 Task: Add a signature Isabella Collins containing With gratitude and sincere wishes, Isabella Collins to email address softage.8@softage.net and add a label Games
Action: Mouse moved to (1170, 75)
Screenshot: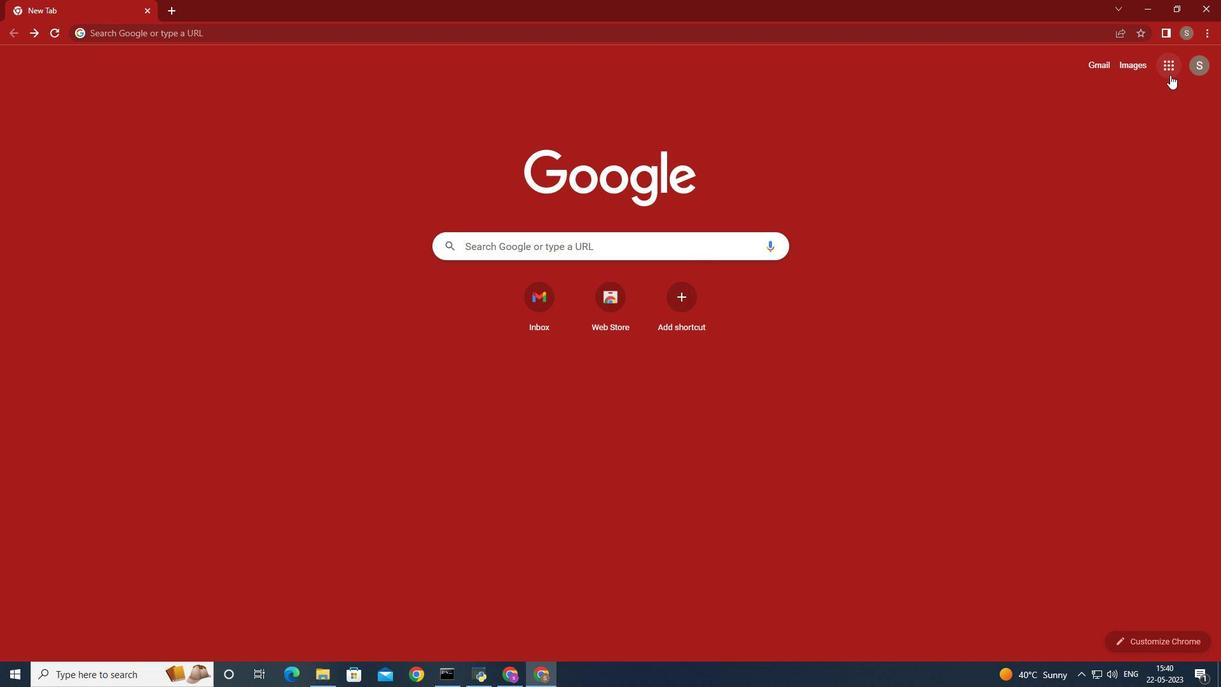 
Action: Mouse pressed left at (1170, 75)
Screenshot: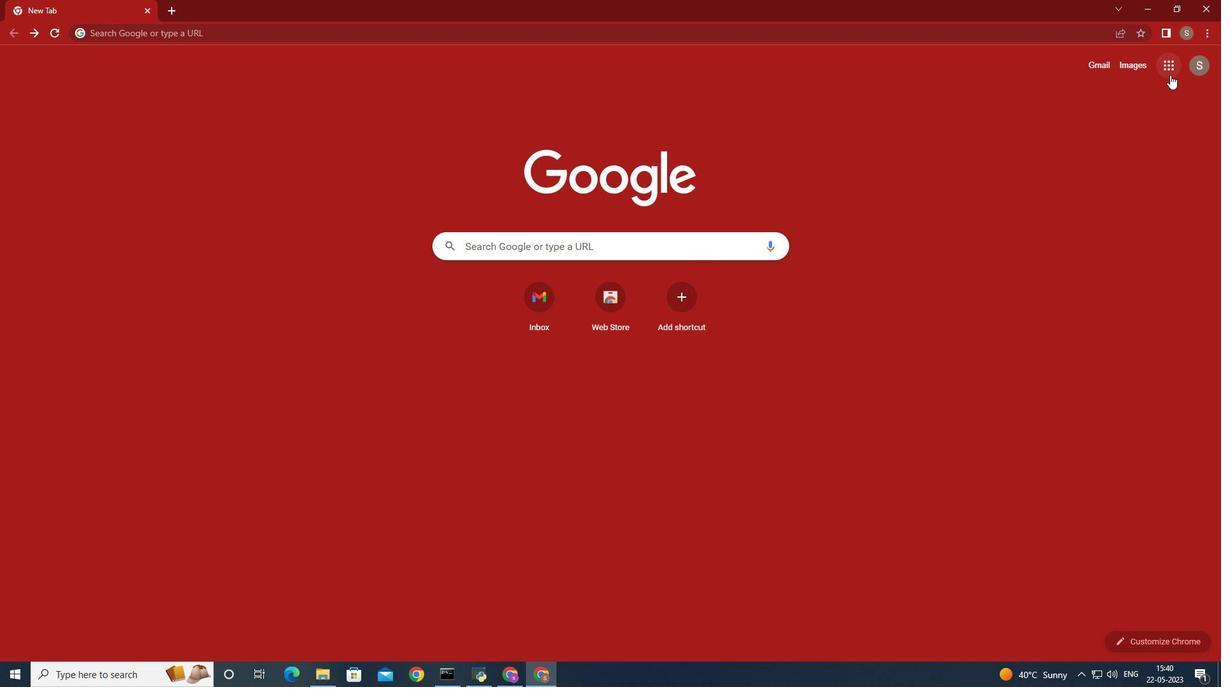 
Action: Mouse moved to (1109, 106)
Screenshot: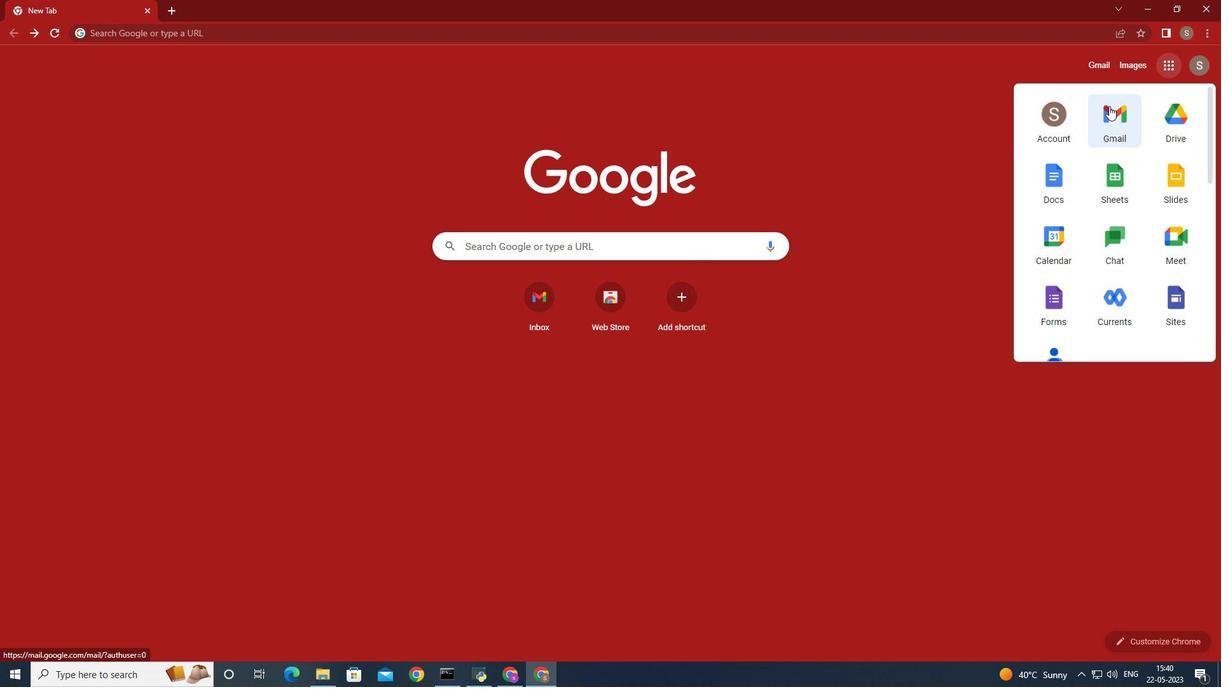 
Action: Mouse pressed left at (1109, 106)
Screenshot: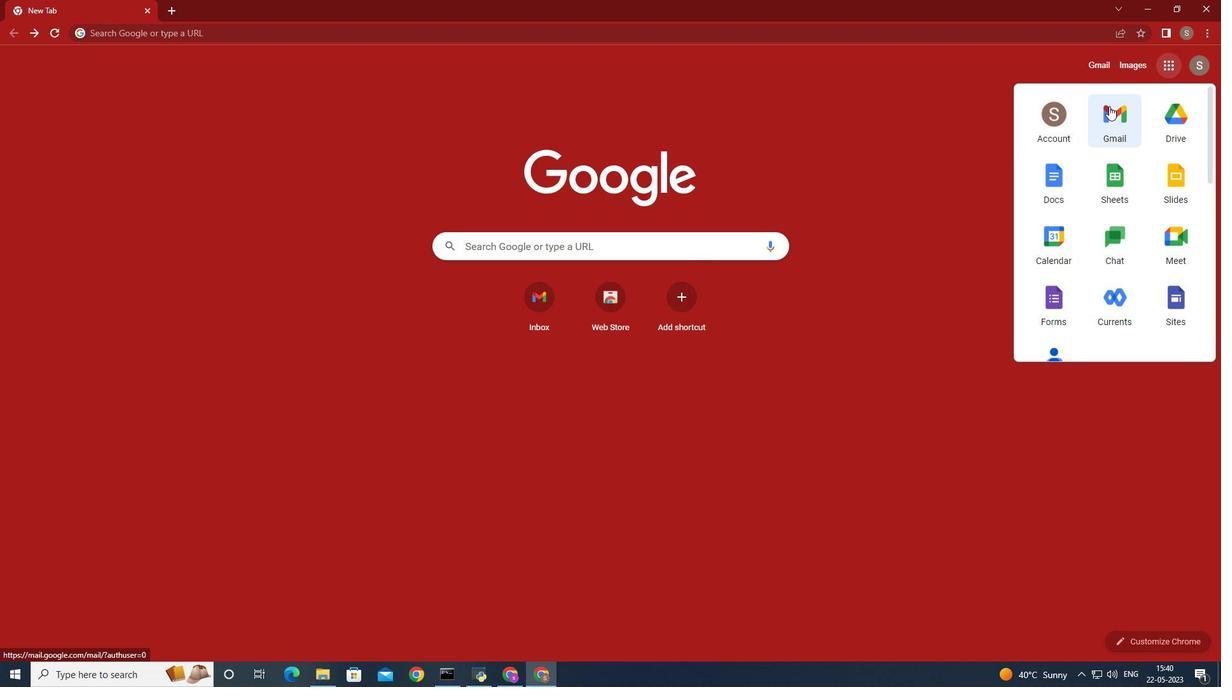 
Action: Mouse moved to (1076, 96)
Screenshot: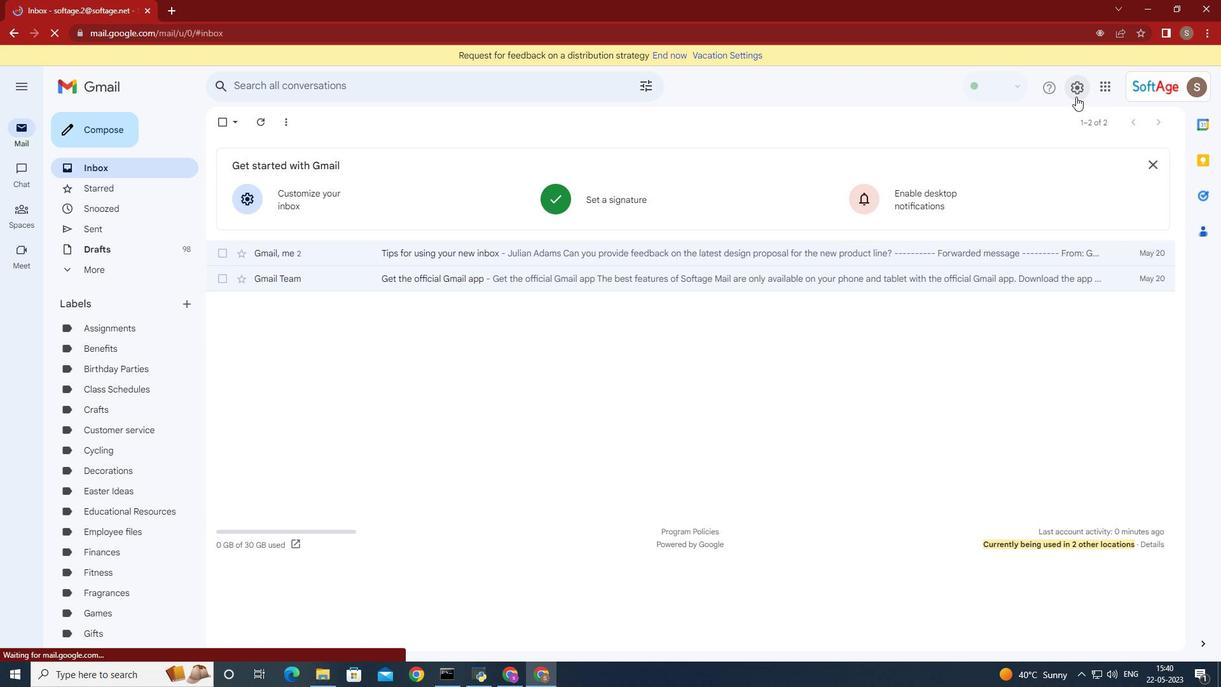 
Action: Mouse pressed left at (1076, 96)
Screenshot: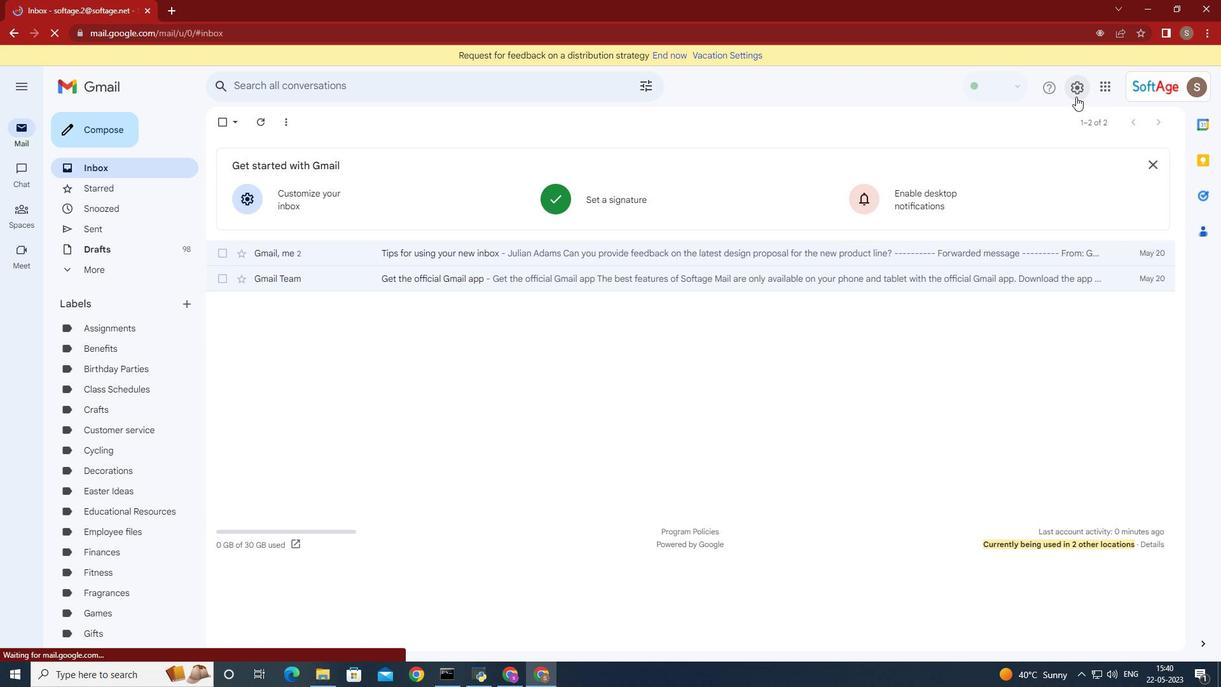
Action: Mouse moved to (1070, 154)
Screenshot: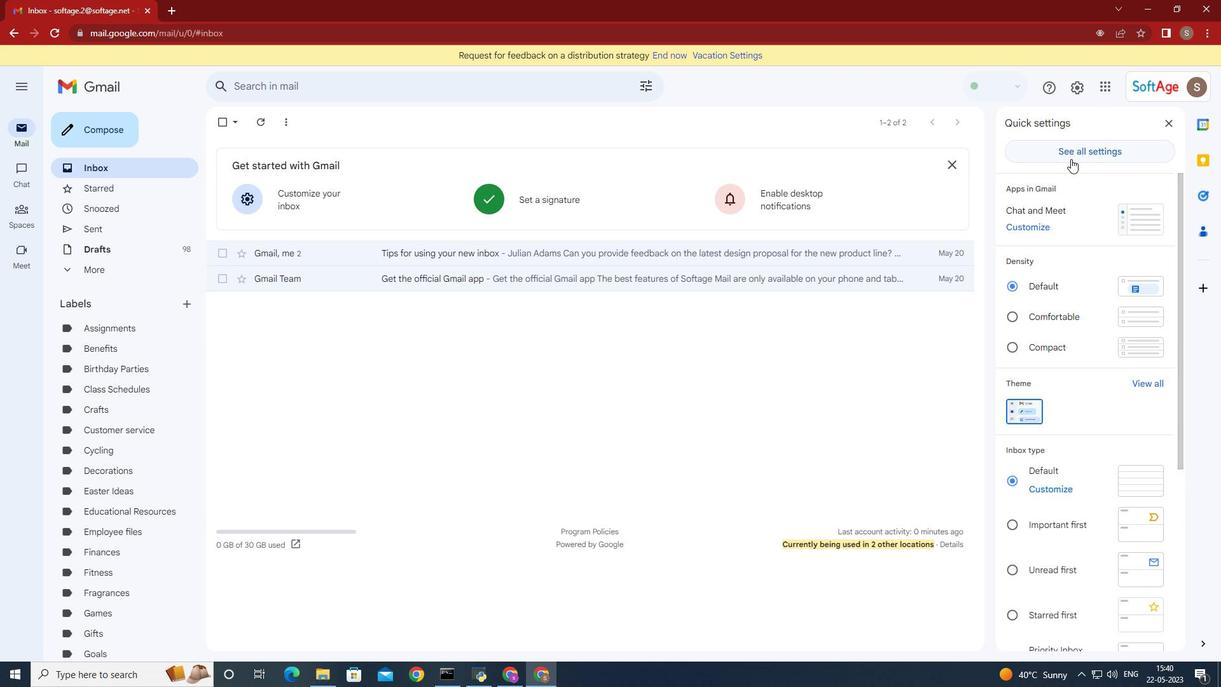 
Action: Mouse pressed left at (1070, 154)
Screenshot: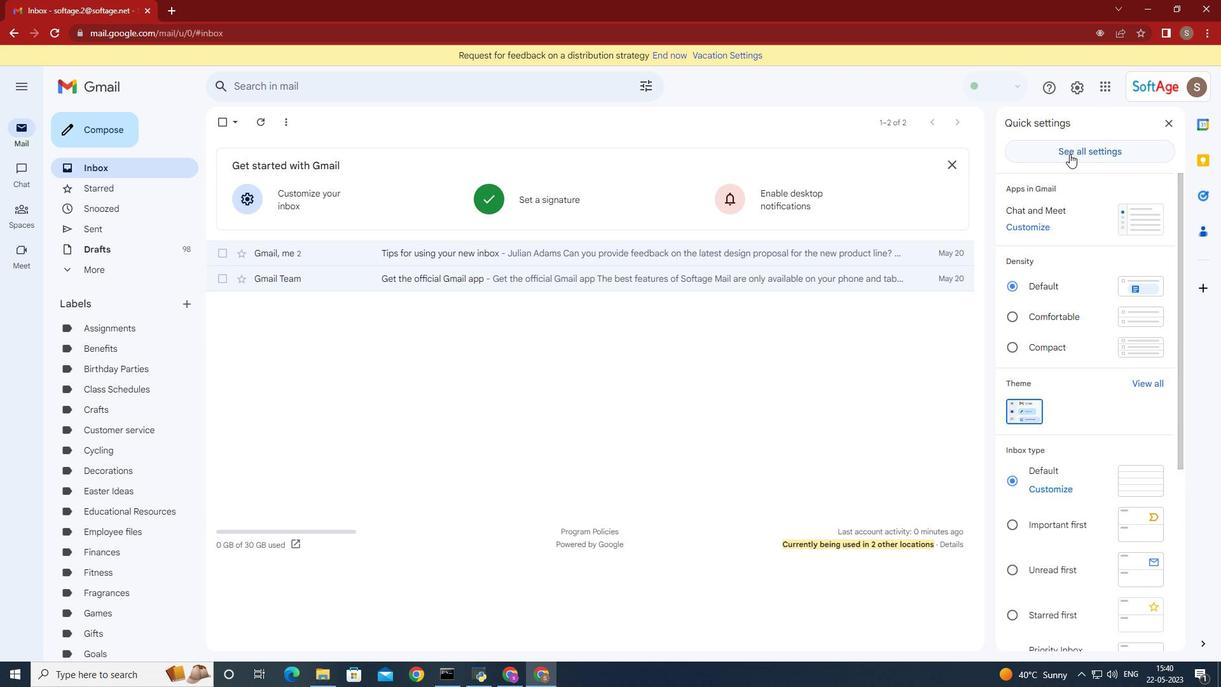 
Action: Mouse moved to (819, 366)
Screenshot: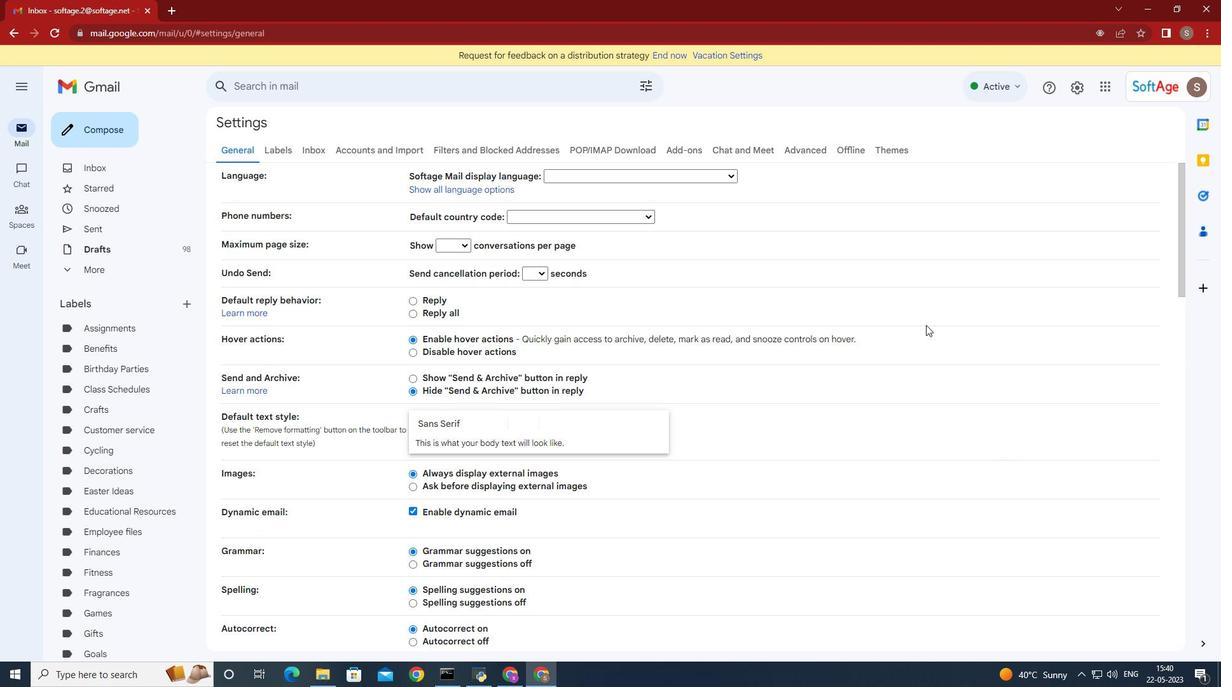 
Action: Mouse scrolled (819, 365) with delta (0, 0)
Screenshot: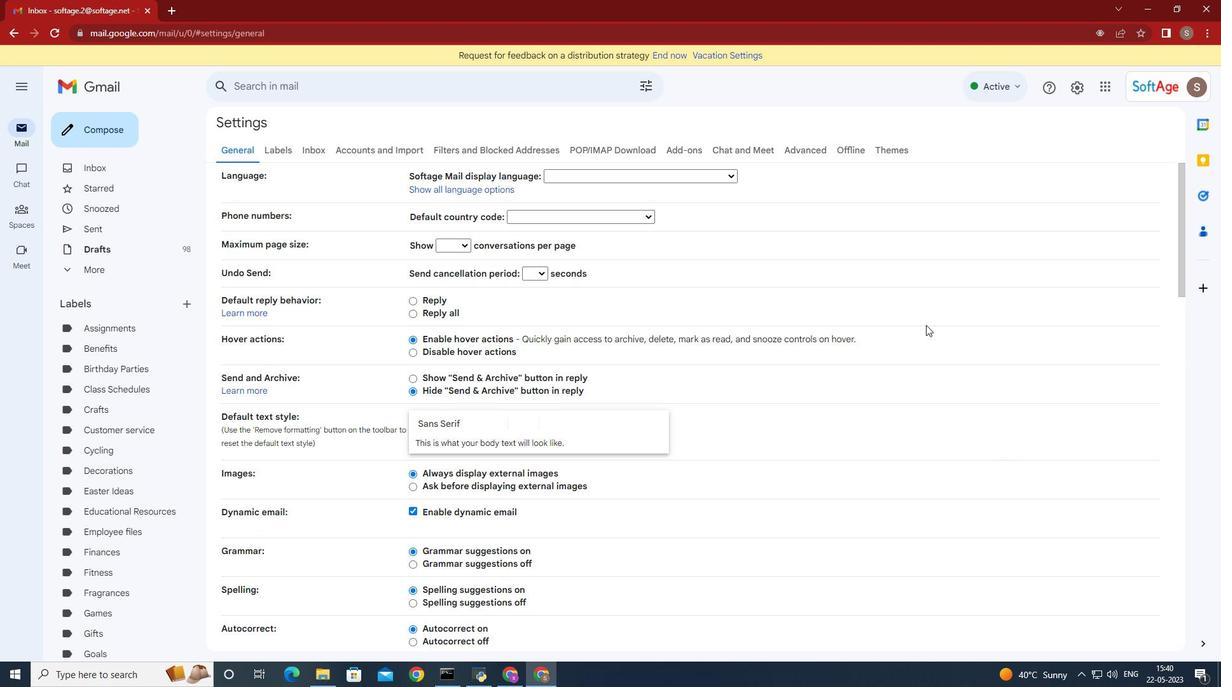 
Action: Mouse moved to (819, 366)
Screenshot: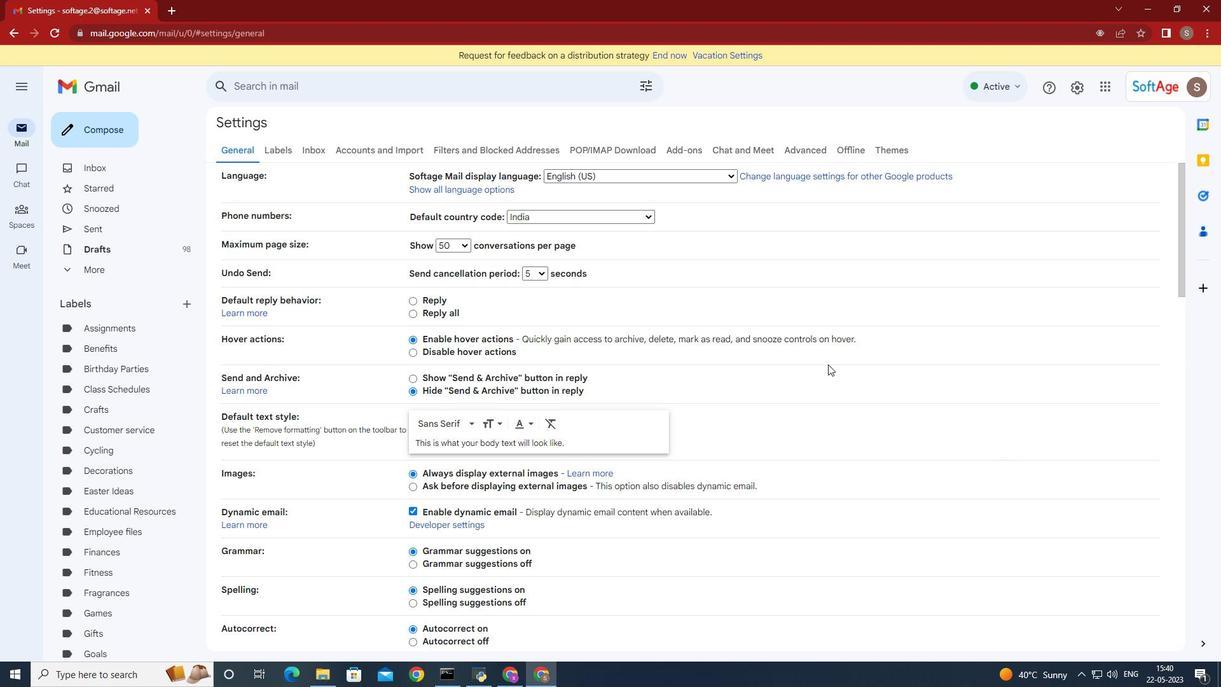 
Action: Mouse scrolled (819, 365) with delta (0, 0)
Screenshot: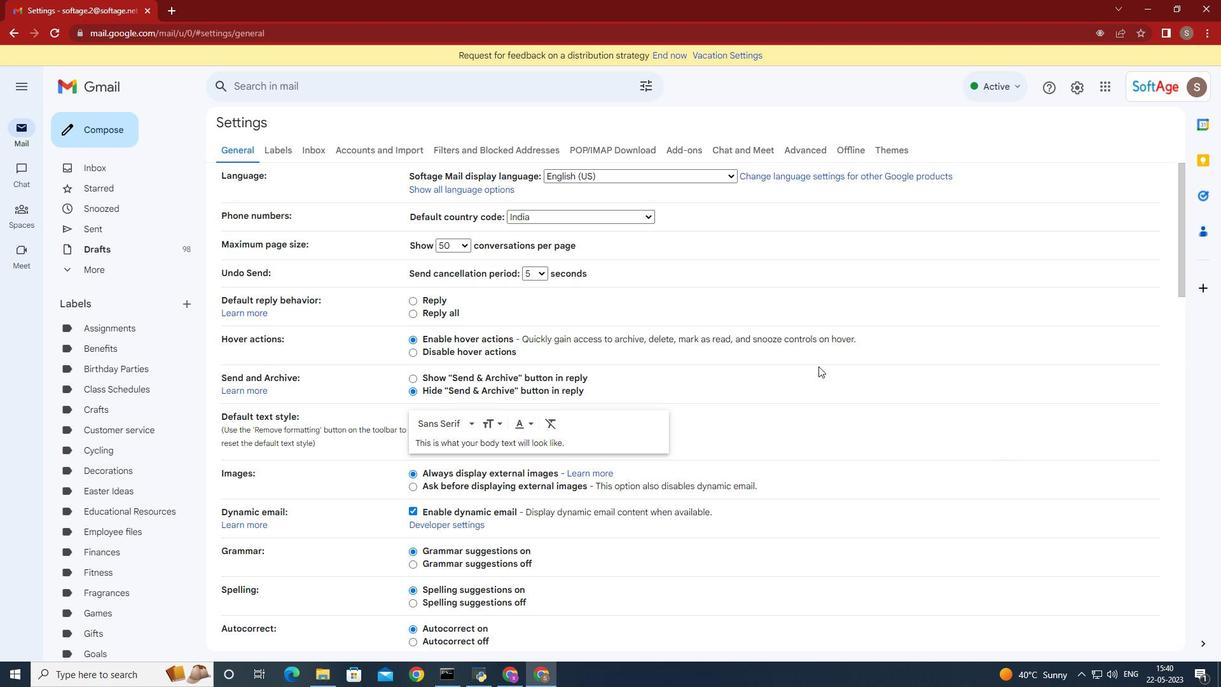 
Action: Mouse scrolled (819, 365) with delta (0, 0)
Screenshot: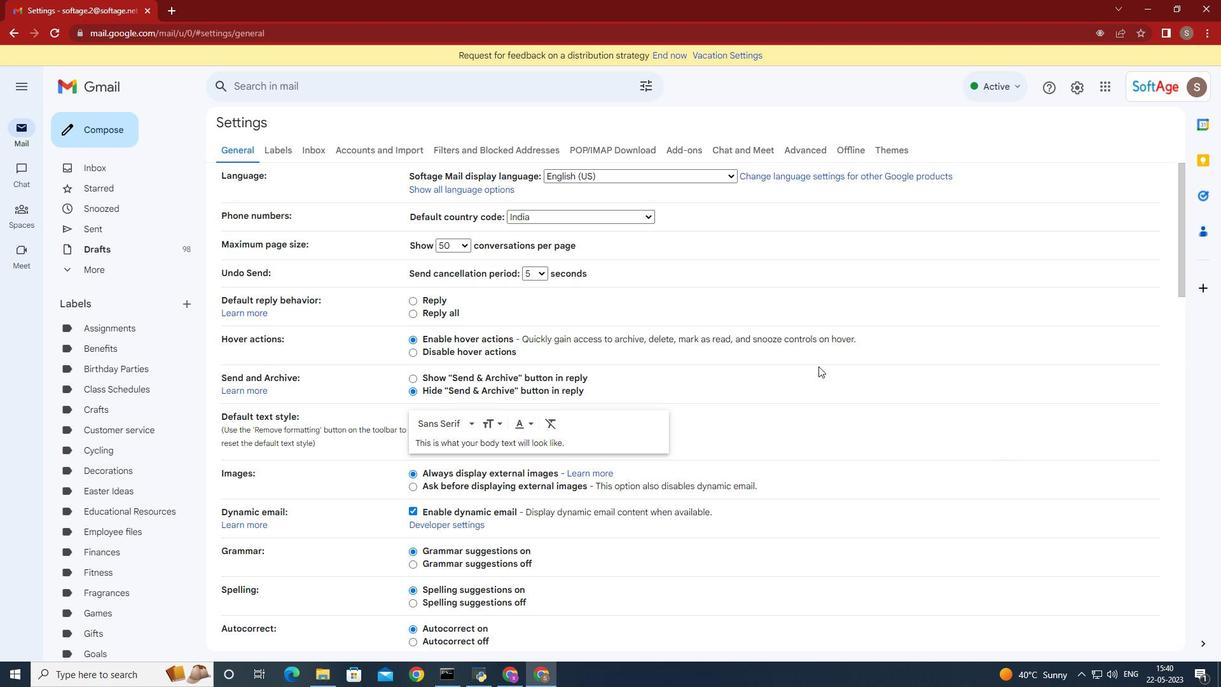 
Action: Mouse scrolled (819, 365) with delta (0, 0)
Screenshot: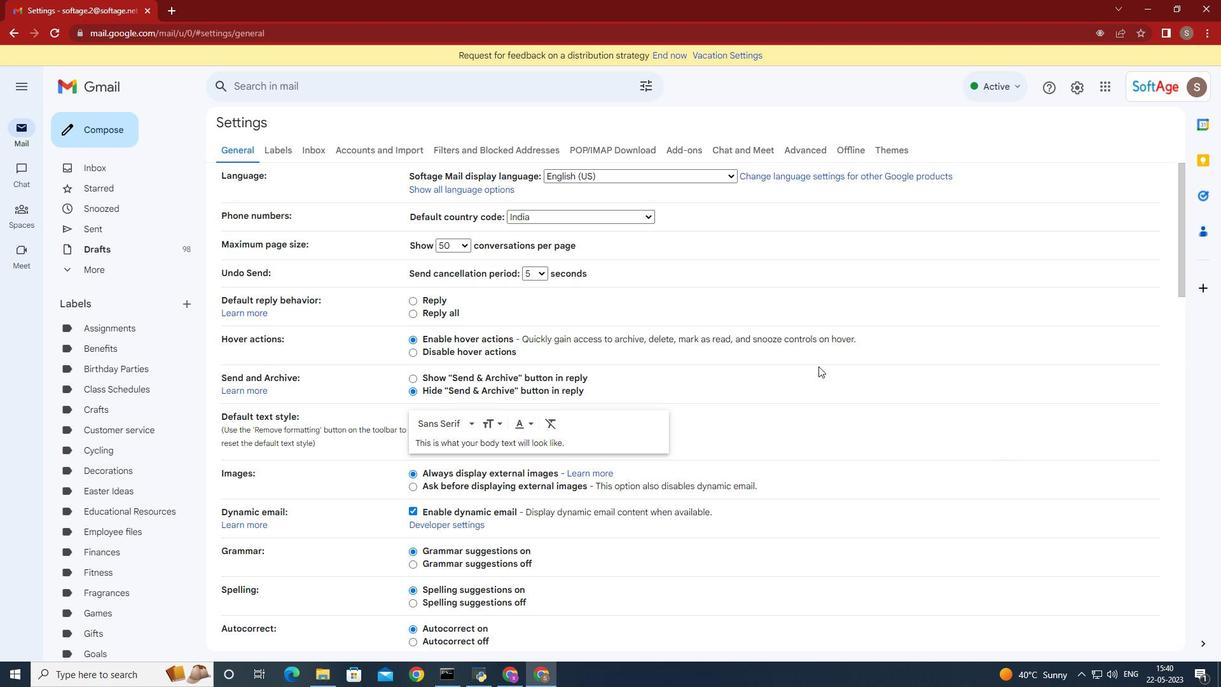 
Action: Mouse moved to (817, 366)
Screenshot: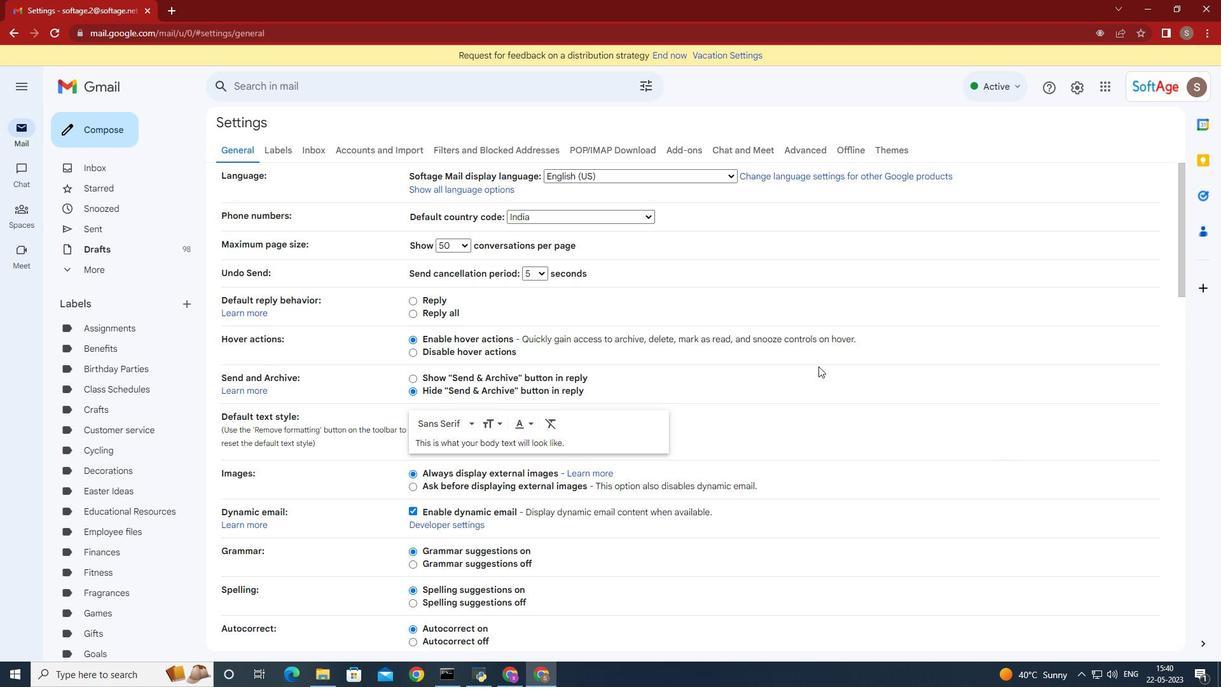 
Action: Mouse scrolled (817, 365) with delta (0, 0)
Screenshot: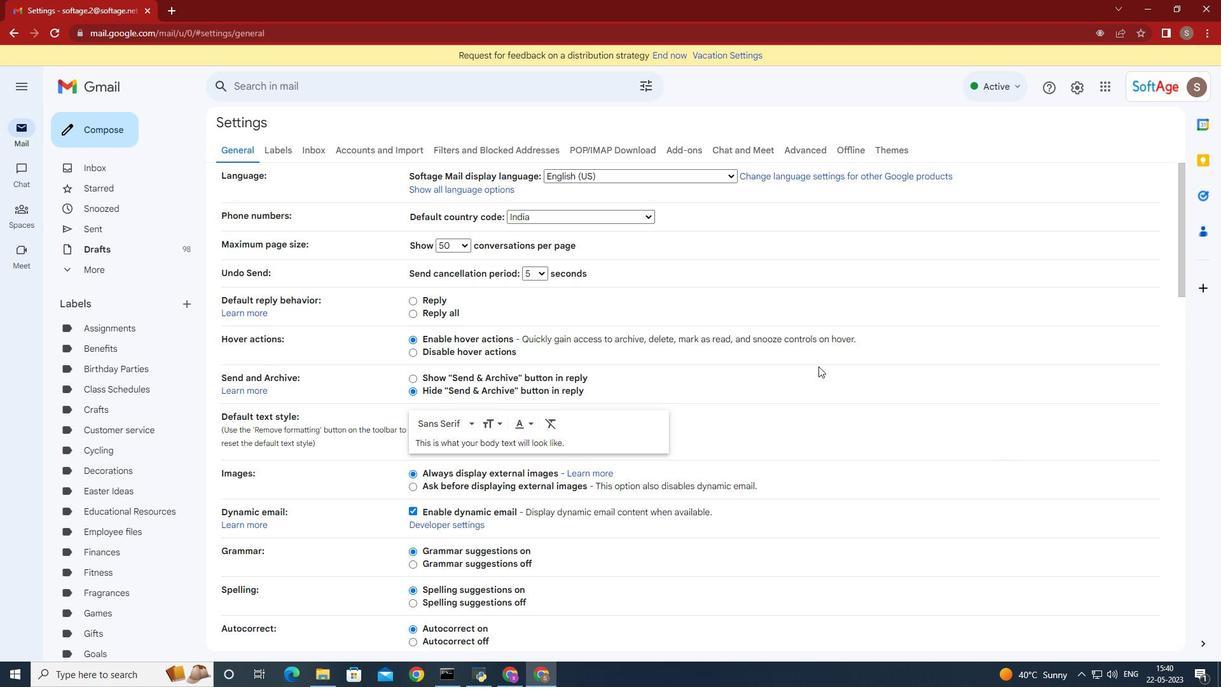 
Action: Mouse moved to (816, 366)
Screenshot: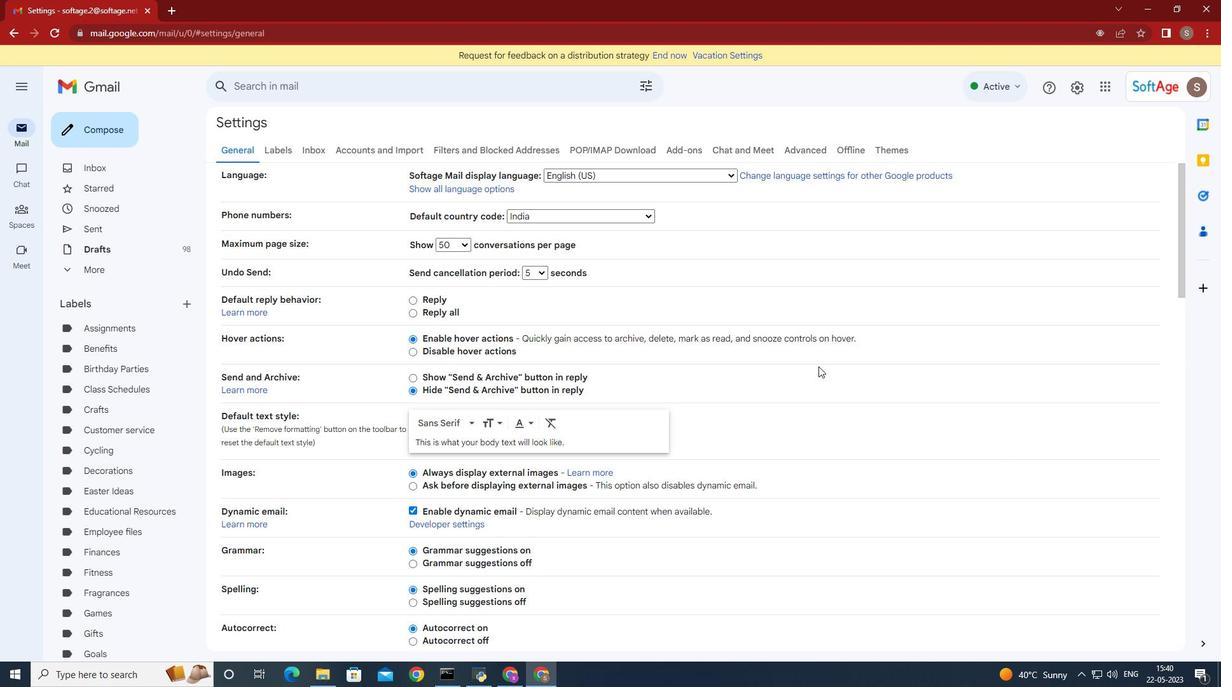 
Action: Mouse scrolled (816, 365) with delta (0, 0)
Screenshot: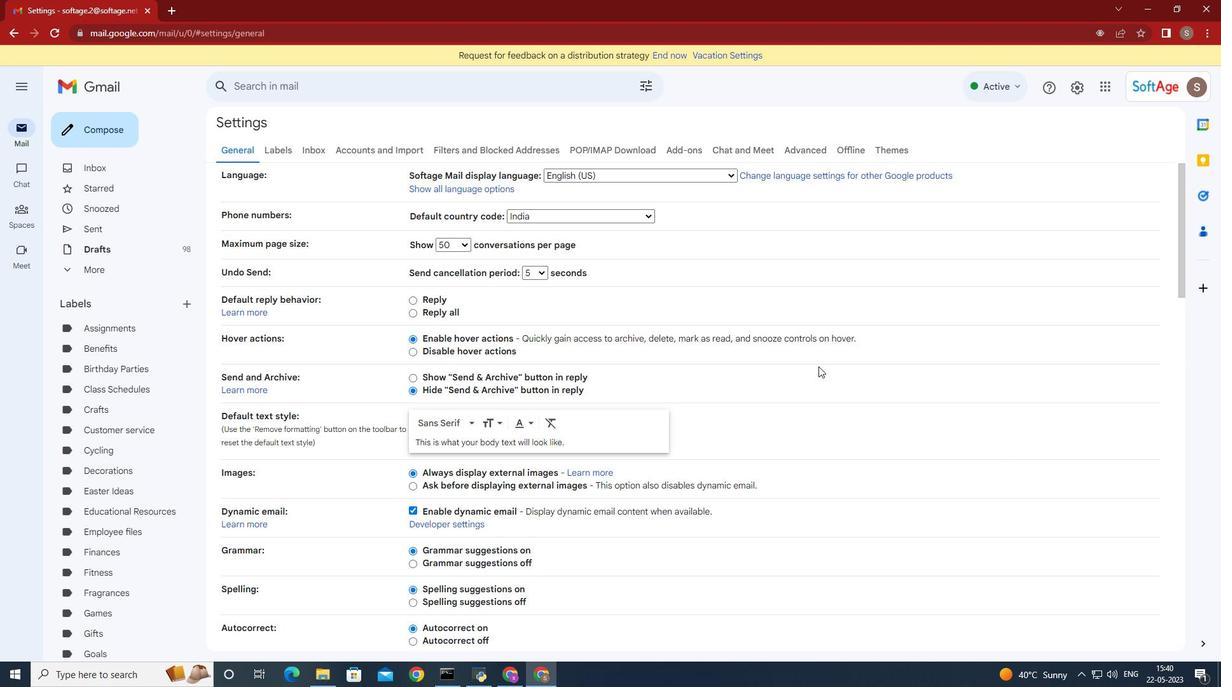 
Action: Mouse moved to (816, 365)
Screenshot: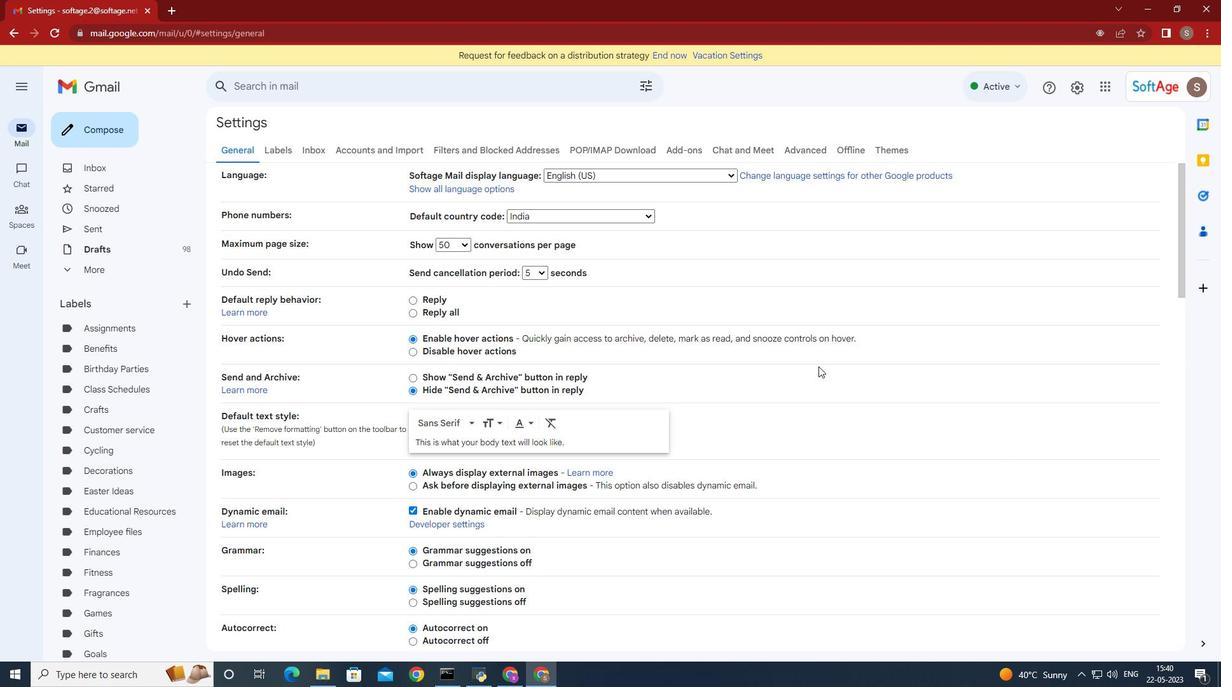 
Action: Mouse scrolled (816, 365) with delta (0, 0)
Screenshot: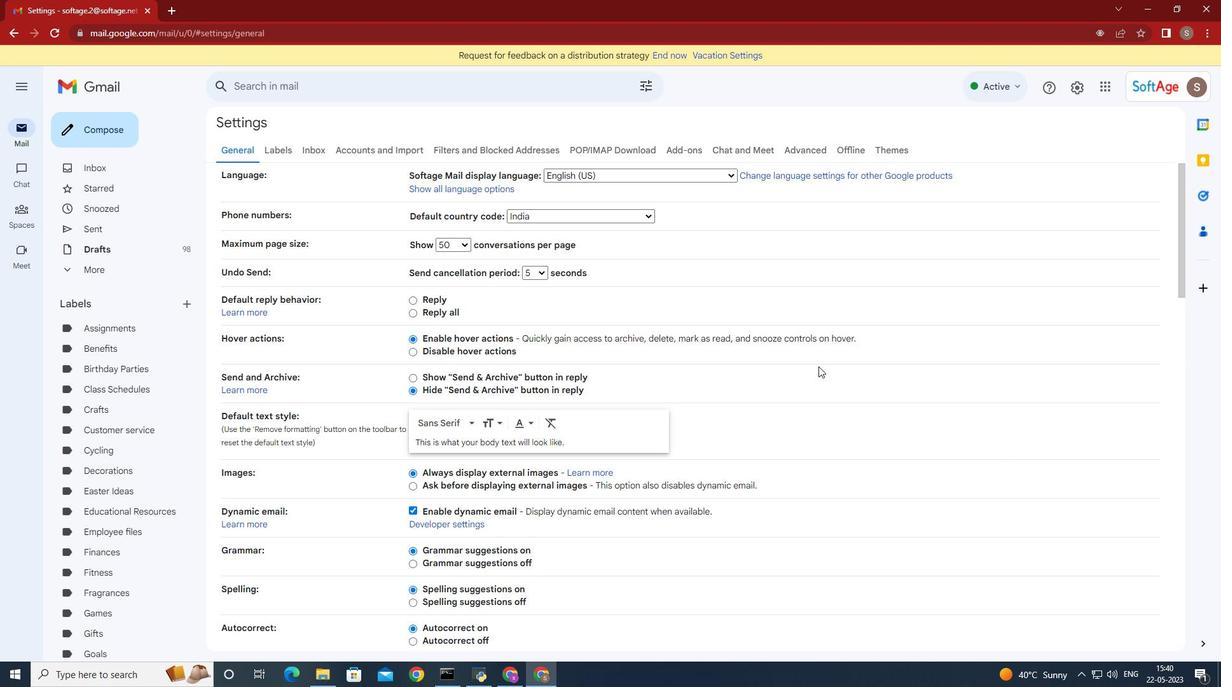 
Action: Mouse moved to (815, 364)
Screenshot: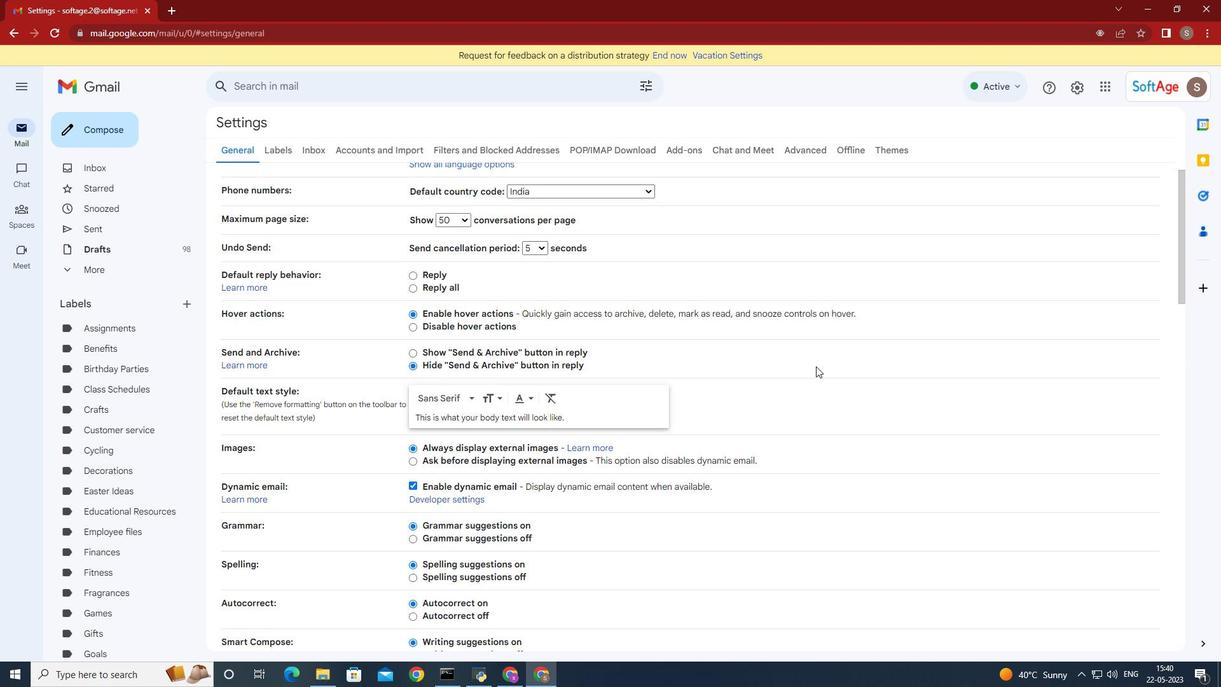 
Action: Mouse scrolled (815, 364) with delta (0, 0)
Screenshot: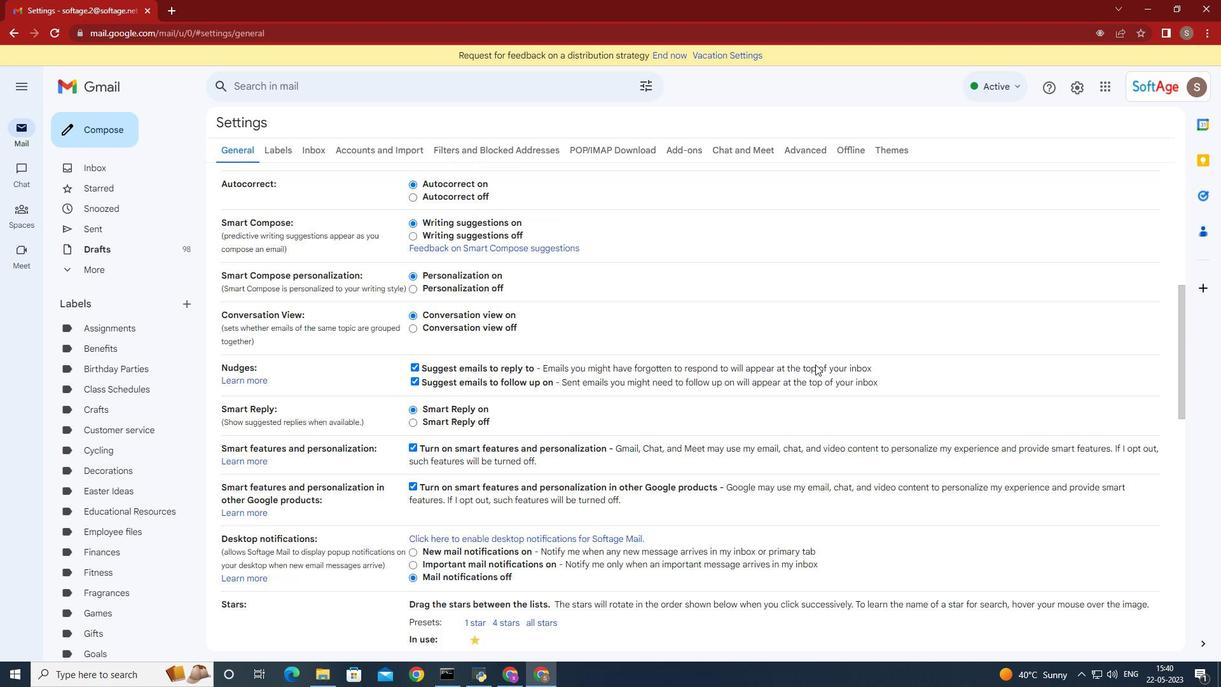 
Action: Mouse scrolled (815, 364) with delta (0, 0)
Screenshot: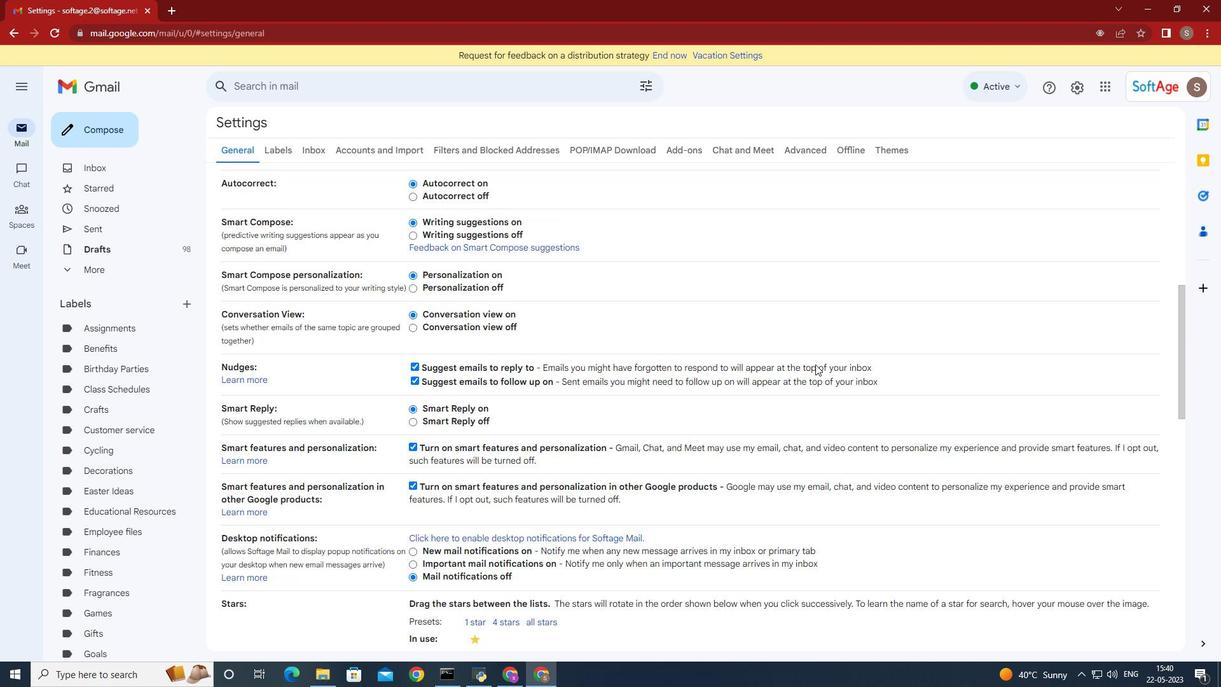 
Action: Mouse scrolled (815, 364) with delta (0, 0)
Screenshot: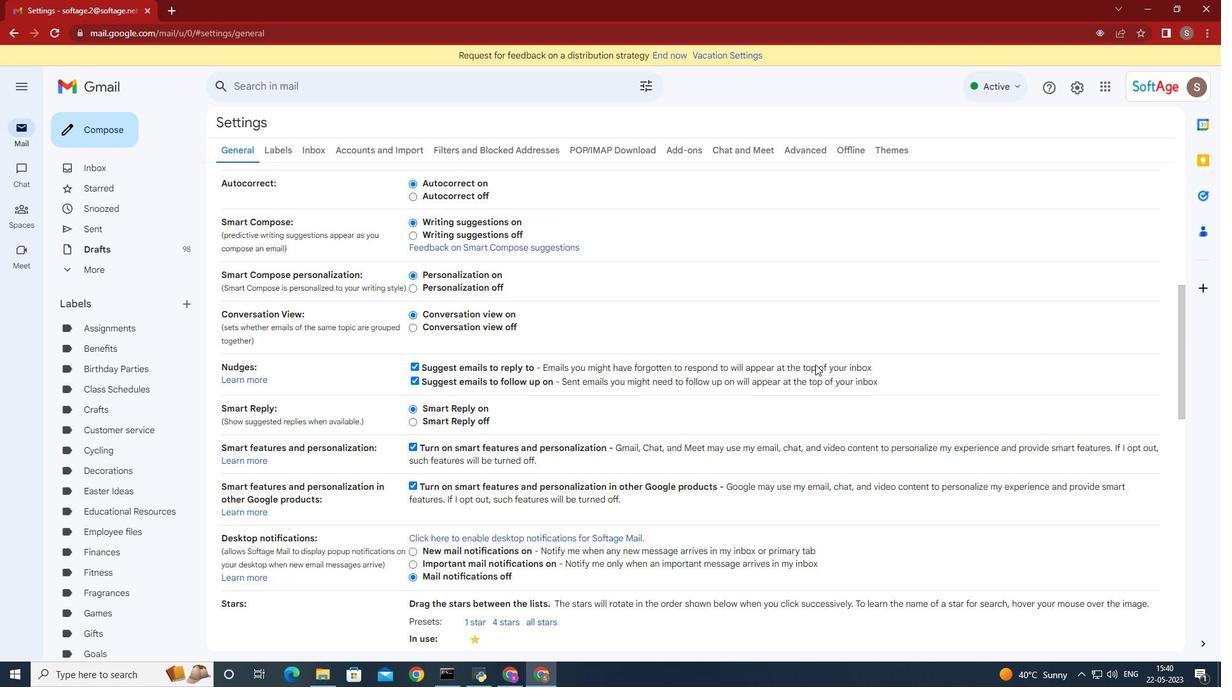 
Action: Mouse scrolled (815, 364) with delta (0, 0)
Screenshot: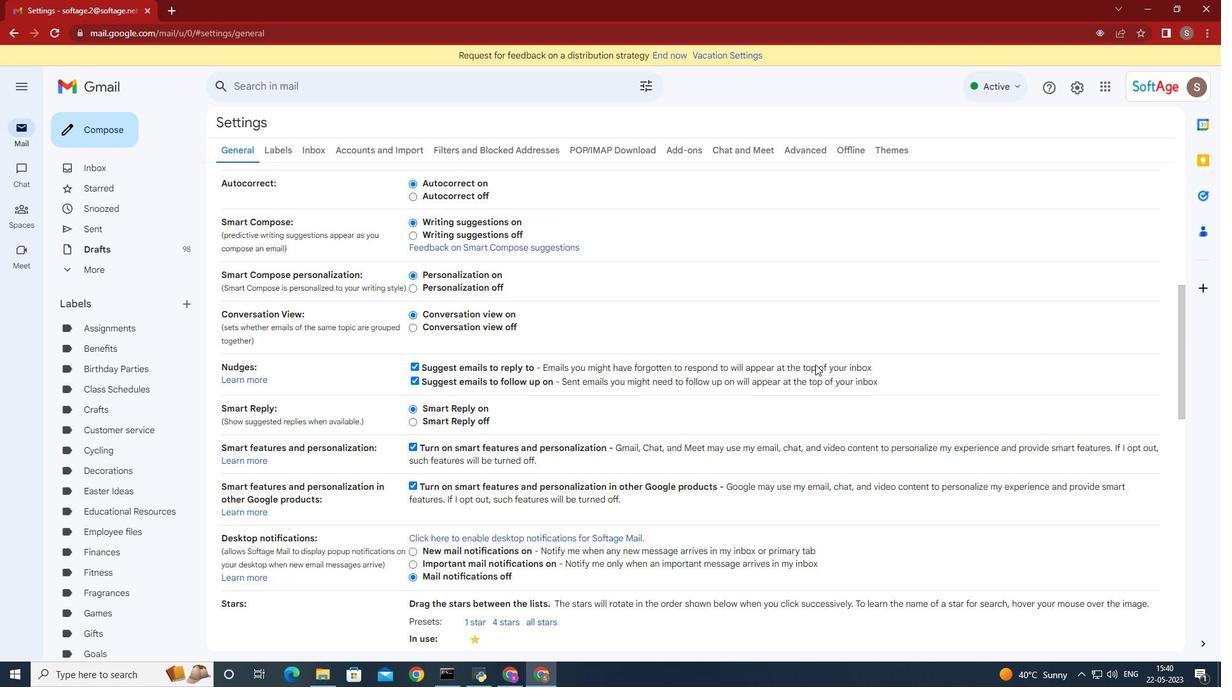 
Action: Mouse scrolled (815, 364) with delta (0, 0)
Screenshot: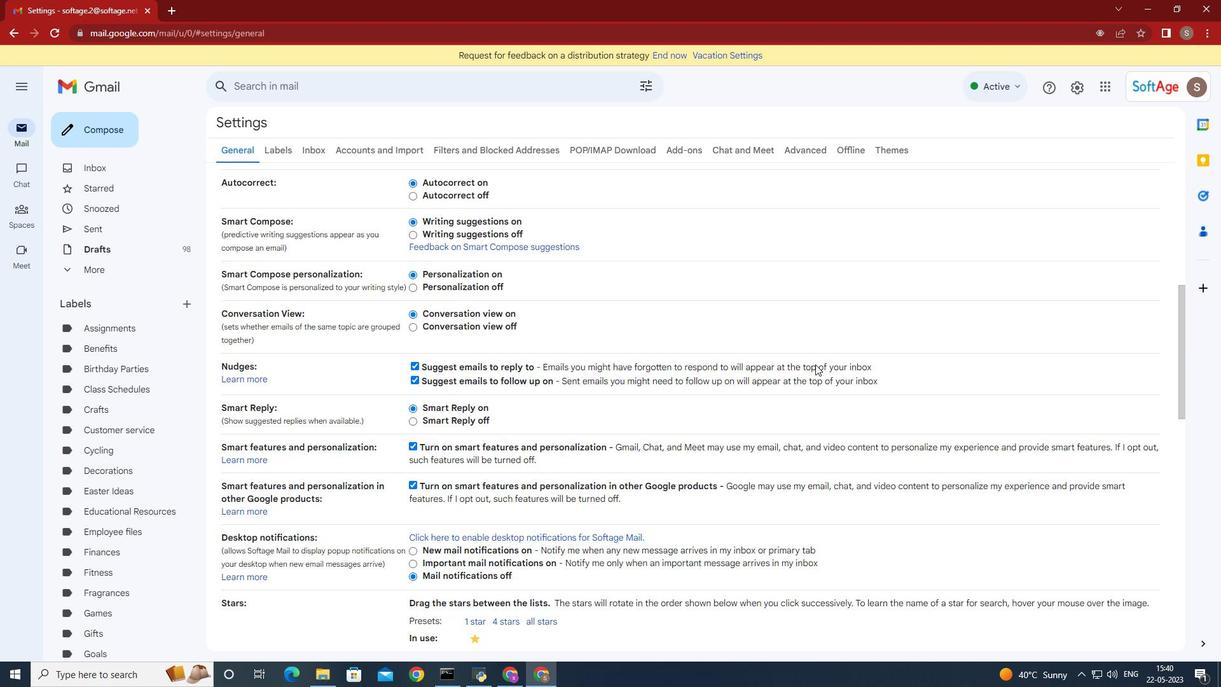 
Action: Mouse moved to (524, 574)
Screenshot: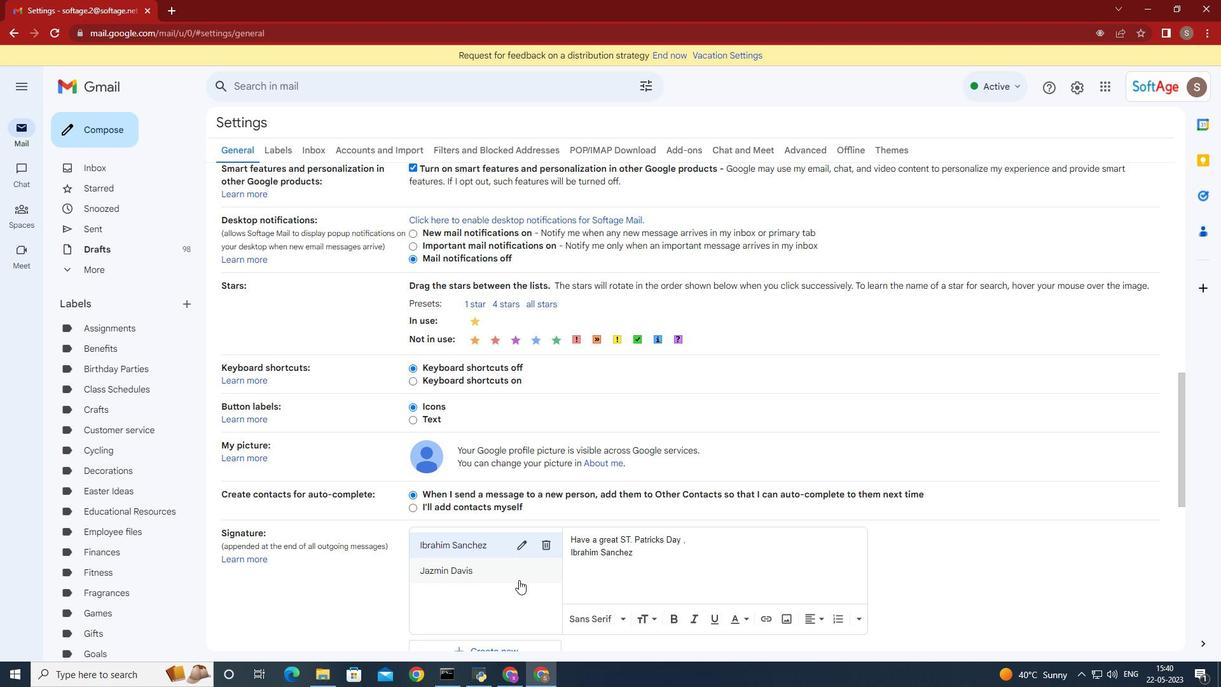 
Action: Mouse scrolled (524, 574) with delta (0, 0)
Screenshot: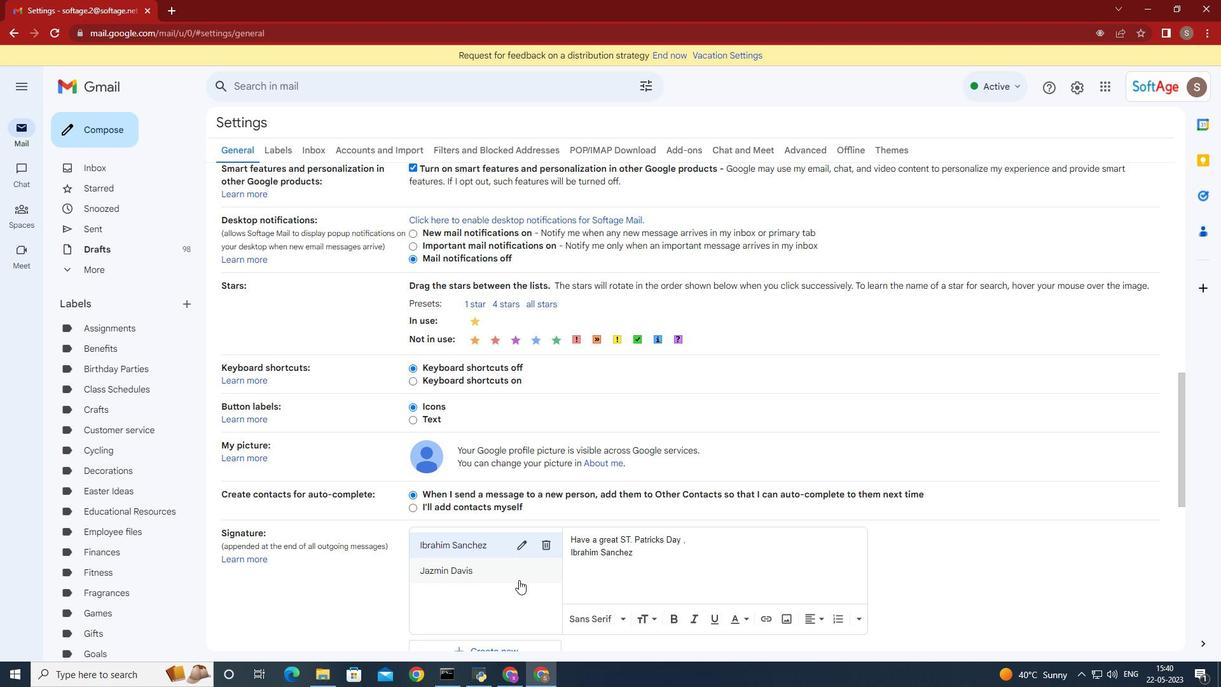 
Action: Mouse moved to (524, 574)
Screenshot: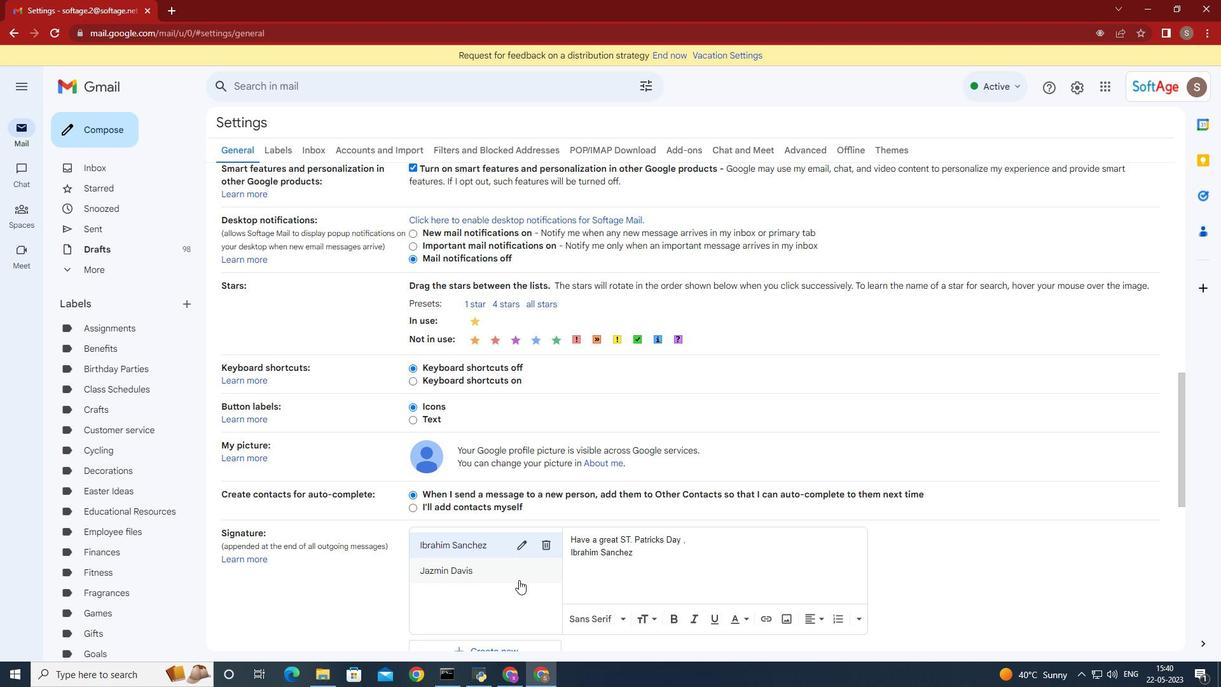 
Action: Mouse scrolled (524, 574) with delta (0, 0)
Screenshot: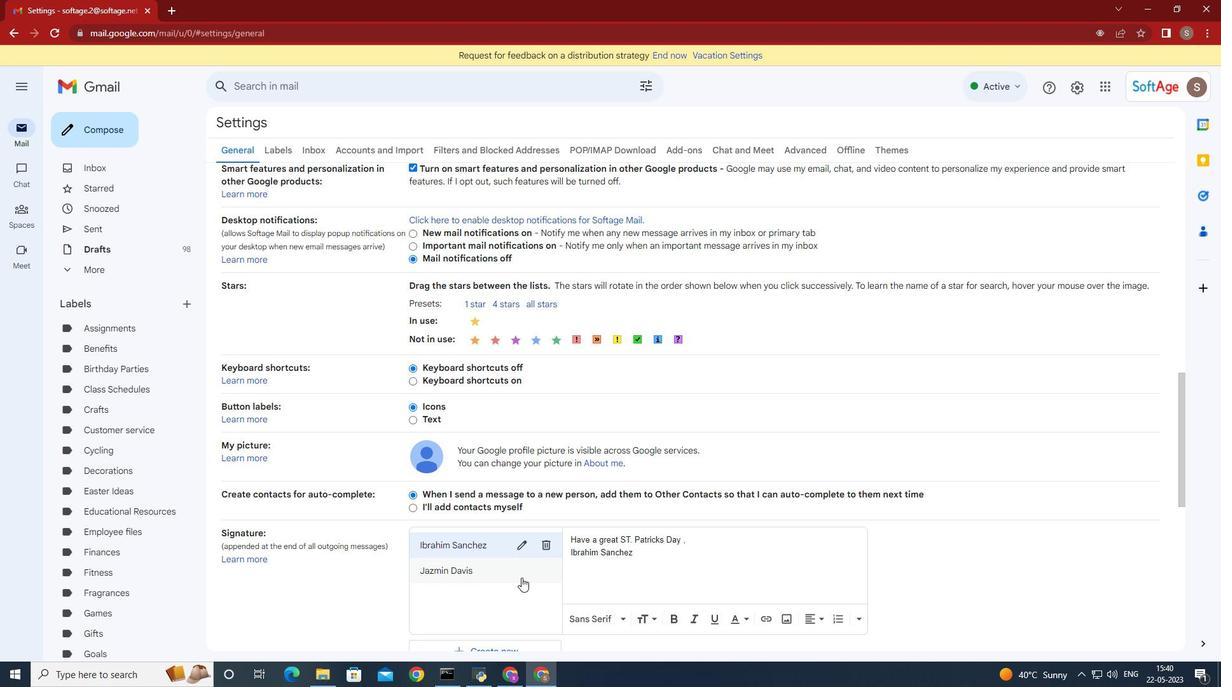 
Action: Mouse moved to (524, 574)
Screenshot: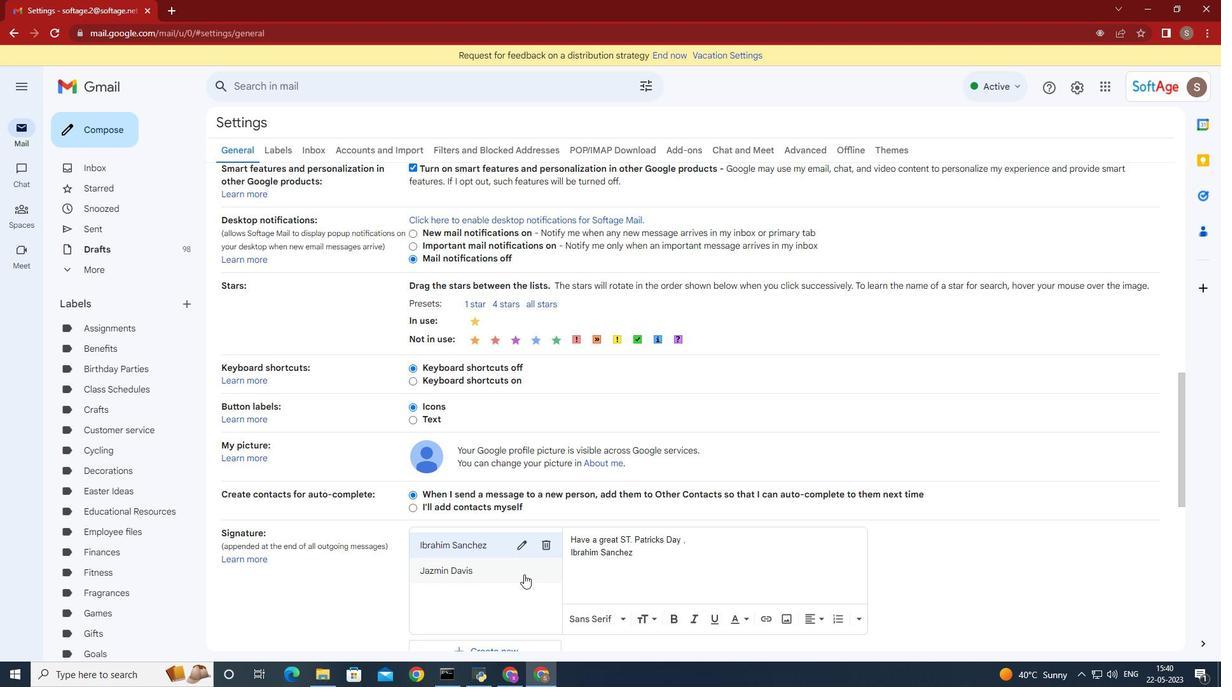 
Action: Mouse scrolled (524, 573) with delta (0, 0)
Screenshot: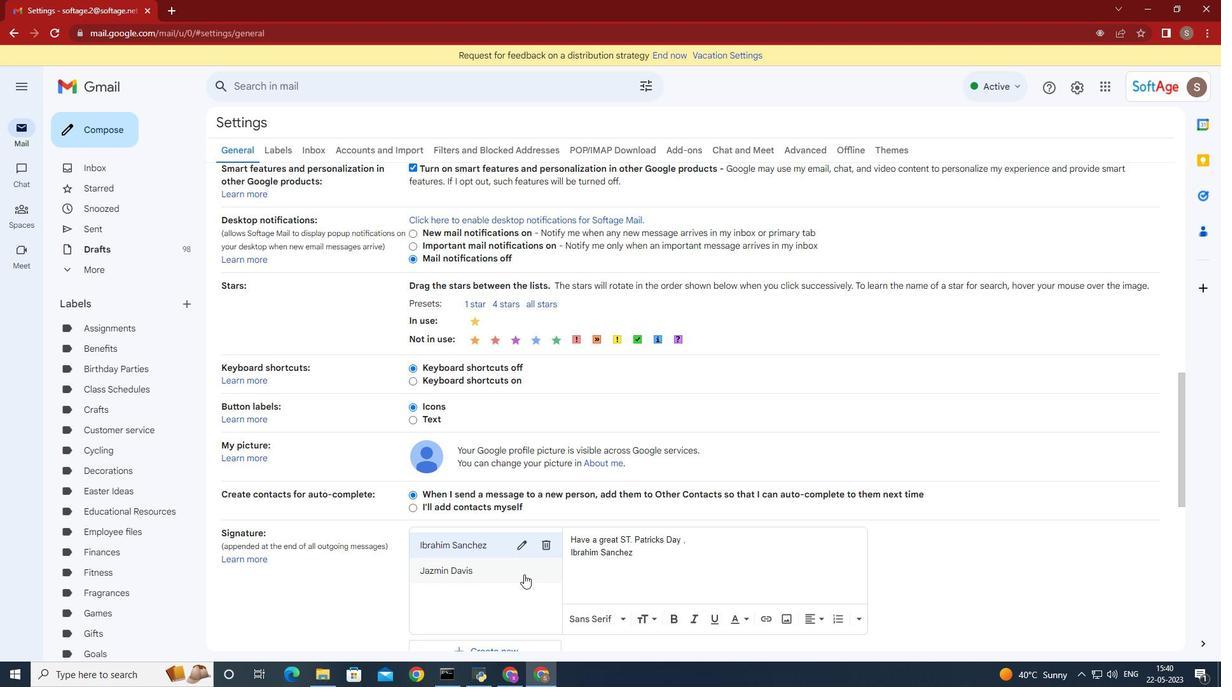 
Action: Mouse moved to (514, 455)
Screenshot: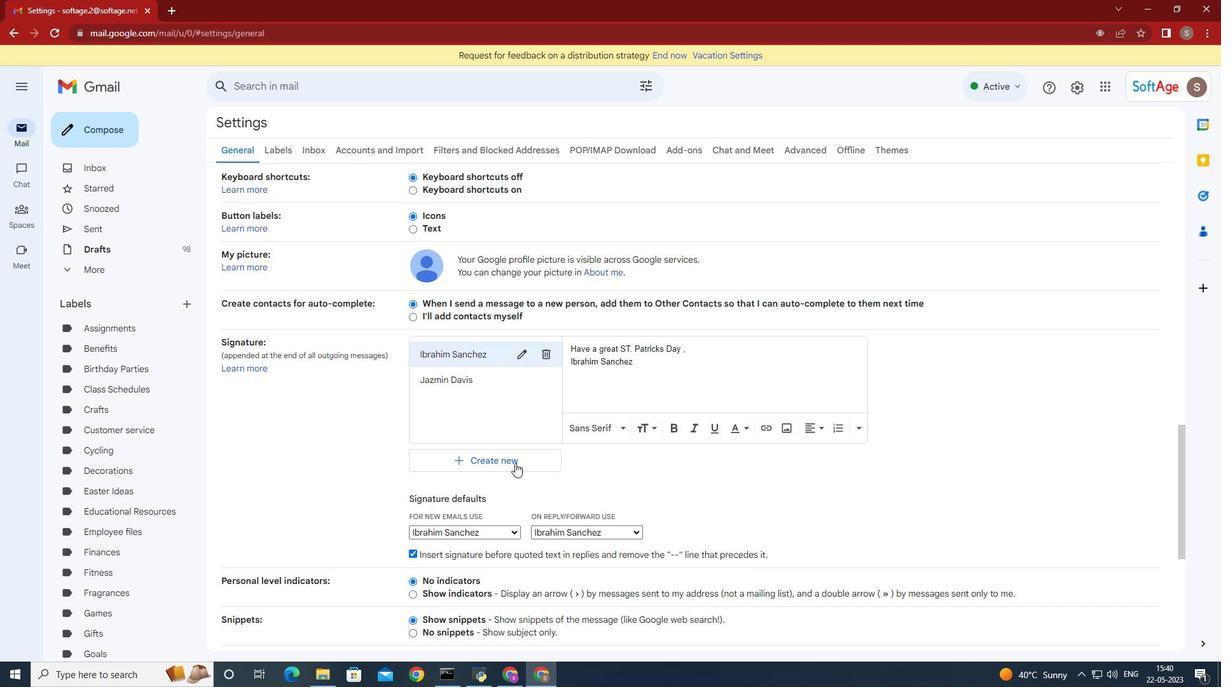 
Action: Mouse pressed left at (514, 455)
Screenshot: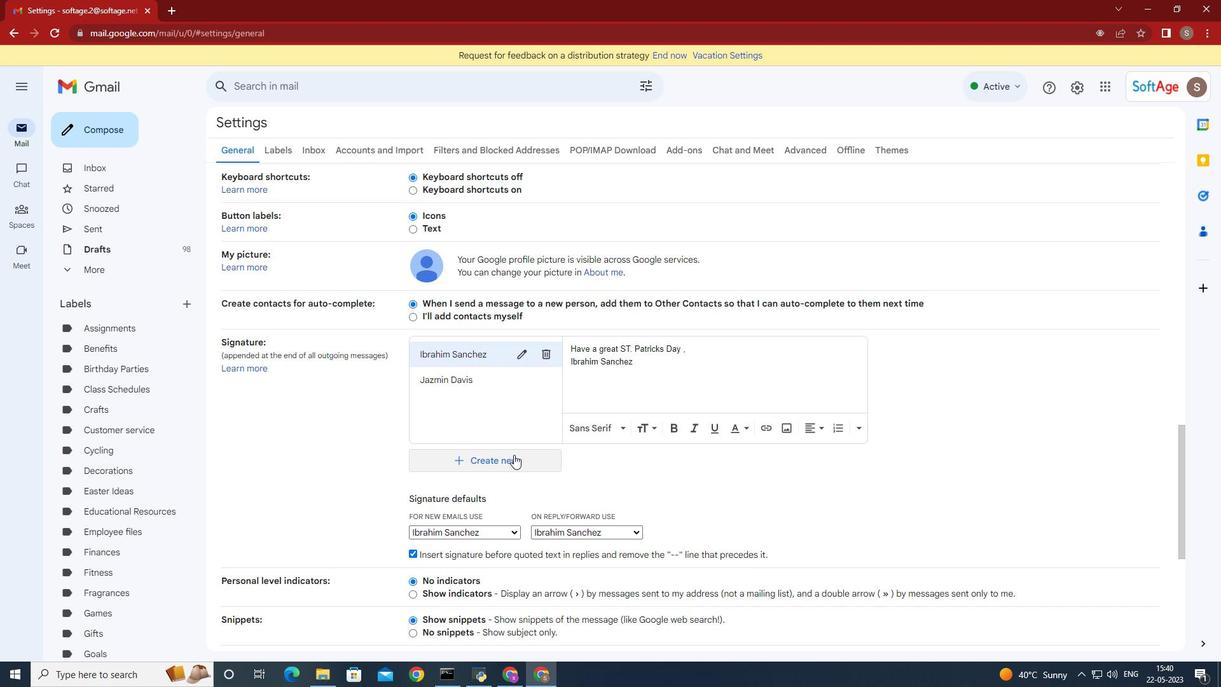 
Action: Mouse moved to (607, 366)
Screenshot: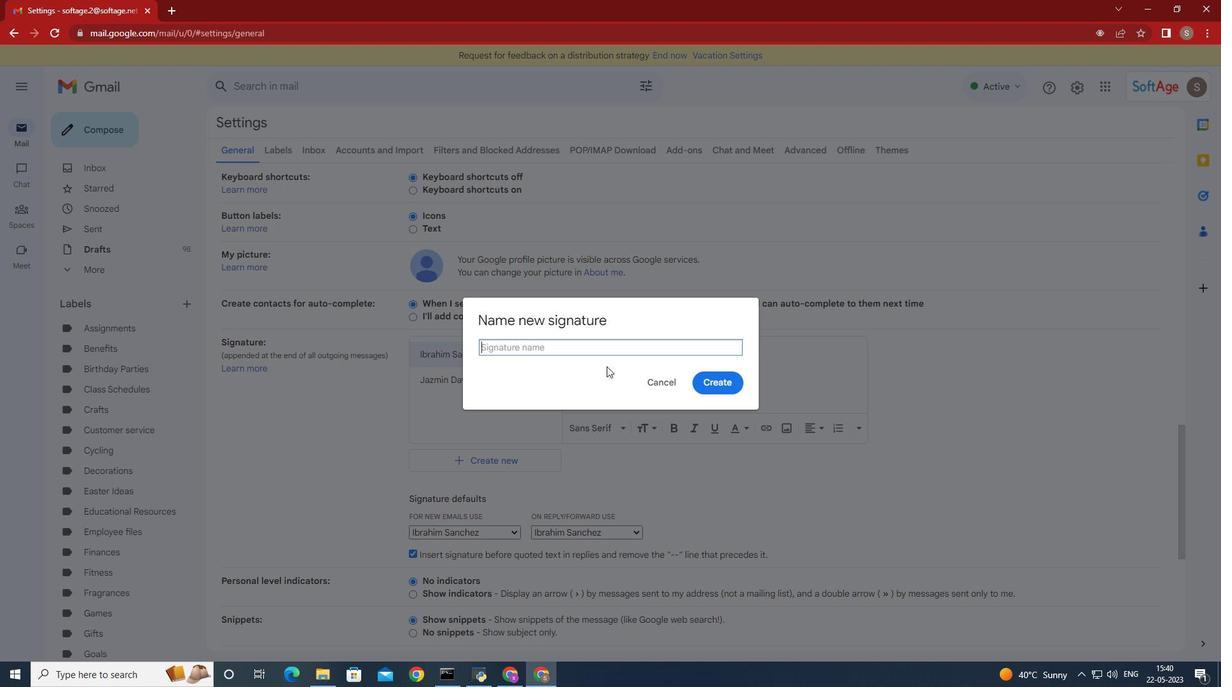 
Action: Key pressed <Key.shift>Isabella<Key.space><Key.shift>Collins<Key.space>
Screenshot: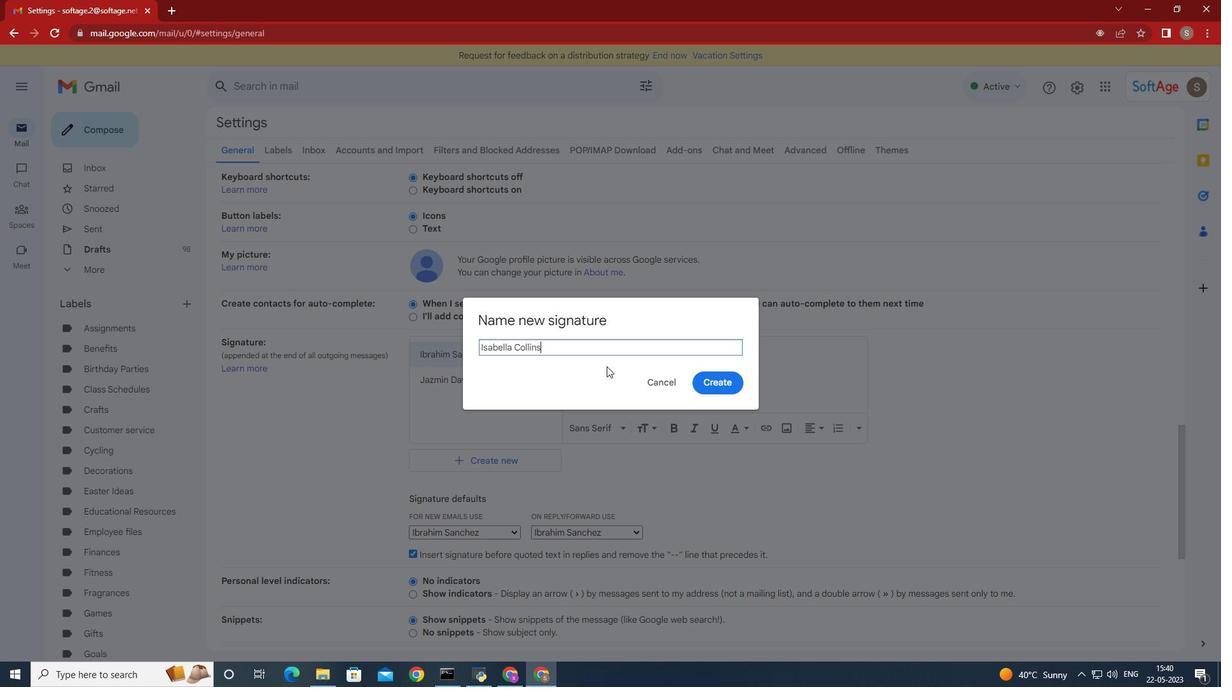 
Action: Mouse moved to (727, 385)
Screenshot: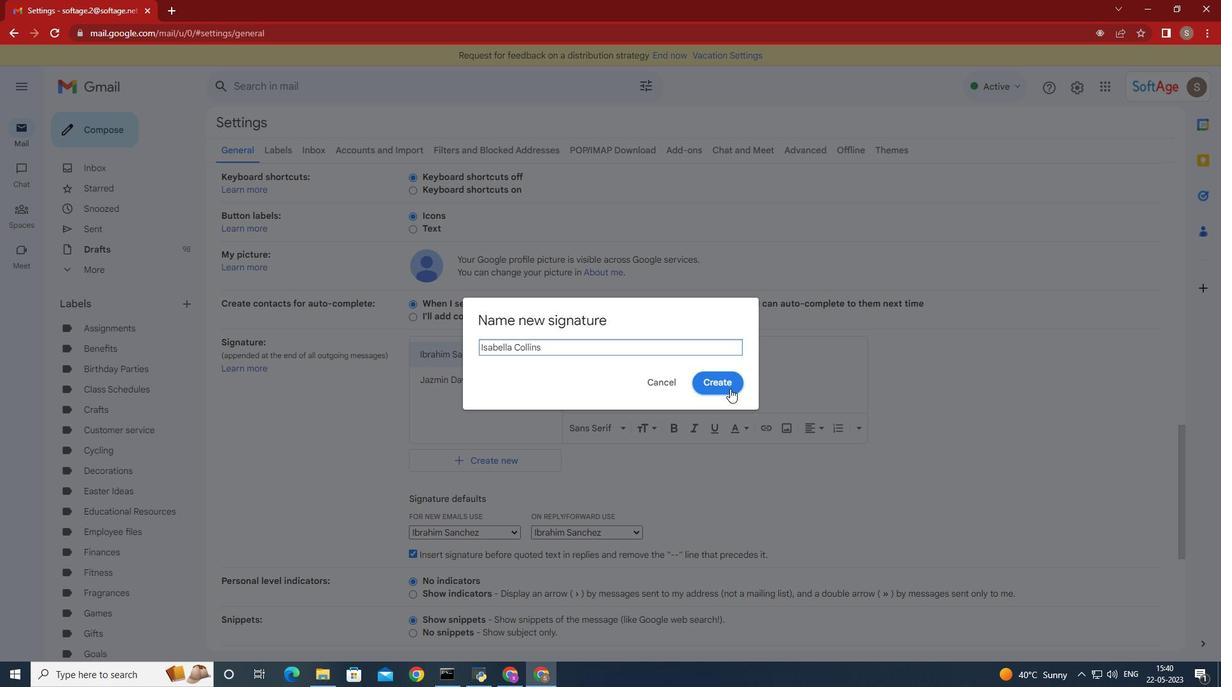 
Action: Mouse pressed left at (727, 385)
Screenshot: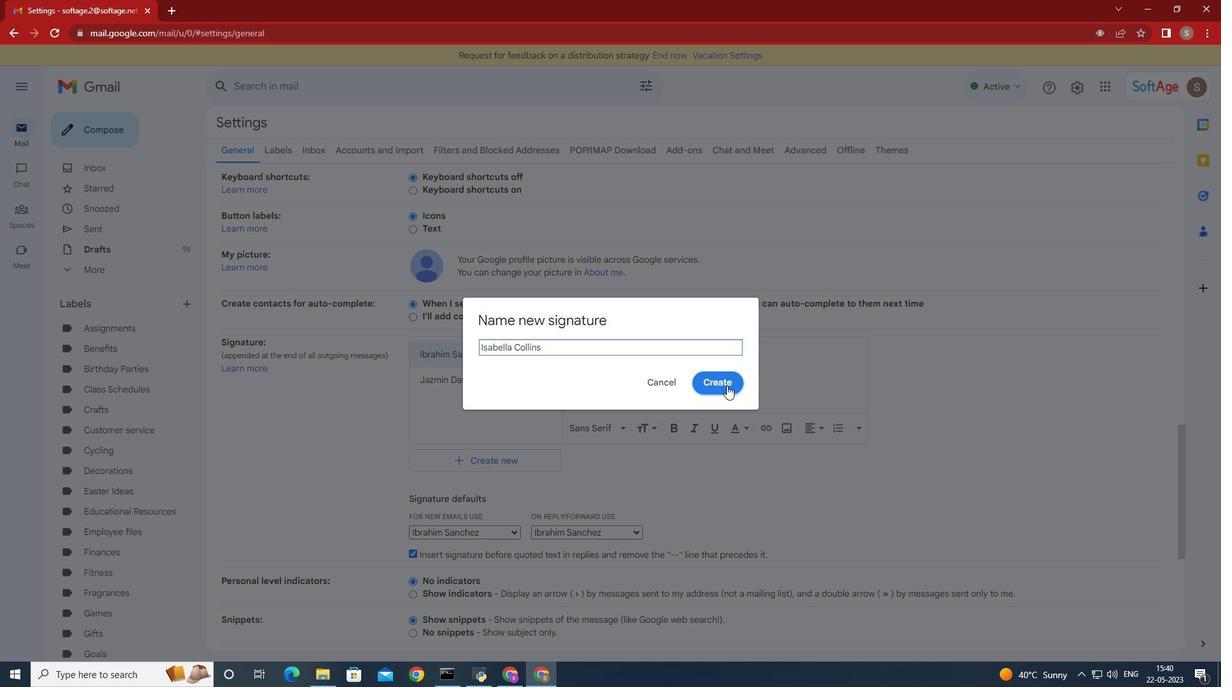 
Action: Mouse moved to (727, 385)
Screenshot: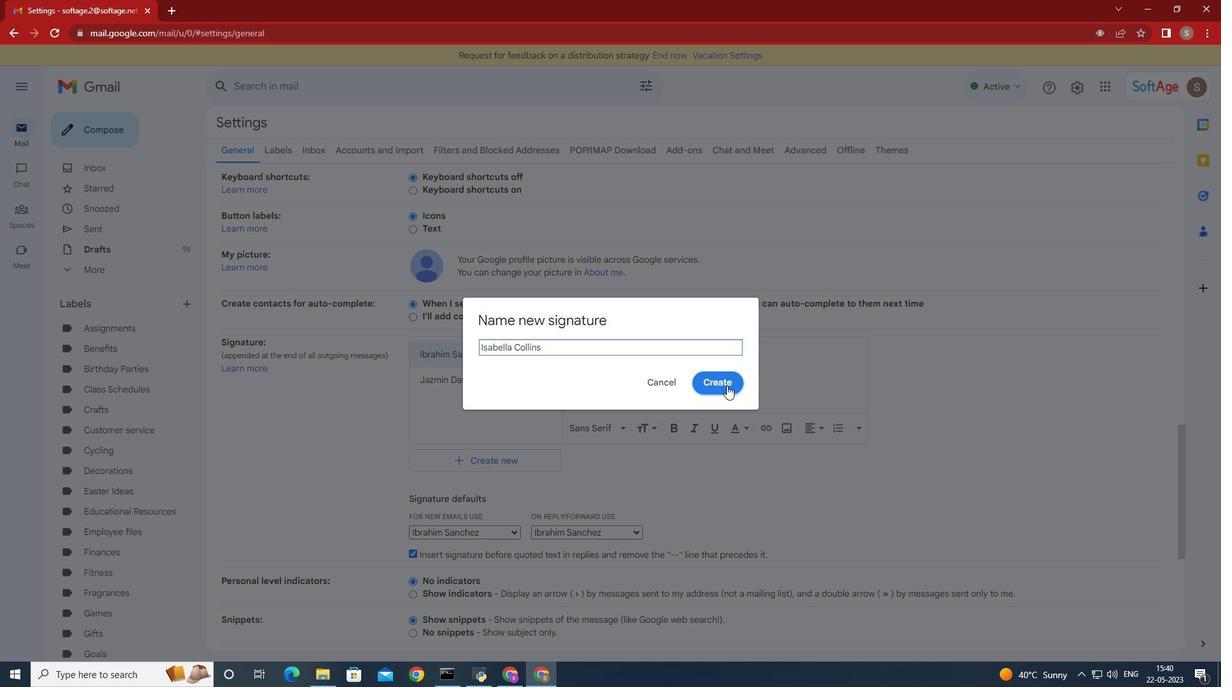 
Action: Key pressed <Key.shift>Gratitude<Key.space>and<Key.space>sincere<Key.space>wishes,<Key.enter><Key.shift>Isabella<Key.space><Key.shift>Collins
Screenshot: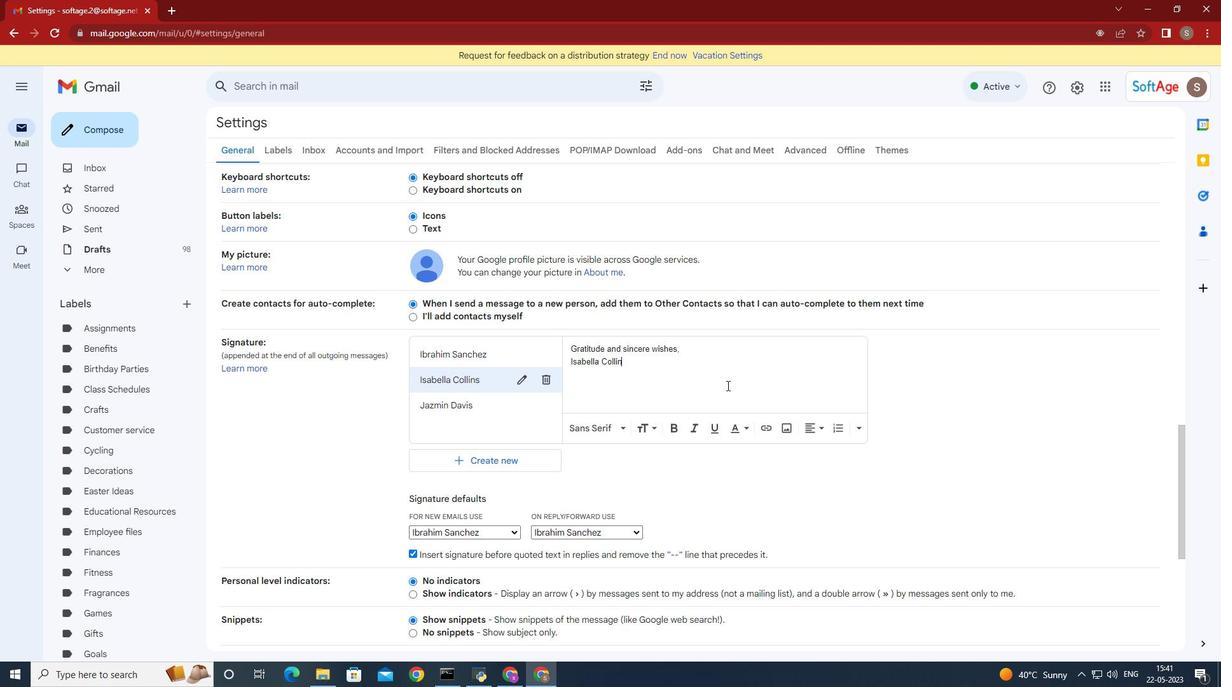 
Action: Mouse moved to (511, 530)
Screenshot: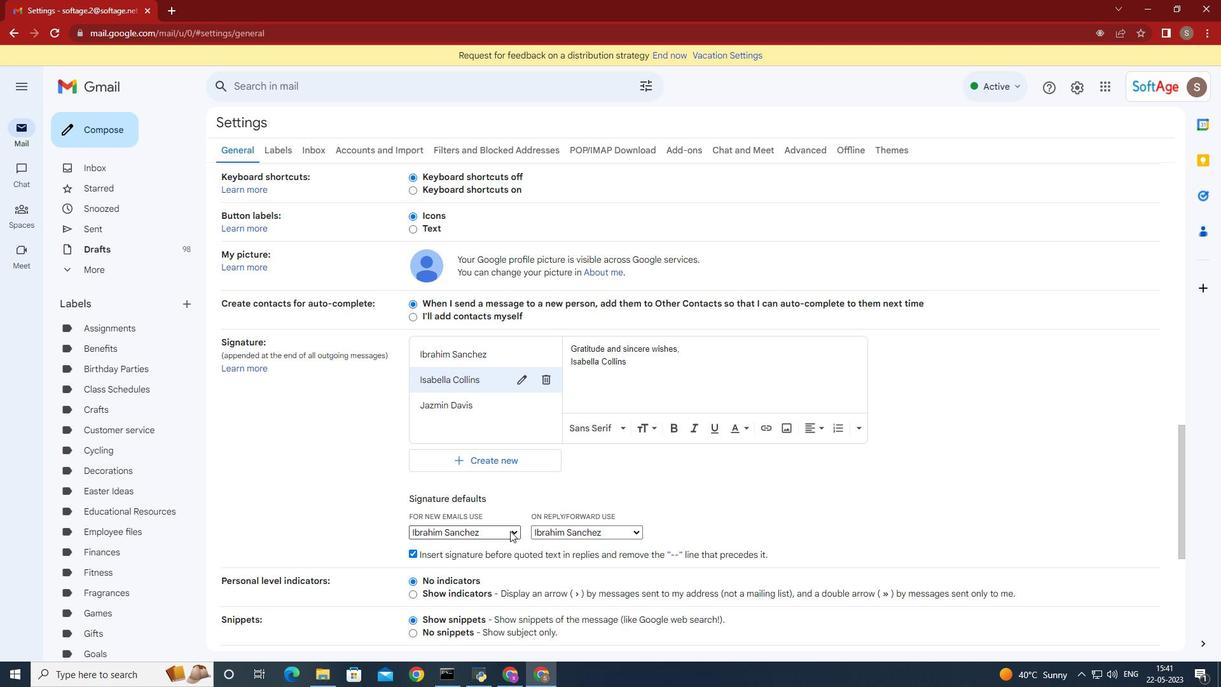 
Action: Mouse pressed left at (511, 530)
Screenshot: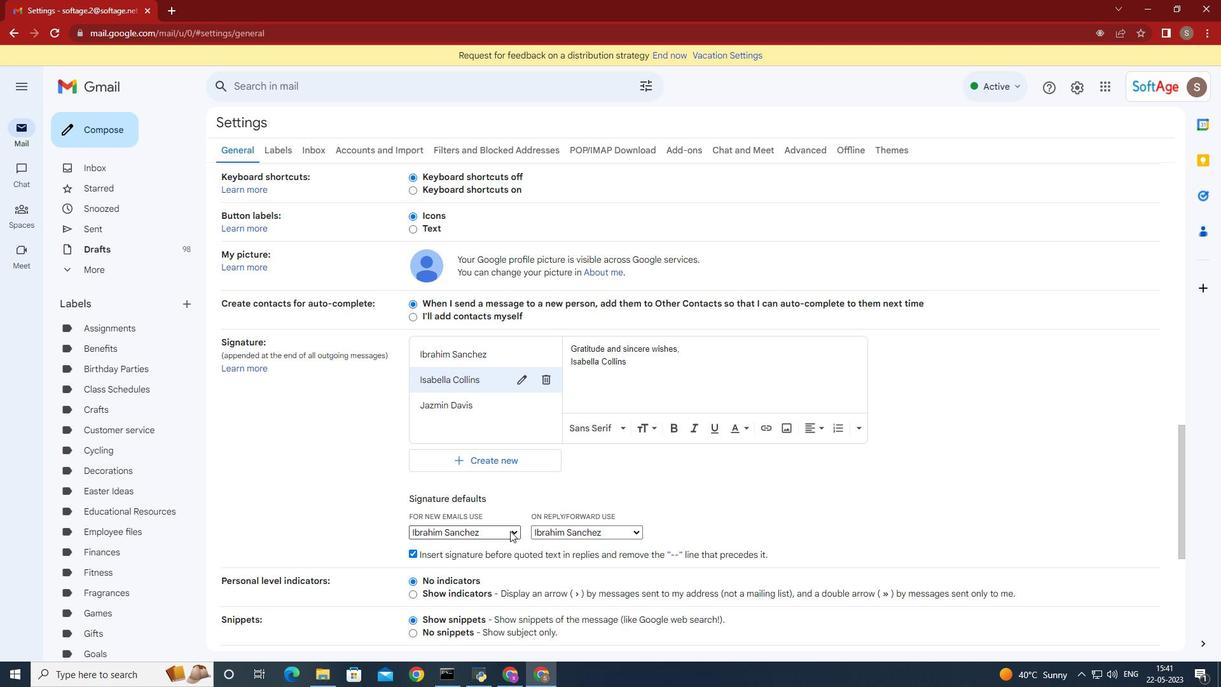 
Action: Mouse moved to (495, 568)
Screenshot: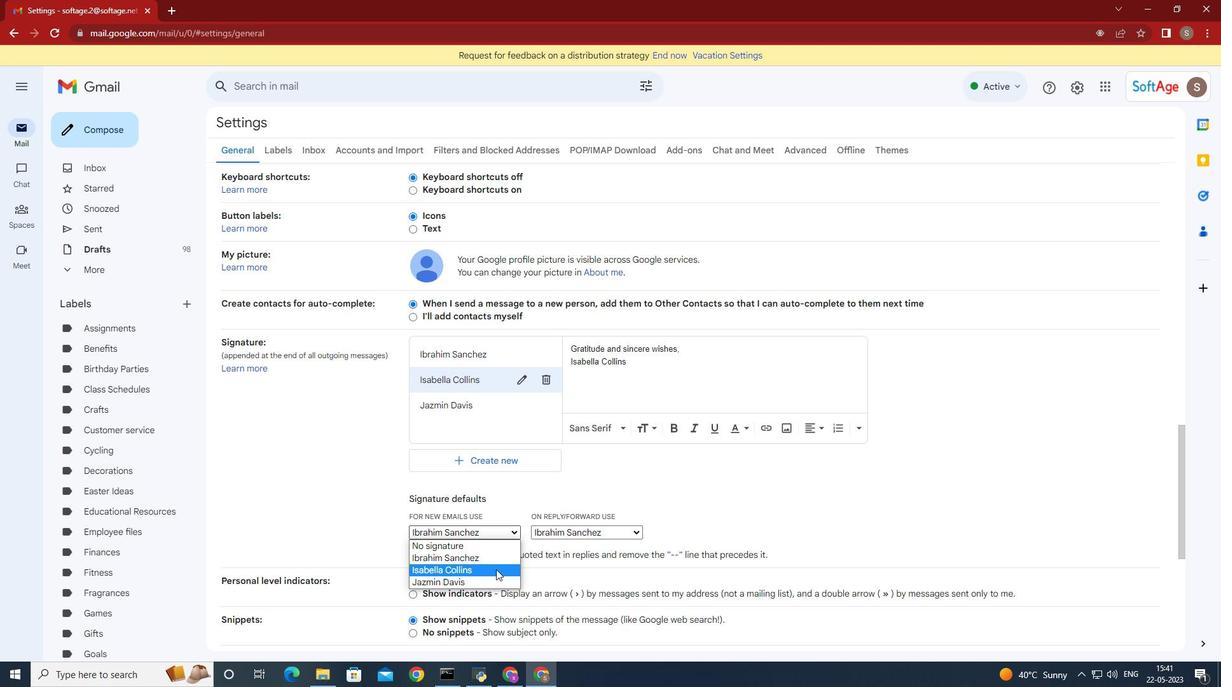 
Action: Mouse pressed left at (495, 568)
Screenshot: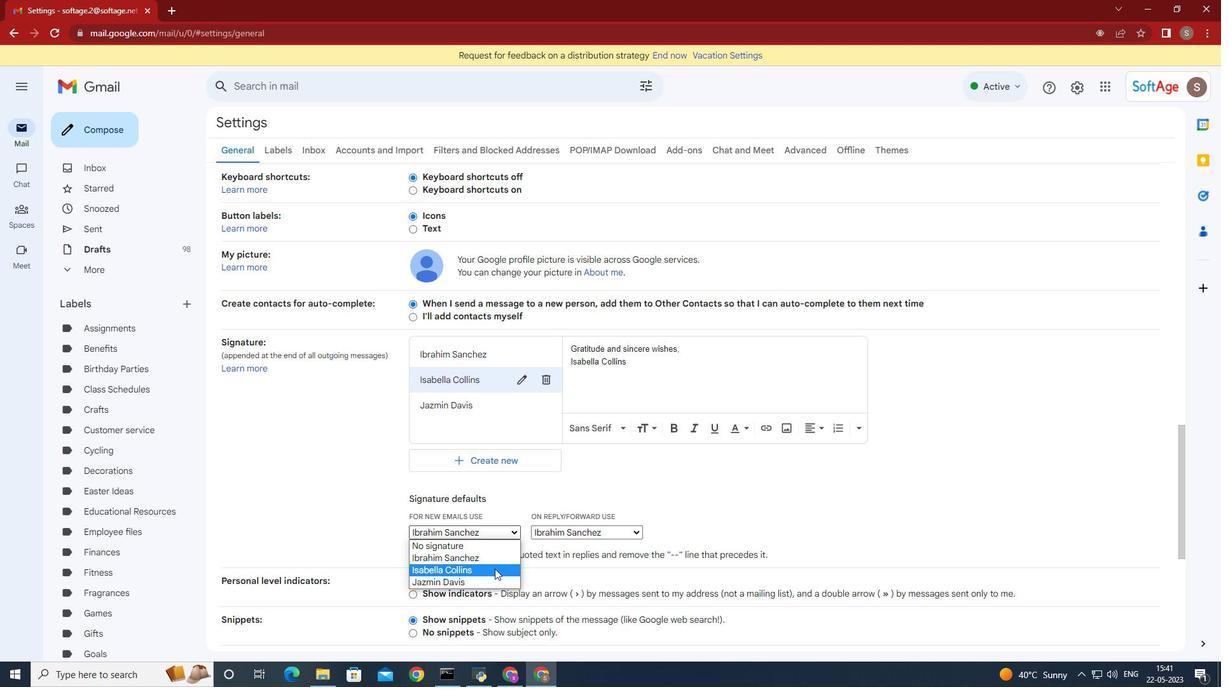 
Action: Mouse moved to (619, 533)
Screenshot: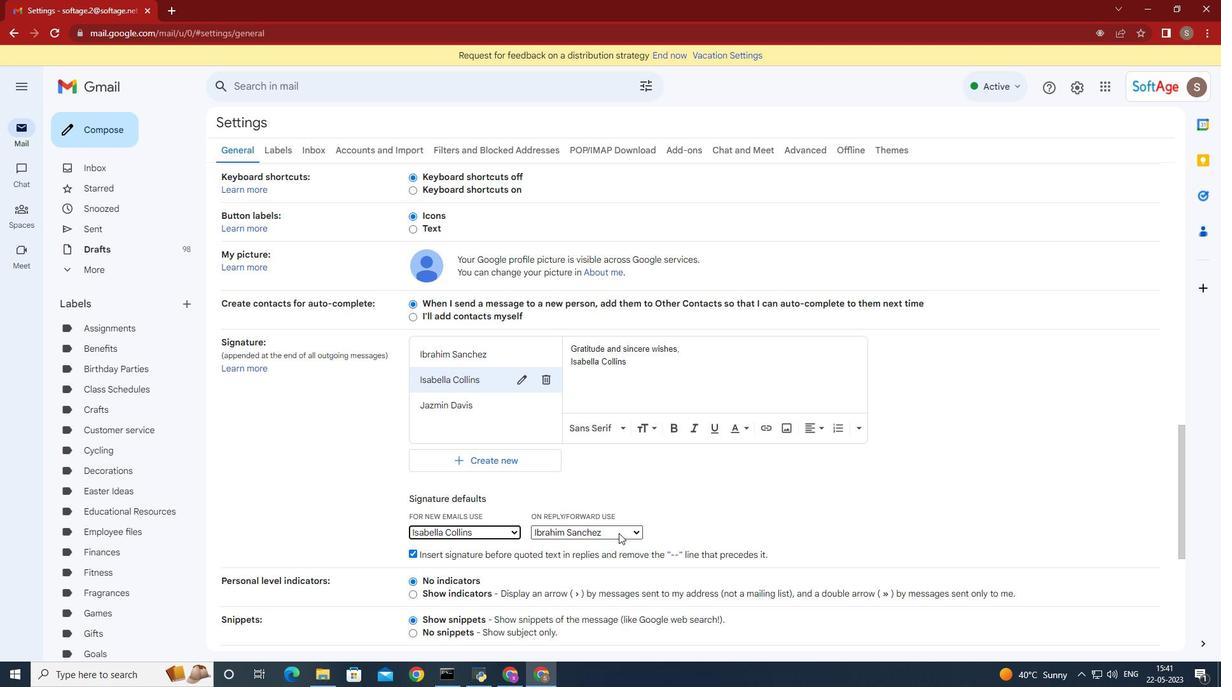 
Action: Mouse pressed left at (619, 533)
Screenshot: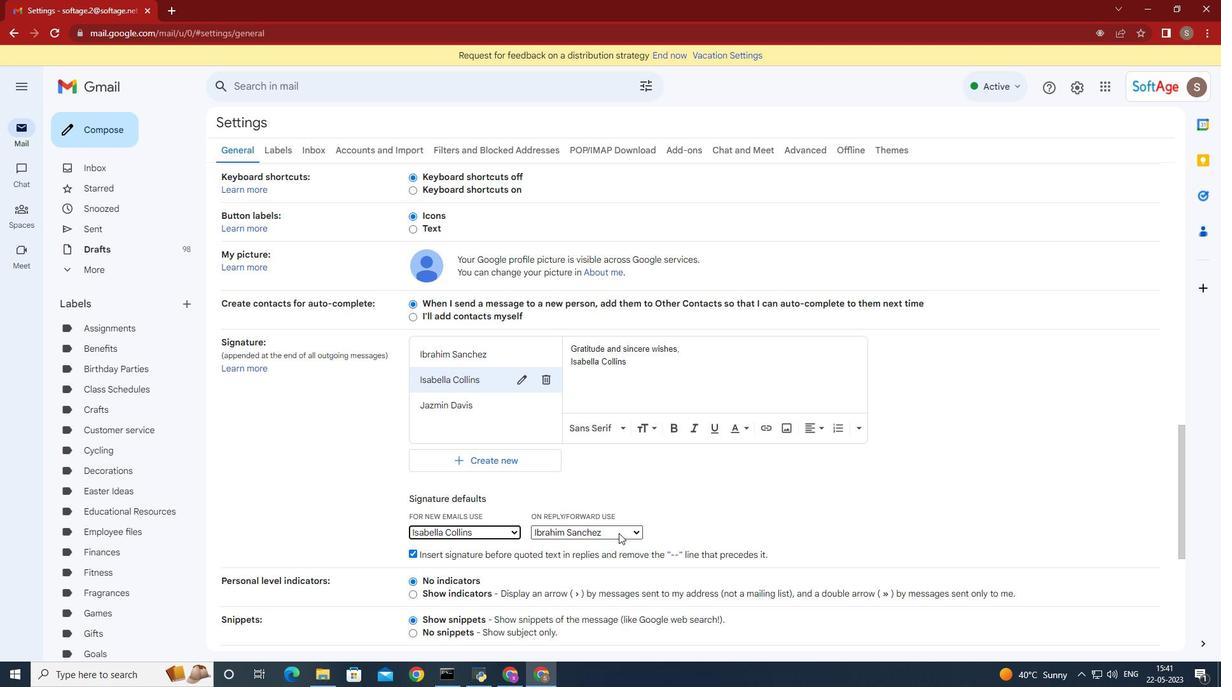 
Action: Mouse moved to (626, 574)
Screenshot: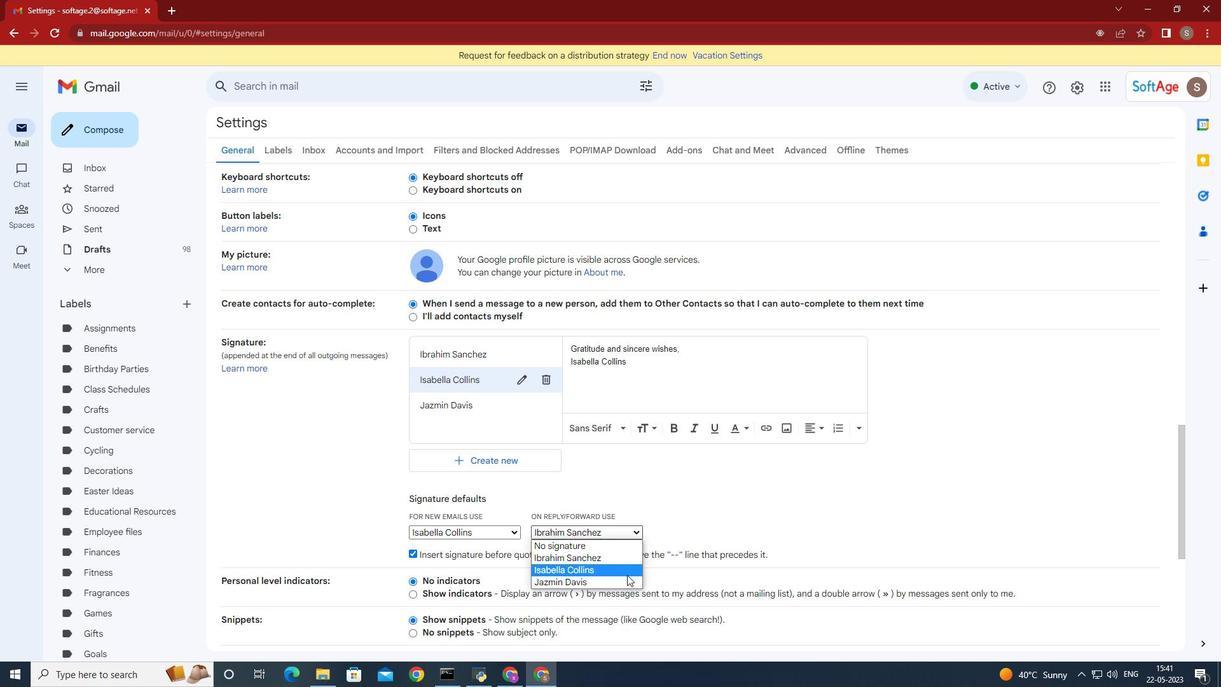 
Action: Mouse pressed left at (626, 574)
Screenshot: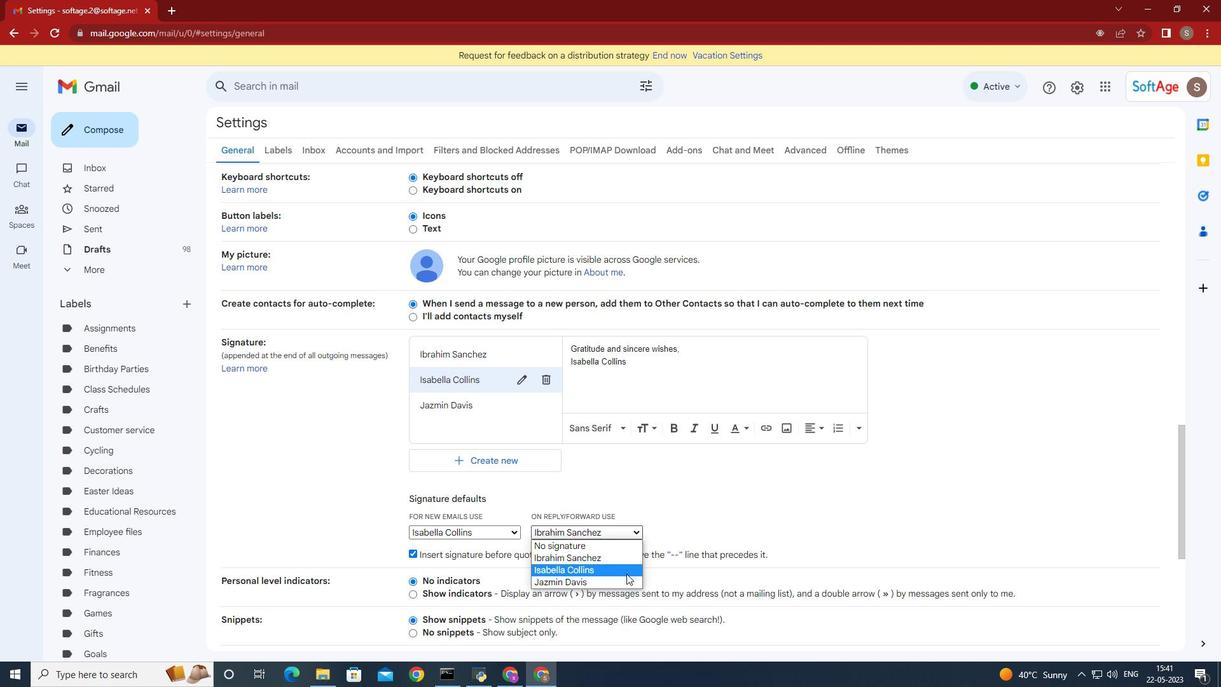 
Action: Mouse moved to (847, 530)
Screenshot: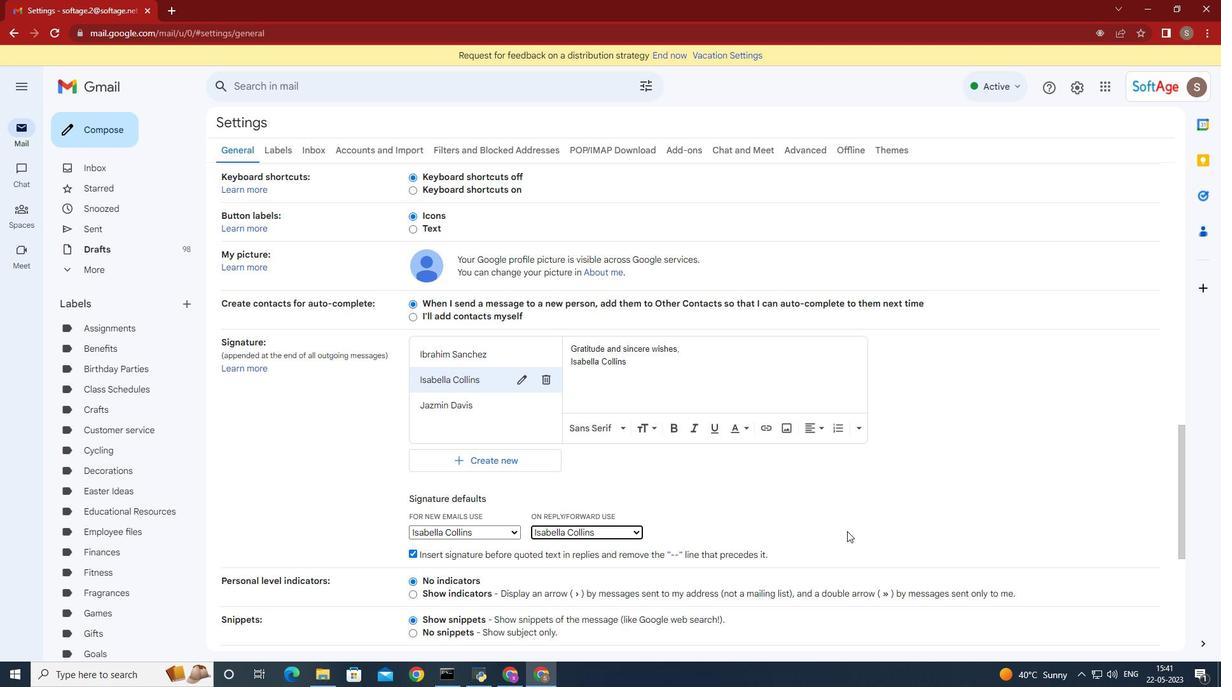 
Action: Mouse scrolled (847, 530) with delta (0, 0)
Screenshot: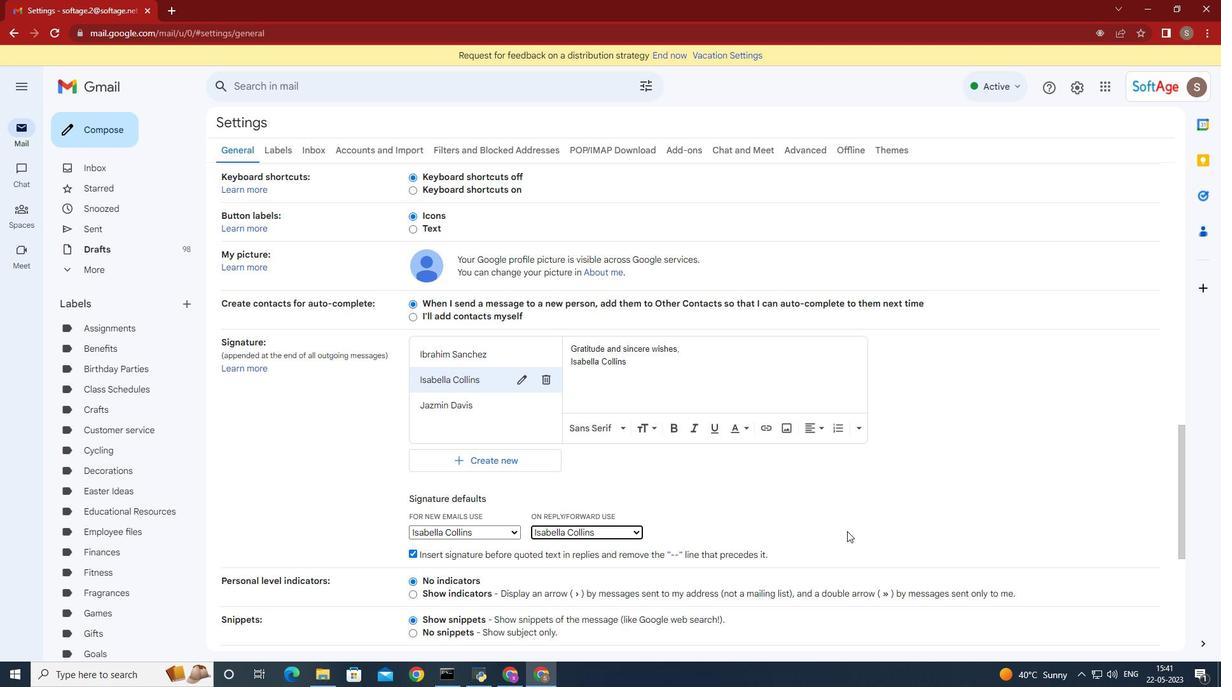 
Action: Mouse moved to (846, 531)
Screenshot: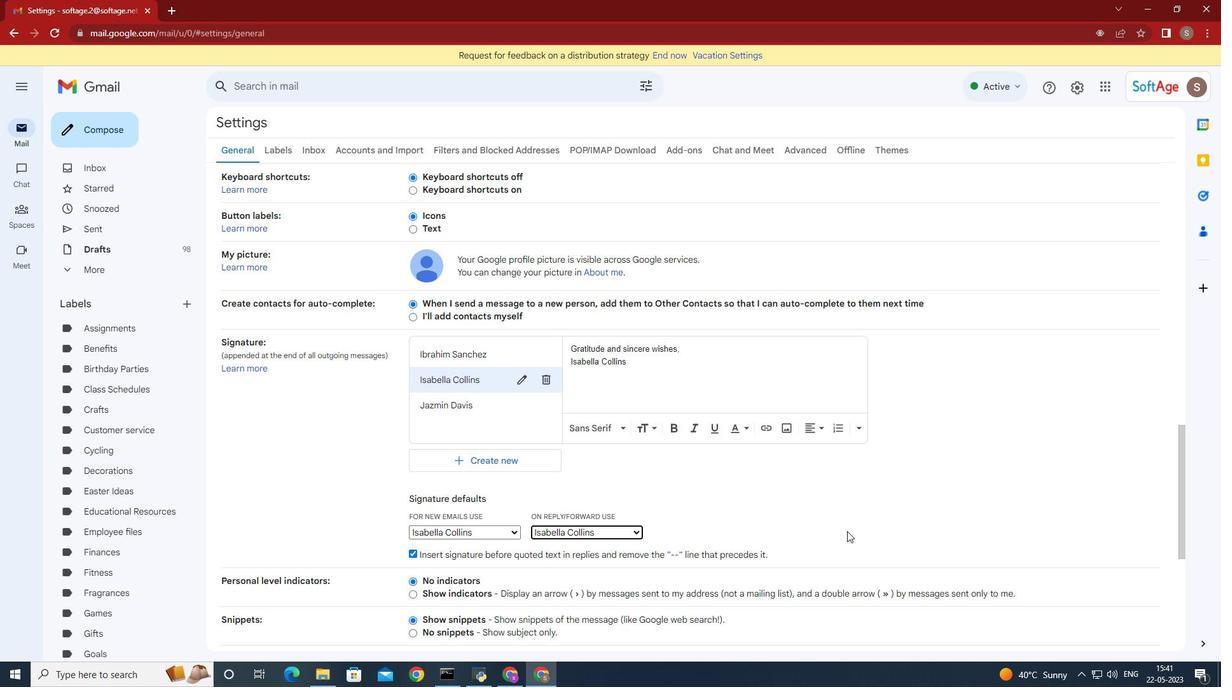 
Action: Mouse scrolled (846, 530) with delta (0, 0)
Screenshot: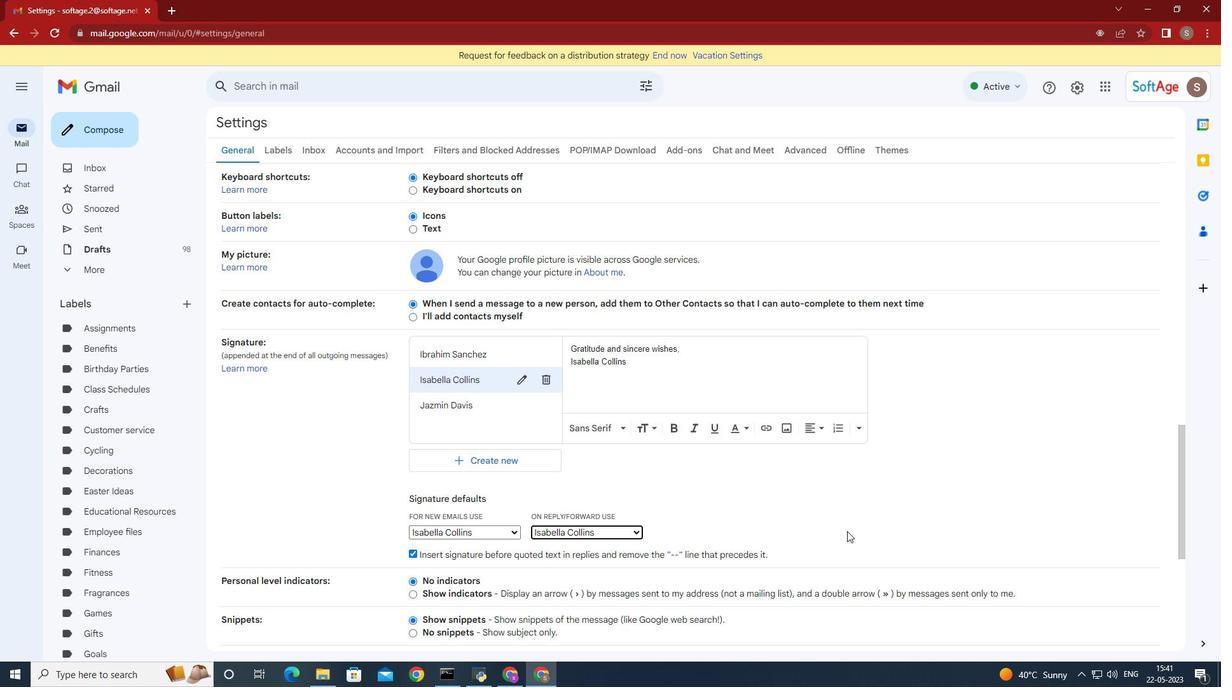 
Action: Mouse moved to (845, 531)
Screenshot: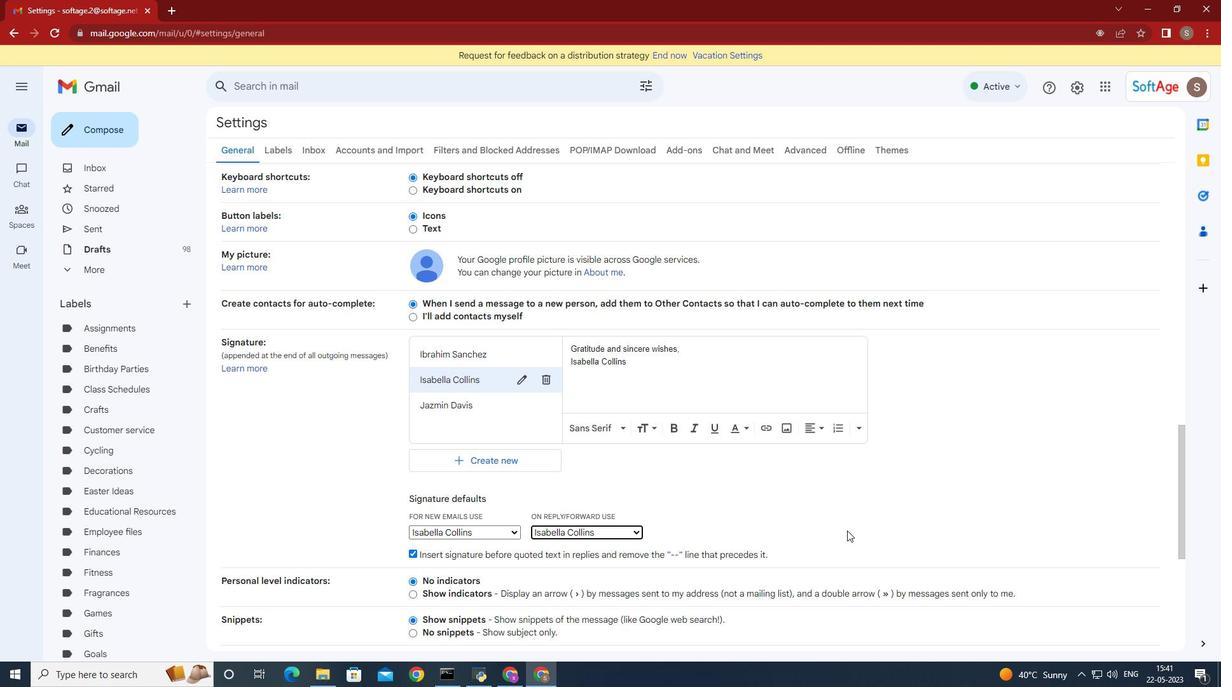 
Action: Mouse scrolled (845, 530) with delta (0, 0)
Screenshot: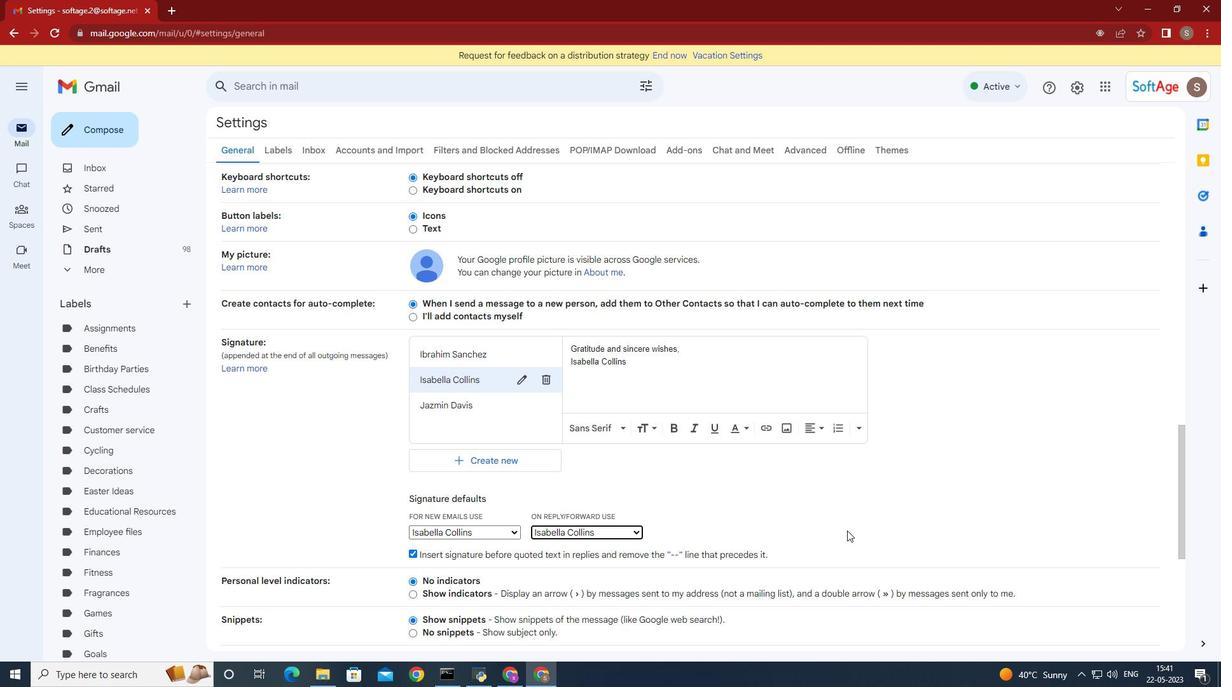 
Action: Mouse moved to (845, 531)
Screenshot: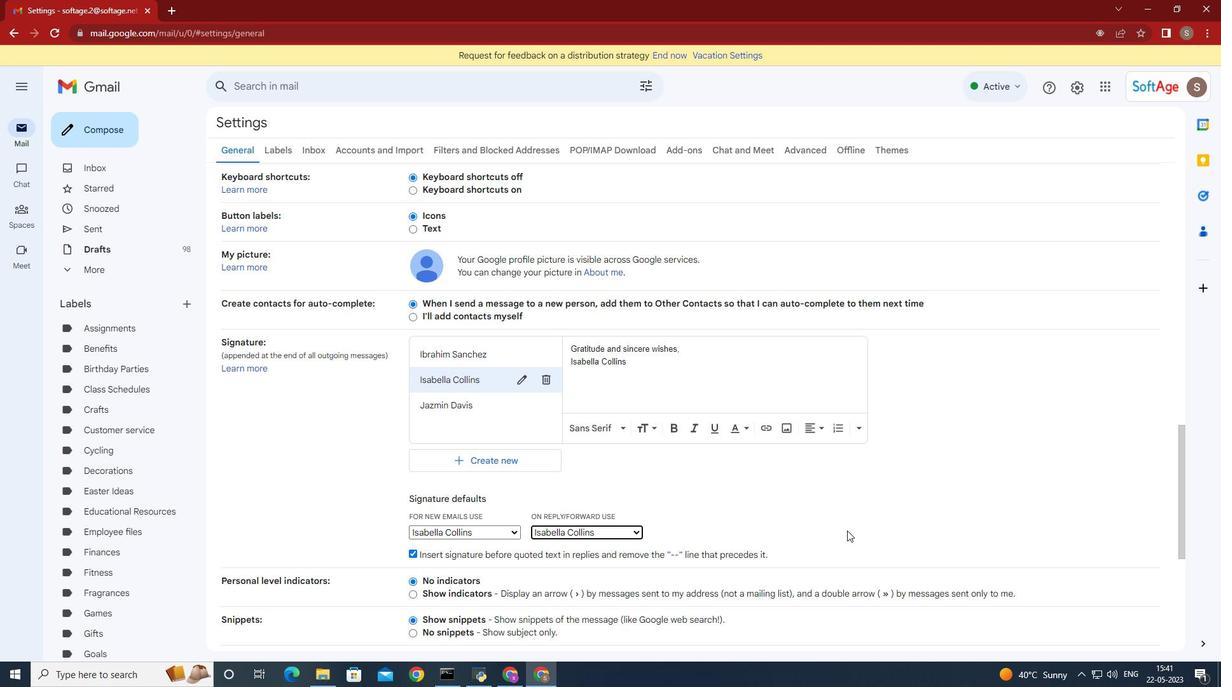 
Action: Mouse scrolled (845, 530) with delta (0, 0)
Screenshot: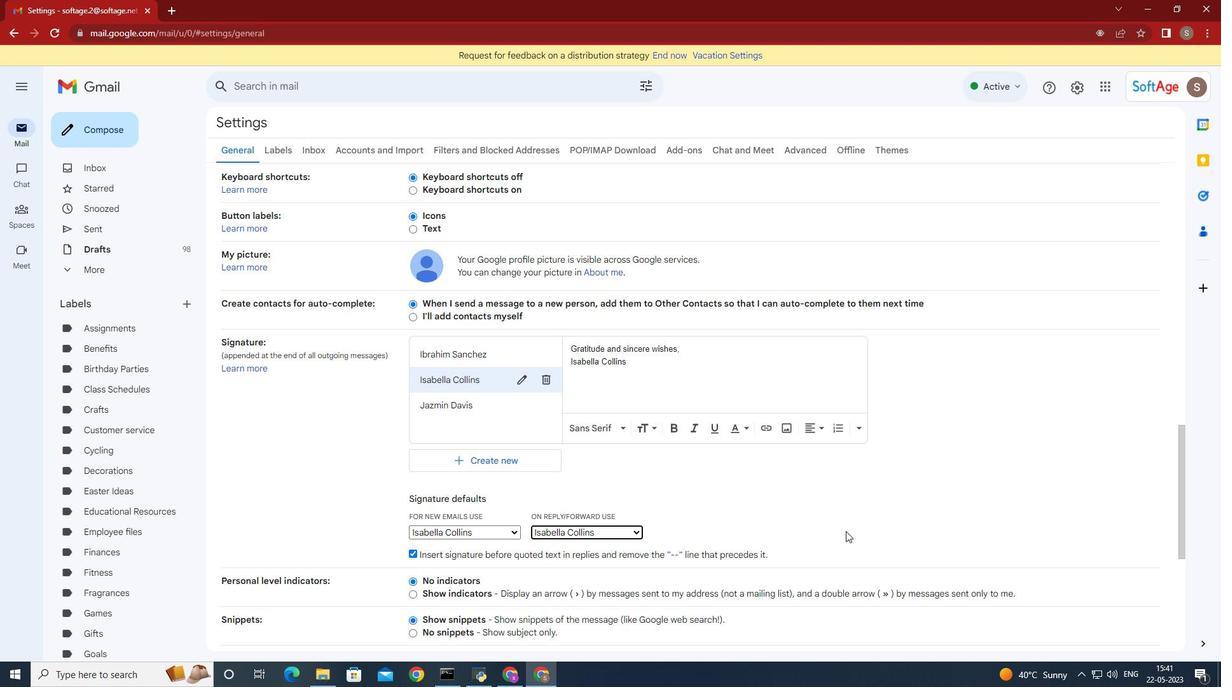 
Action: Mouse moved to (665, 589)
Screenshot: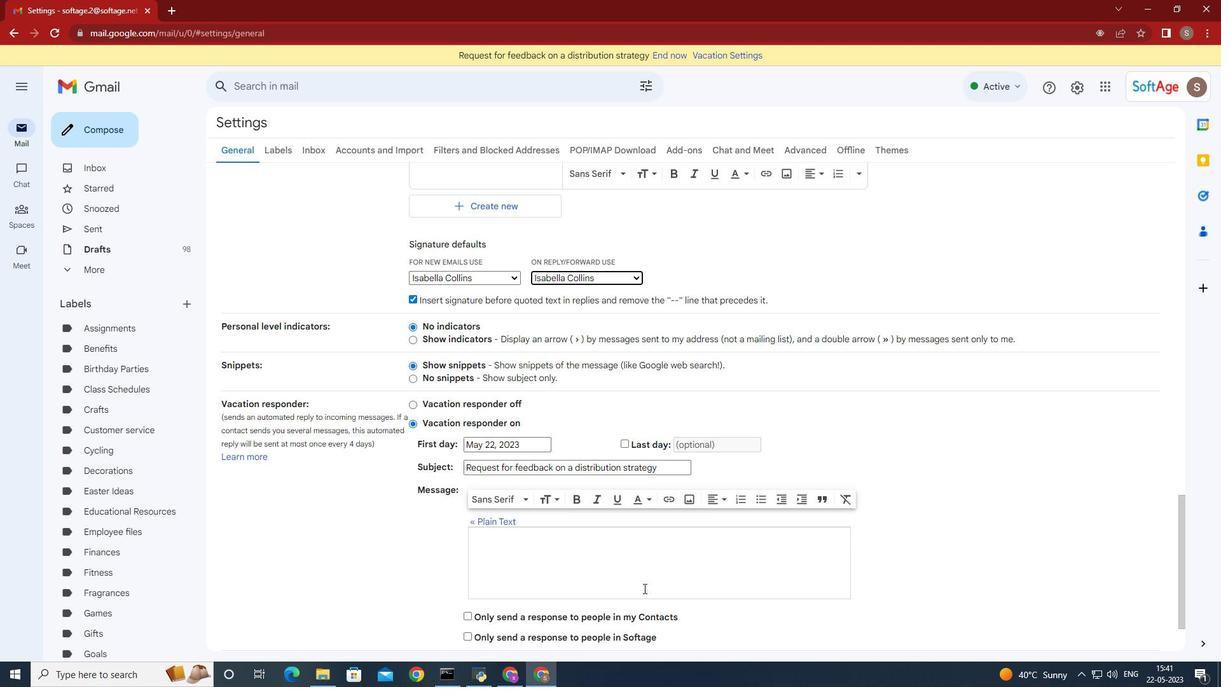 
Action: Mouse scrolled (665, 588) with delta (0, 0)
Screenshot: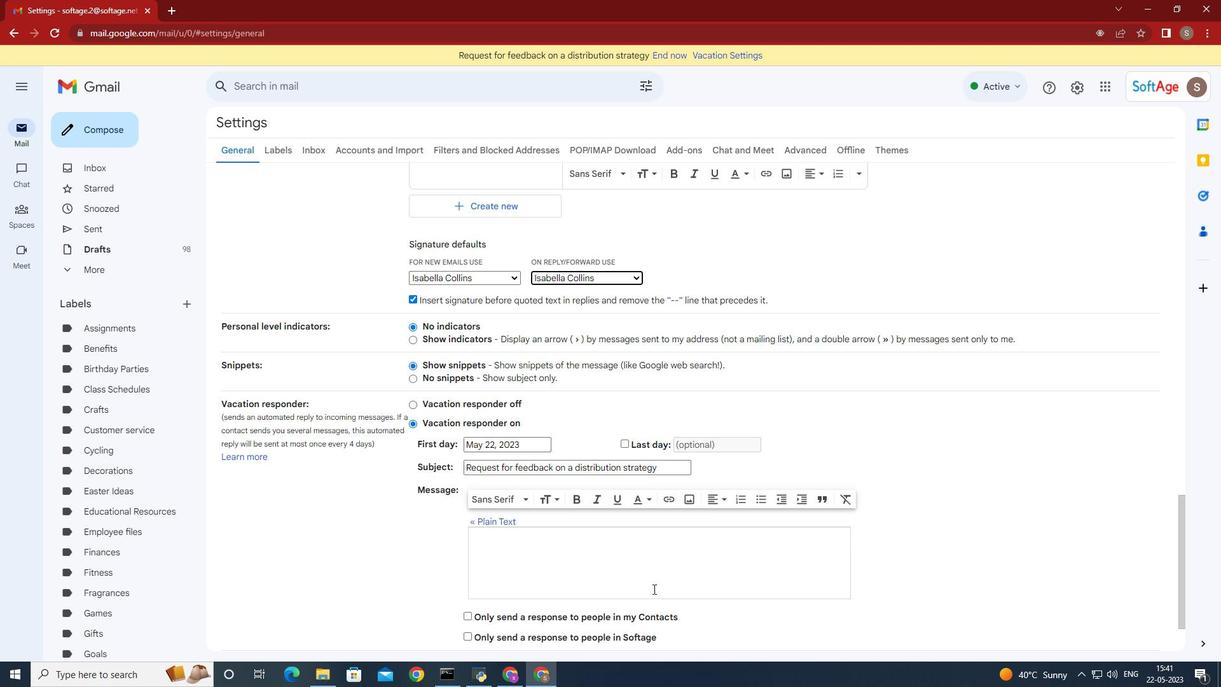 
Action: Mouse moved to (665, 589)
Screenshot: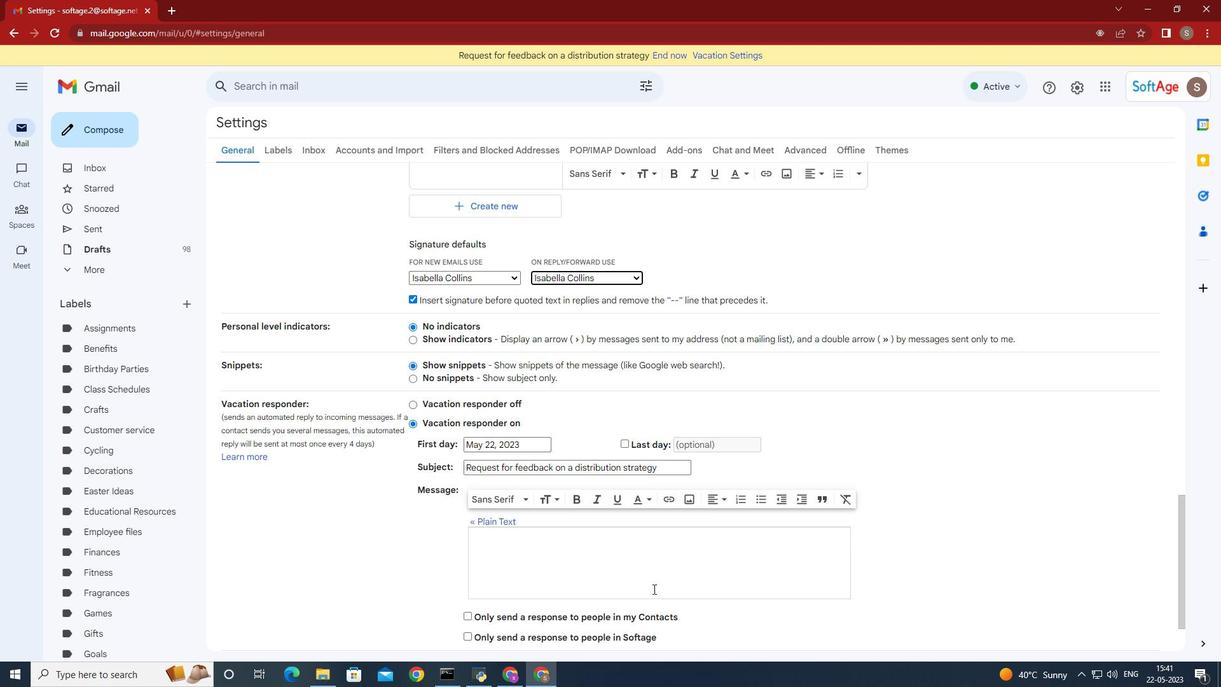 
Action: Mouse scrolled (665, 588) with delta (0, 0)
Screenshot: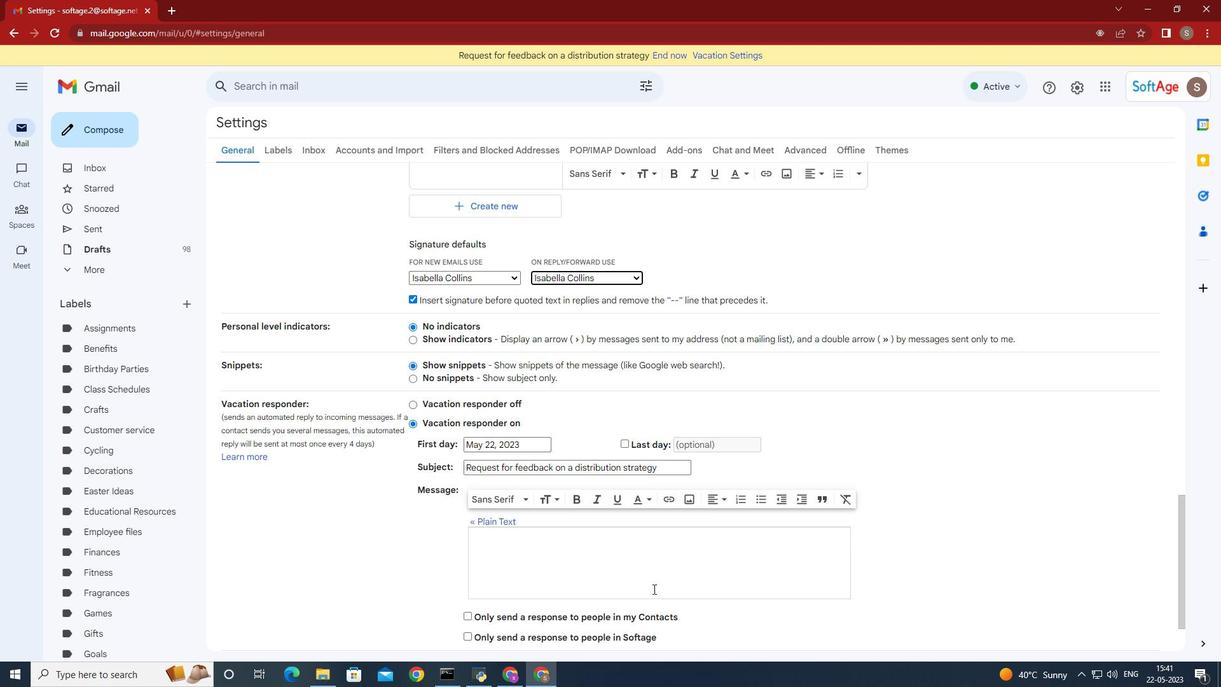 
Action: Mouse moved to (665, 588)
Screenshot: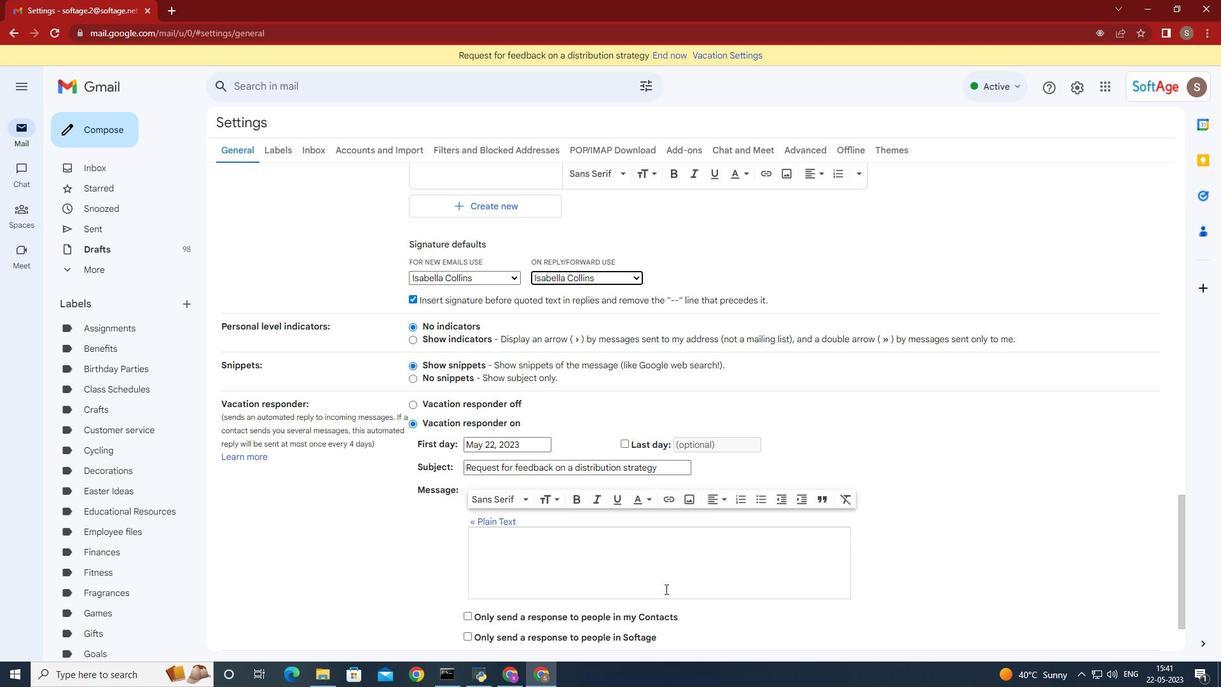 
Action: Mouse scrolled (665, 587) with delta (0, 0)
Screenshot: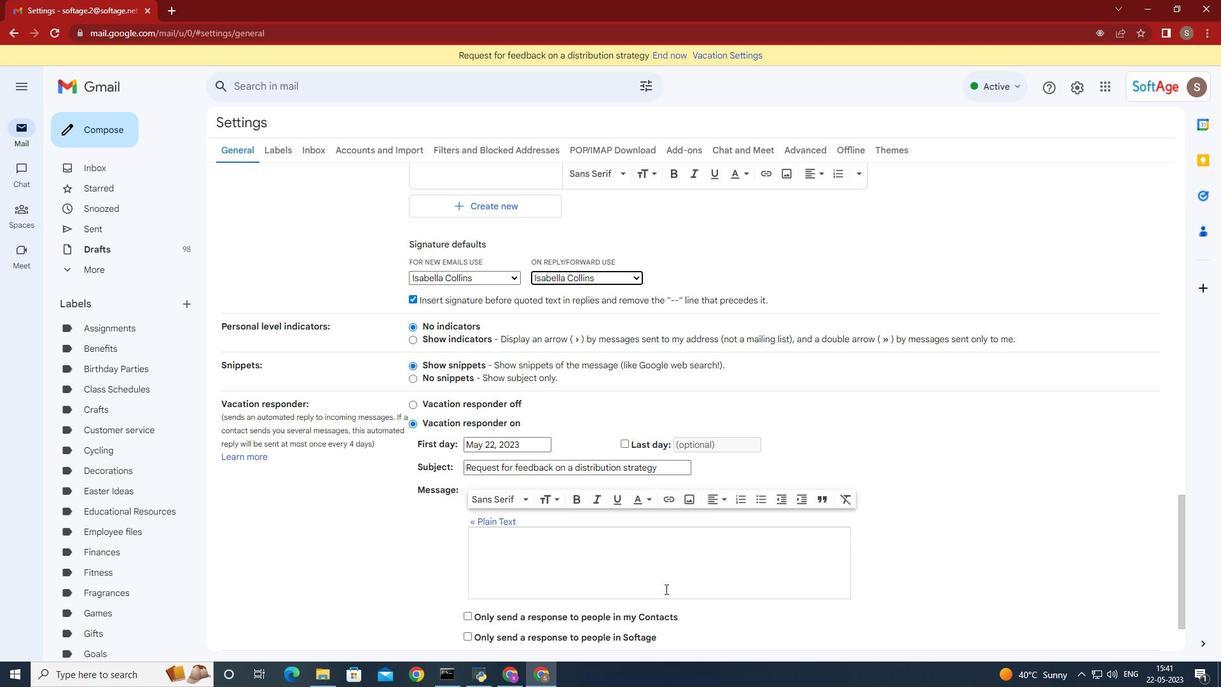 
Action: Mouse moved to (665, 582)
Screenshot: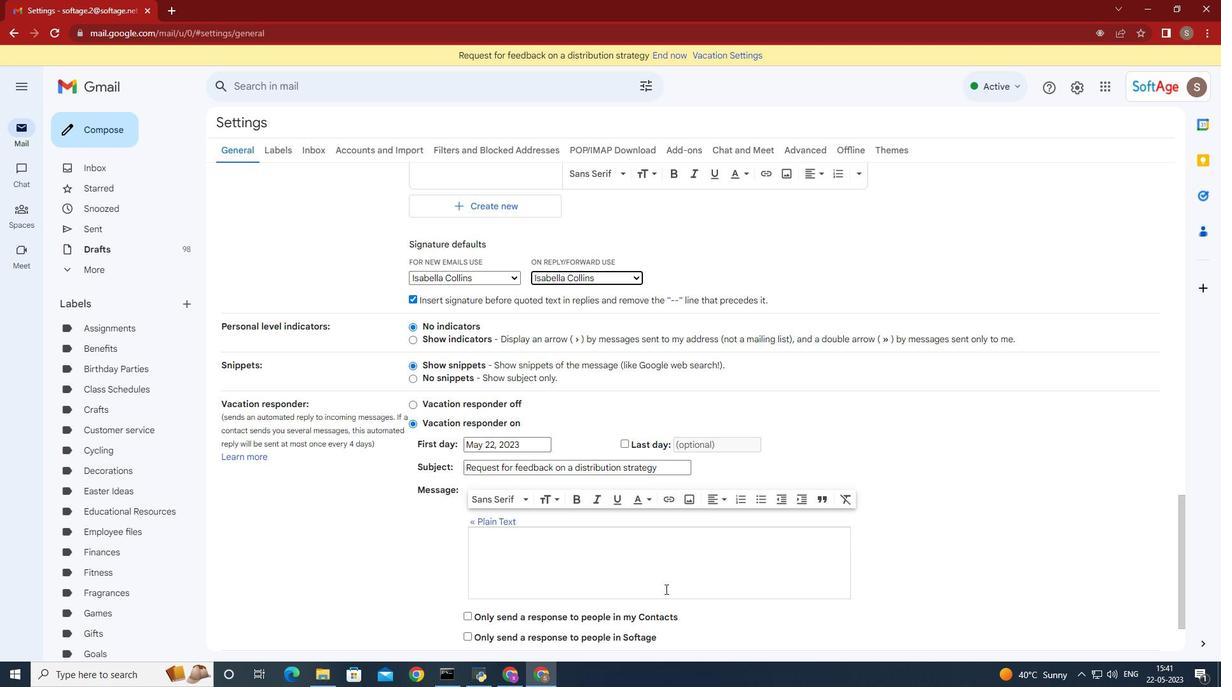 
Action: Mouse scrolled (665, 582) with delta (0, 0)
Screenshot: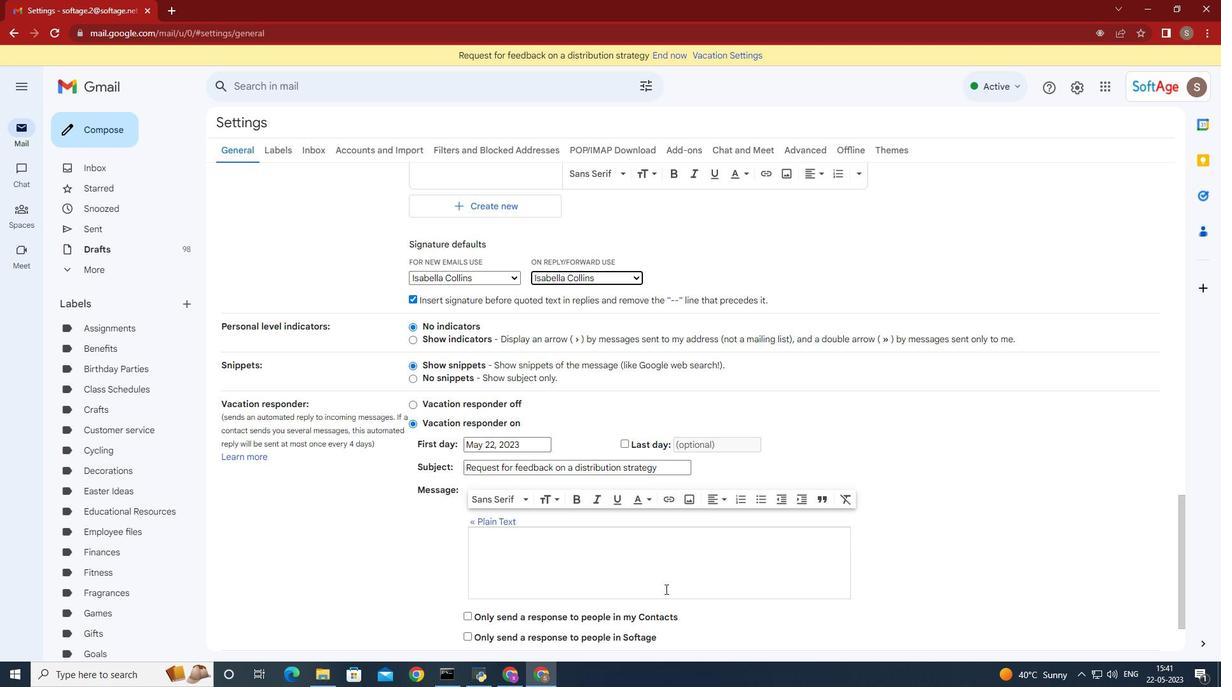 
Action: Mouse moved to (661, 580)
Screenshot: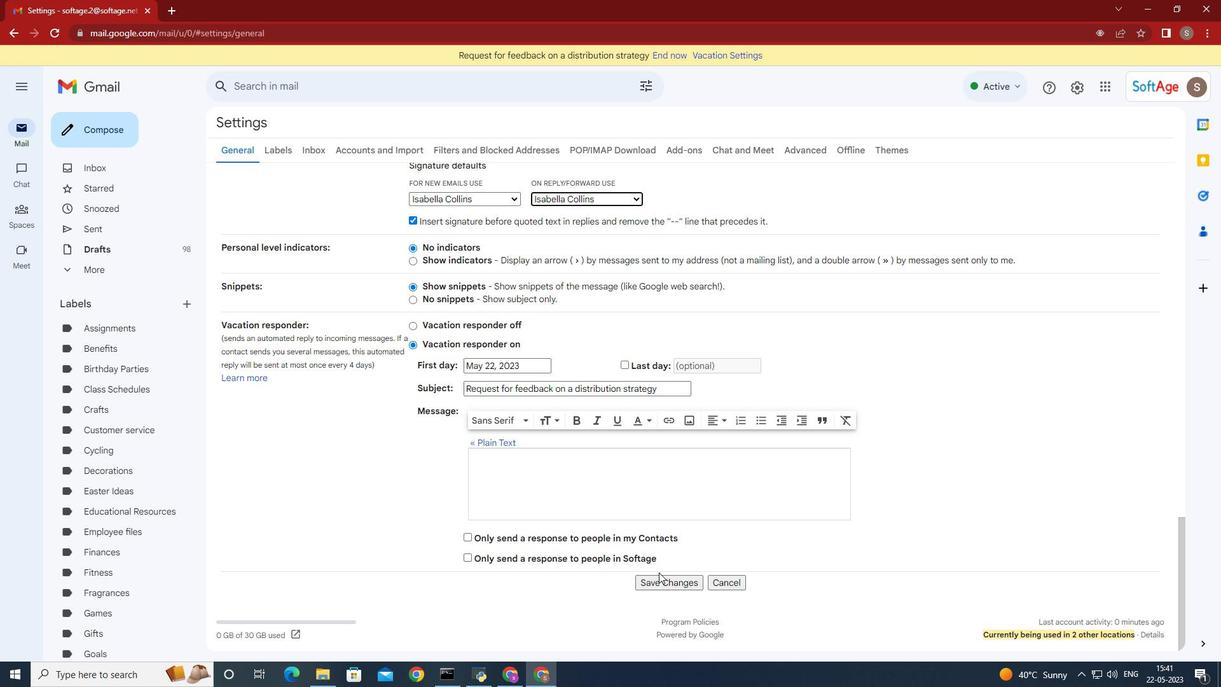 
Action: Mouse pressed left at (661, 580)
Screenshot: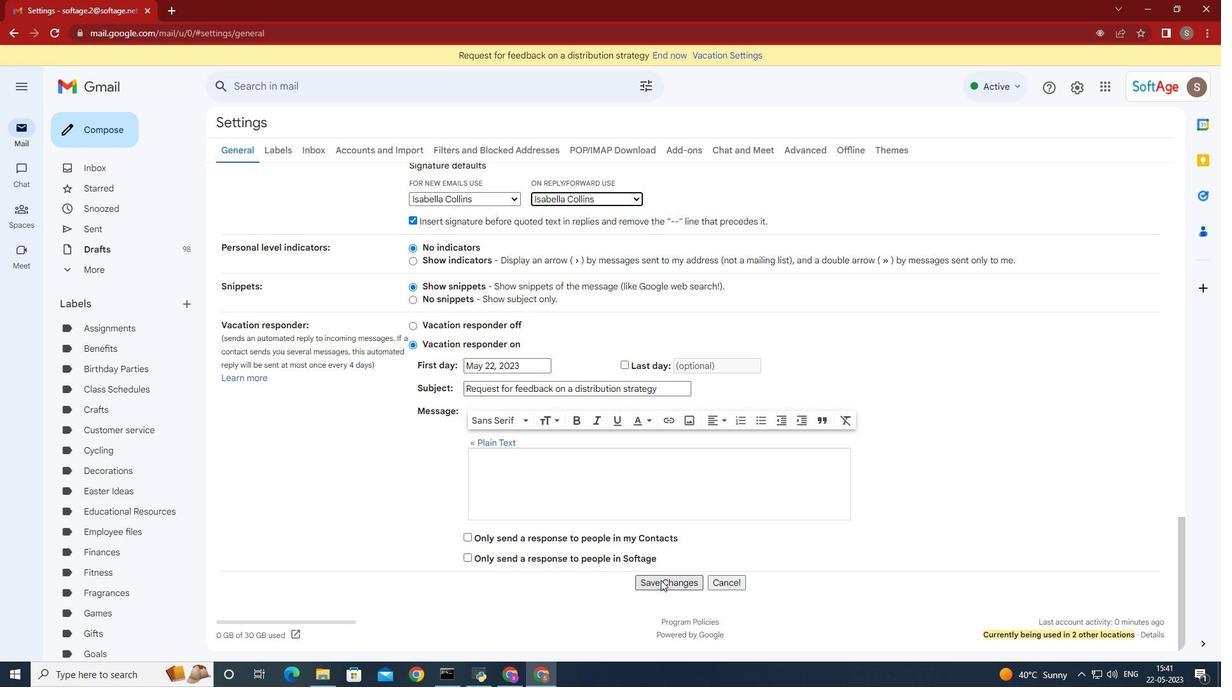 
Action: Mouse moved to (87, 138)
Screenshot: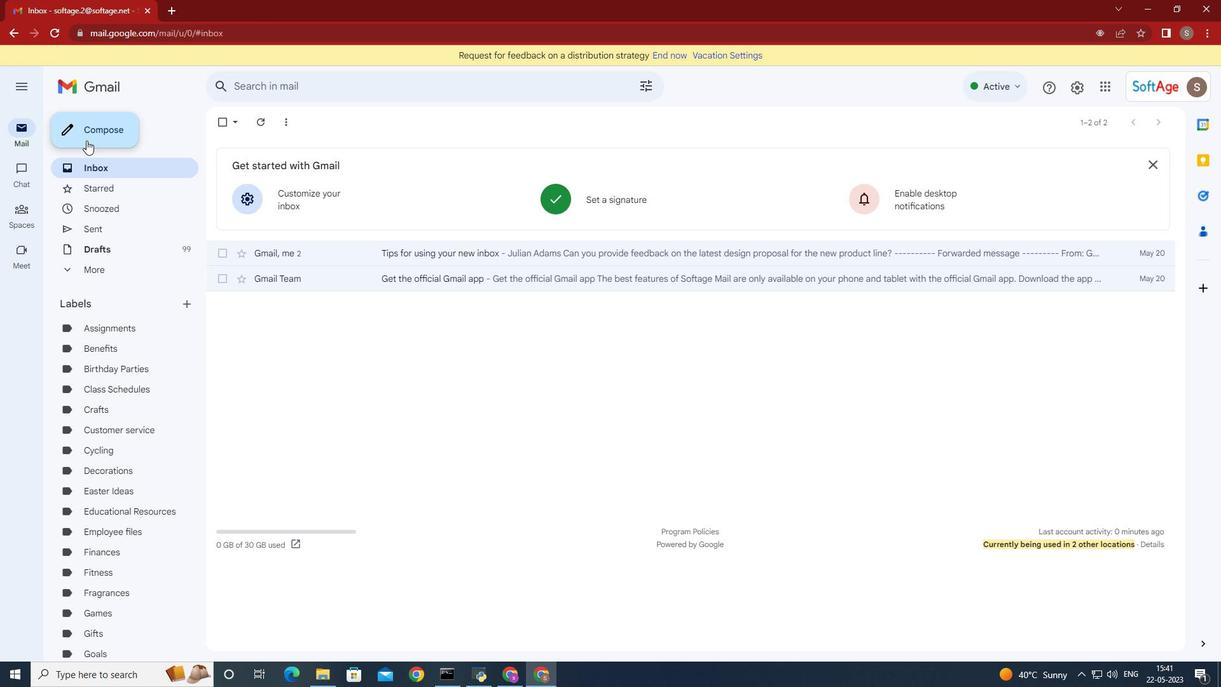 
Action: Mouse pressed left at (87, 138)
Screenshot: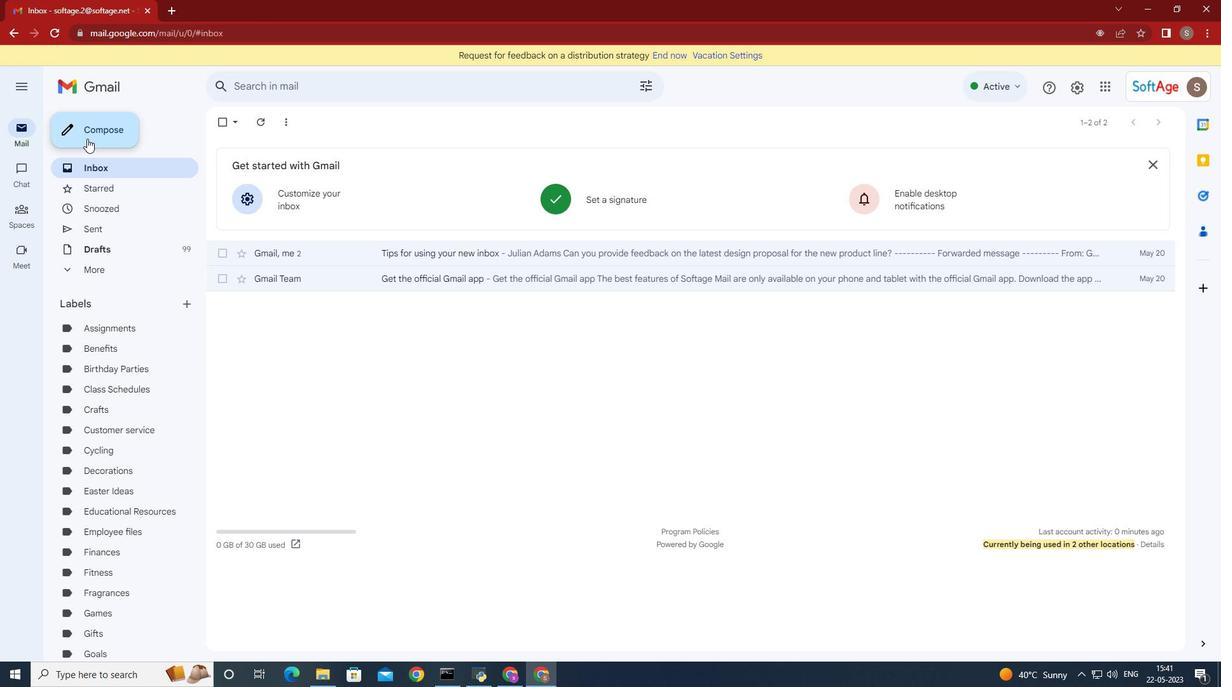 
Action: Mouse moved to (876, 334)
Screenshot: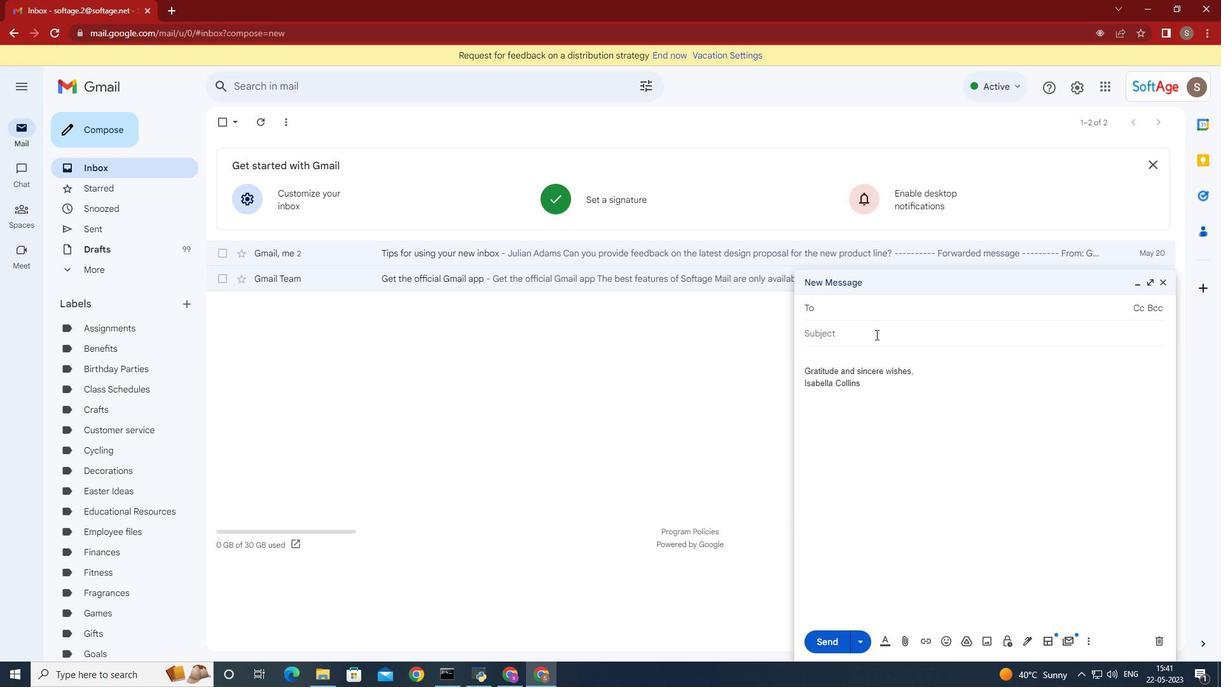 
Action: Key pressed <Key.shift>Softage.8
Screenshot: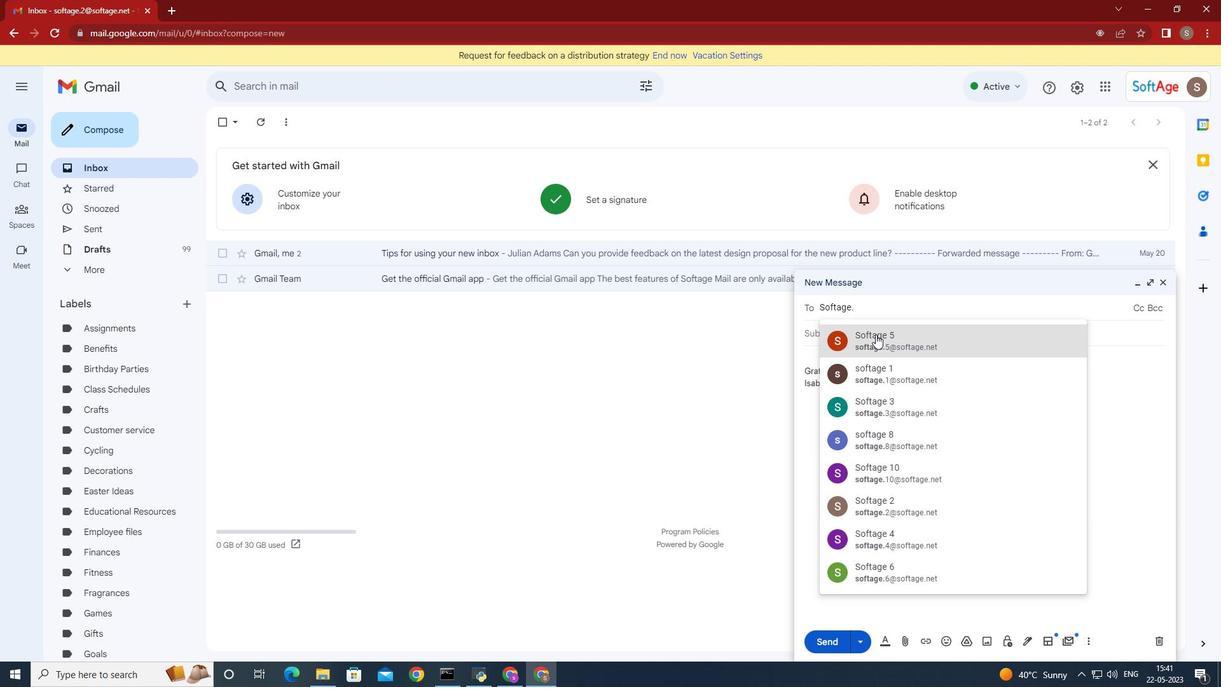 
Action: Mouse pressed left at (876, 334)
Screenshot: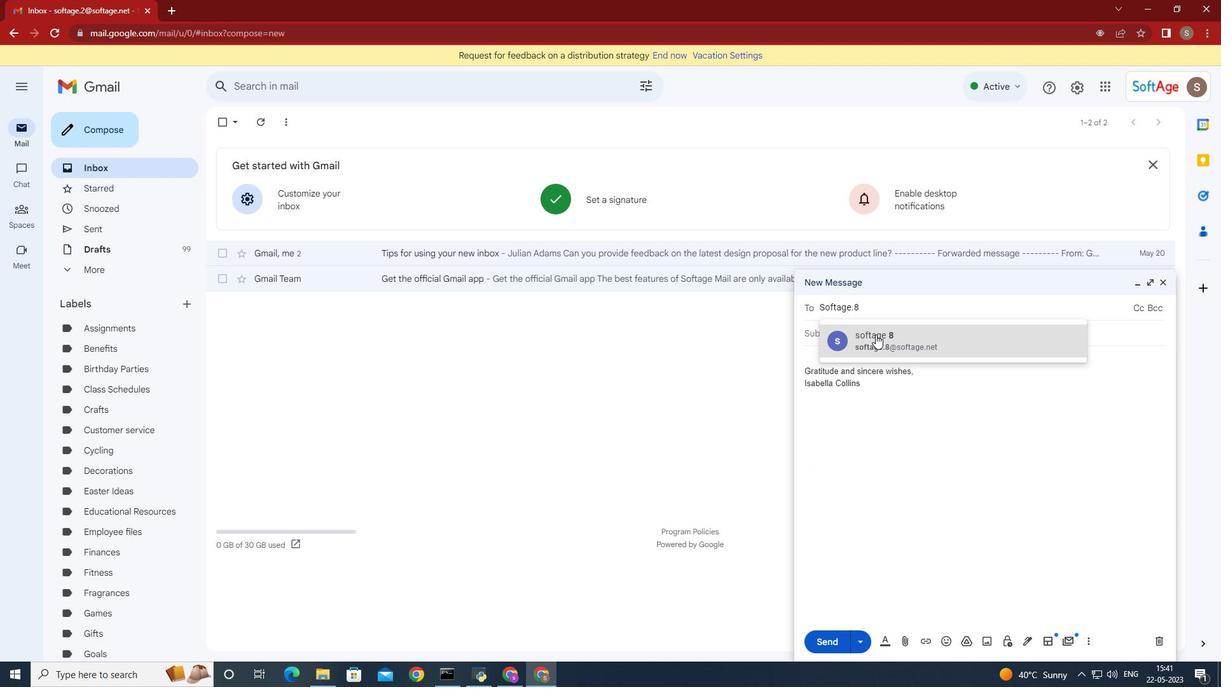 
Action: Mouse moved to (190, 301)
Screenshot: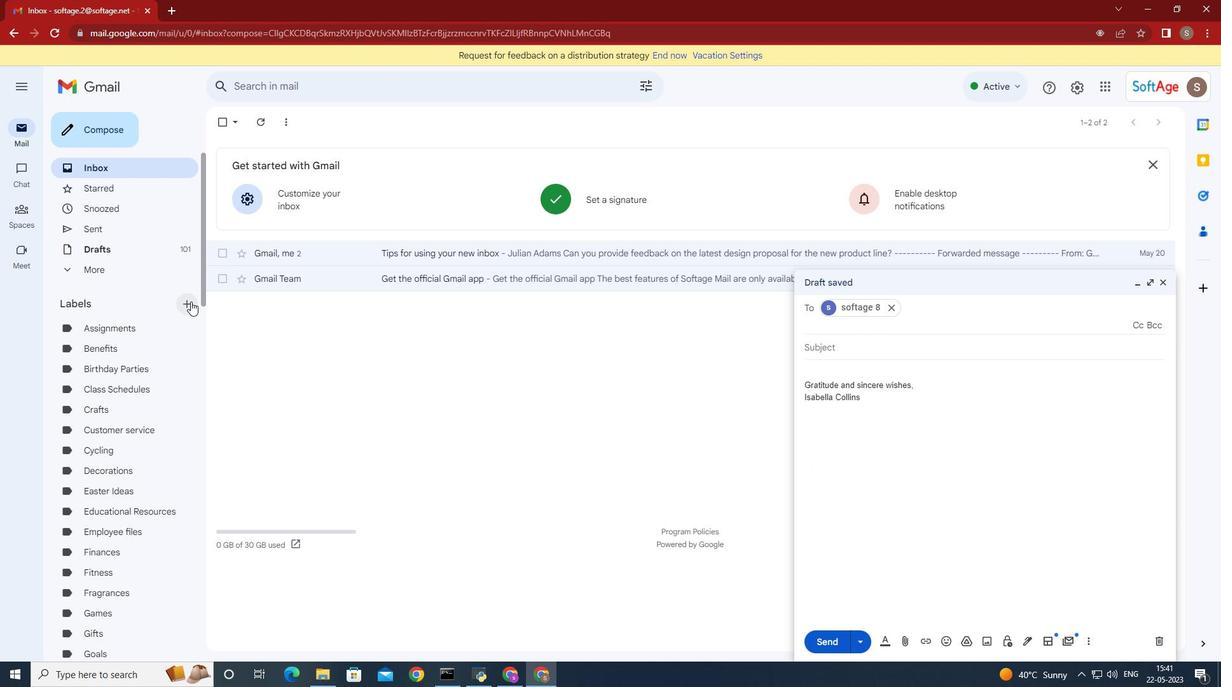 
Action: Mouse pressed left at (190, 301)
Screenshot: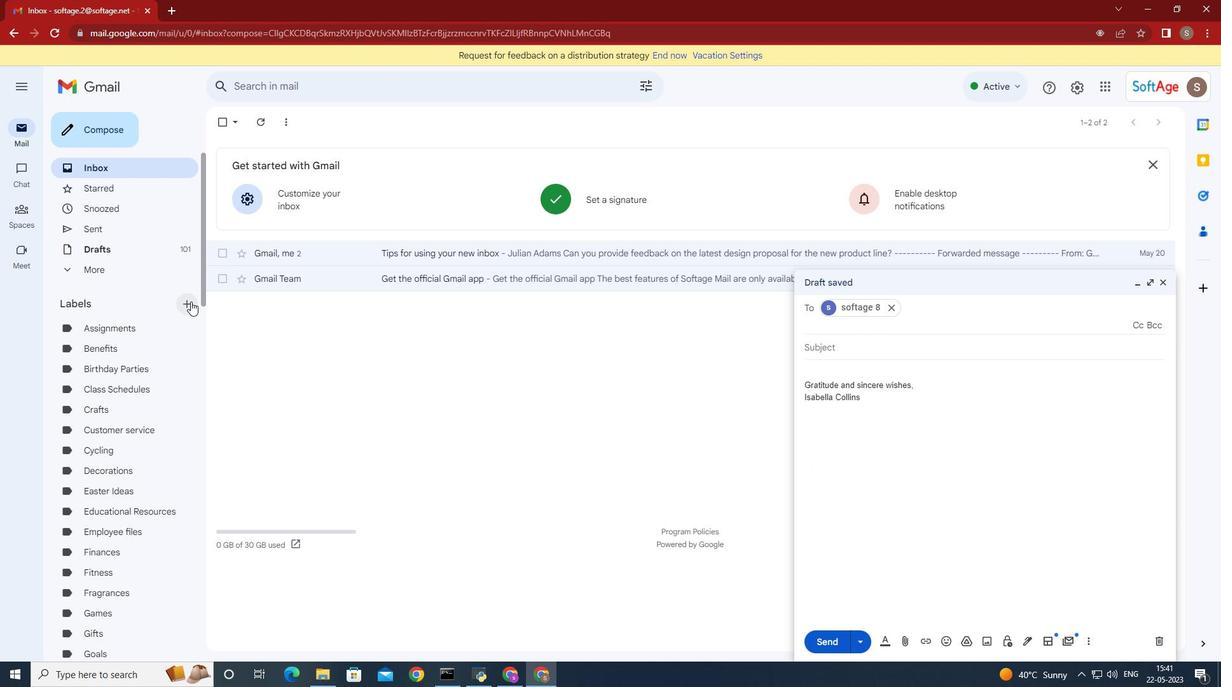 
Action: Mouse moved to (482, 355)
Screenshot: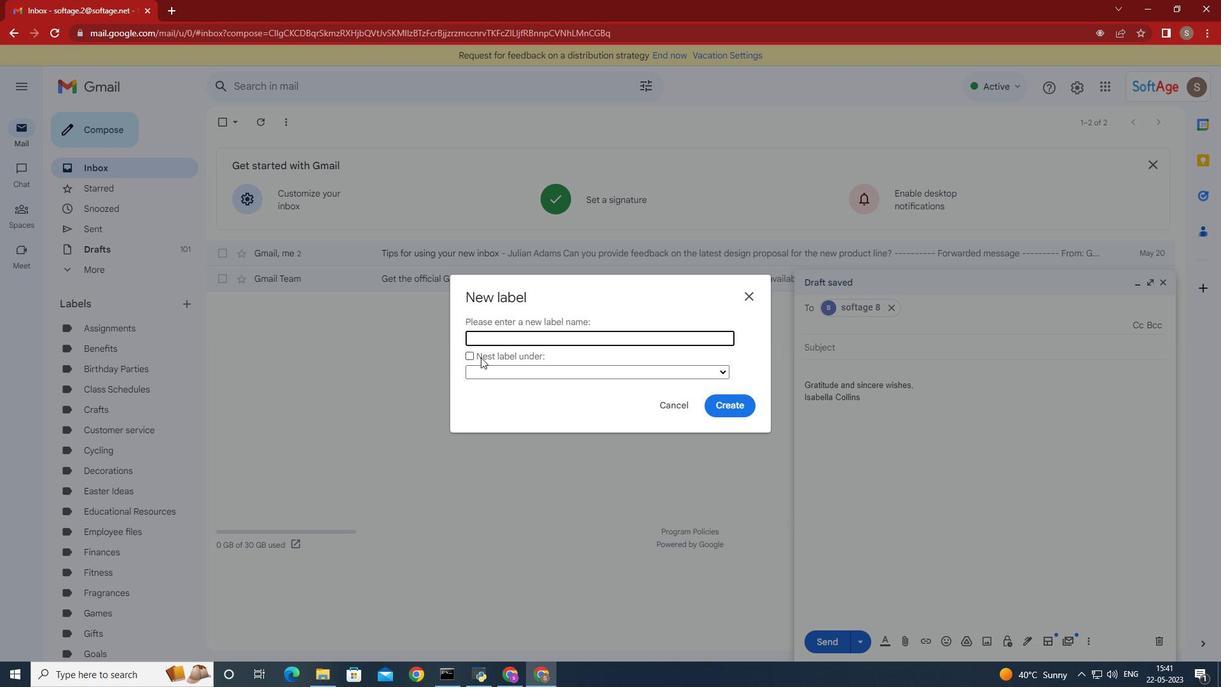 
Action: Key pressed <Key.shift>Gam,es<Key.backspace><Key.backspace><Key.backspace>es
Screenshot: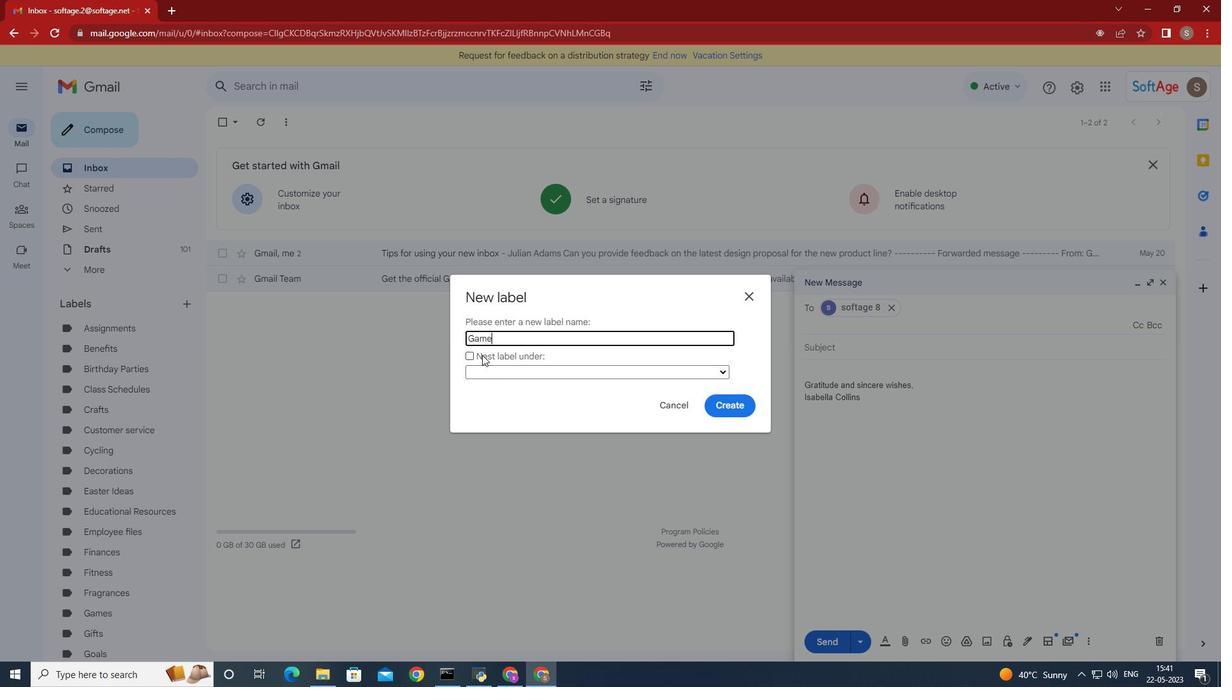 
Action: Mouse moved to (729, 397)
Screenshot: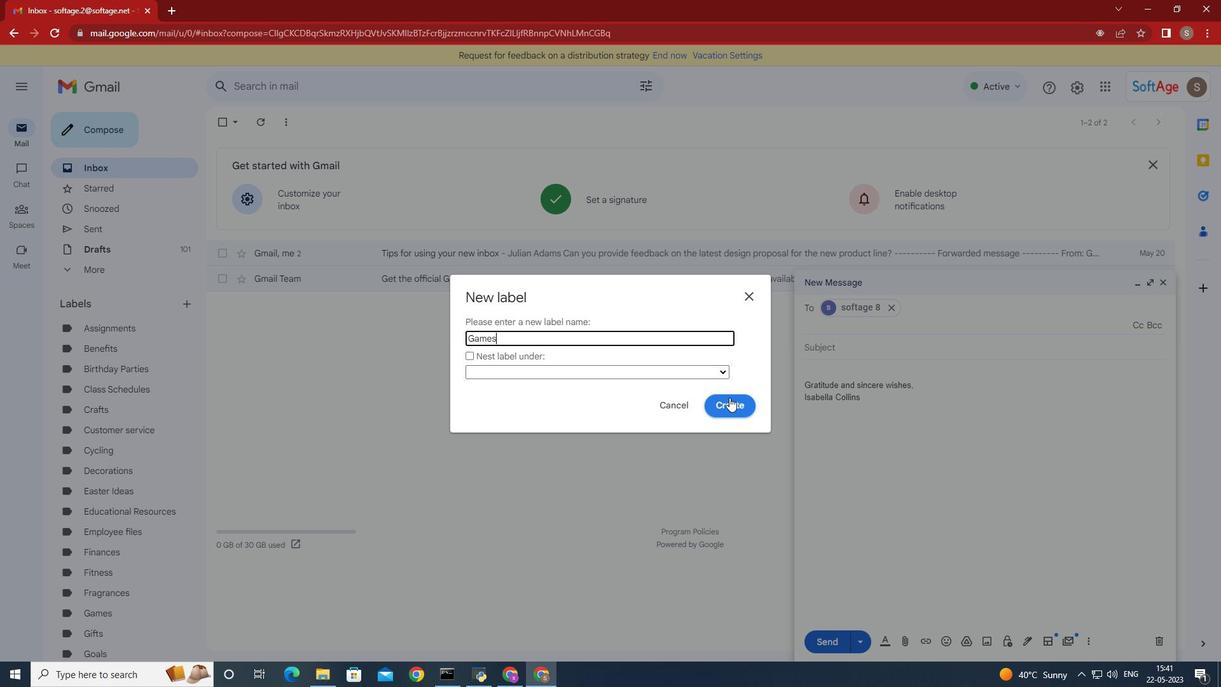 
Action: Mouse pressed left at (729, 397)
Screenshot: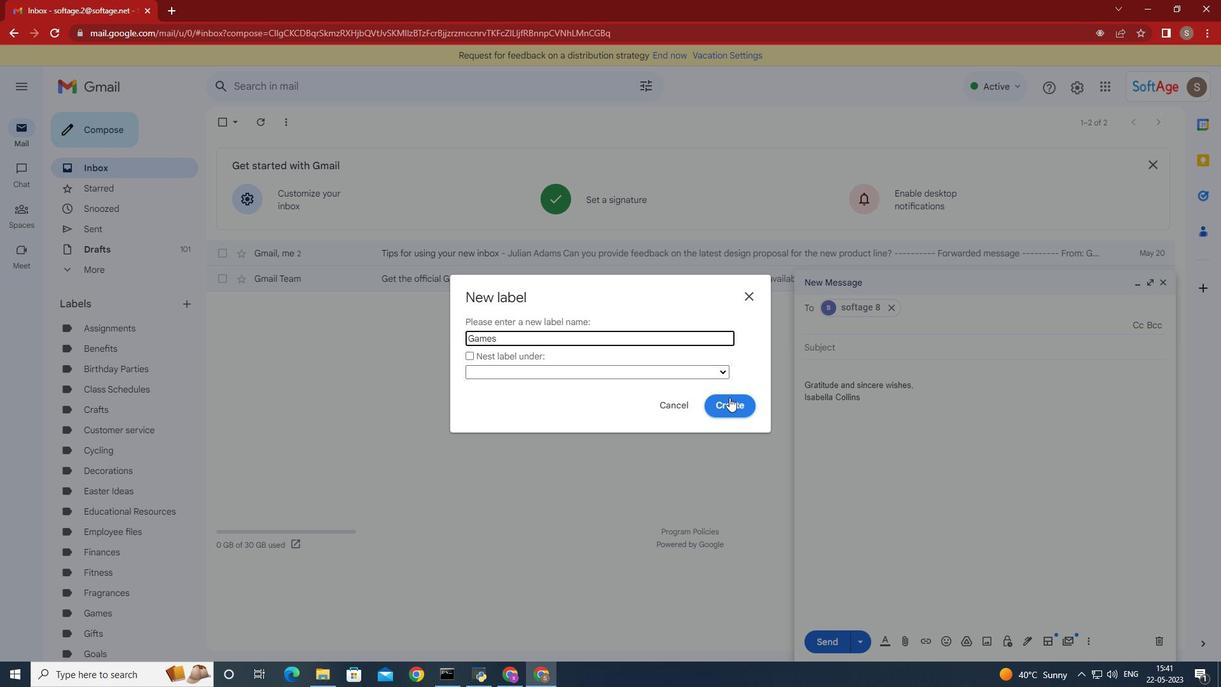 
Action: Mouse moved to (735, 408)
Screenshot: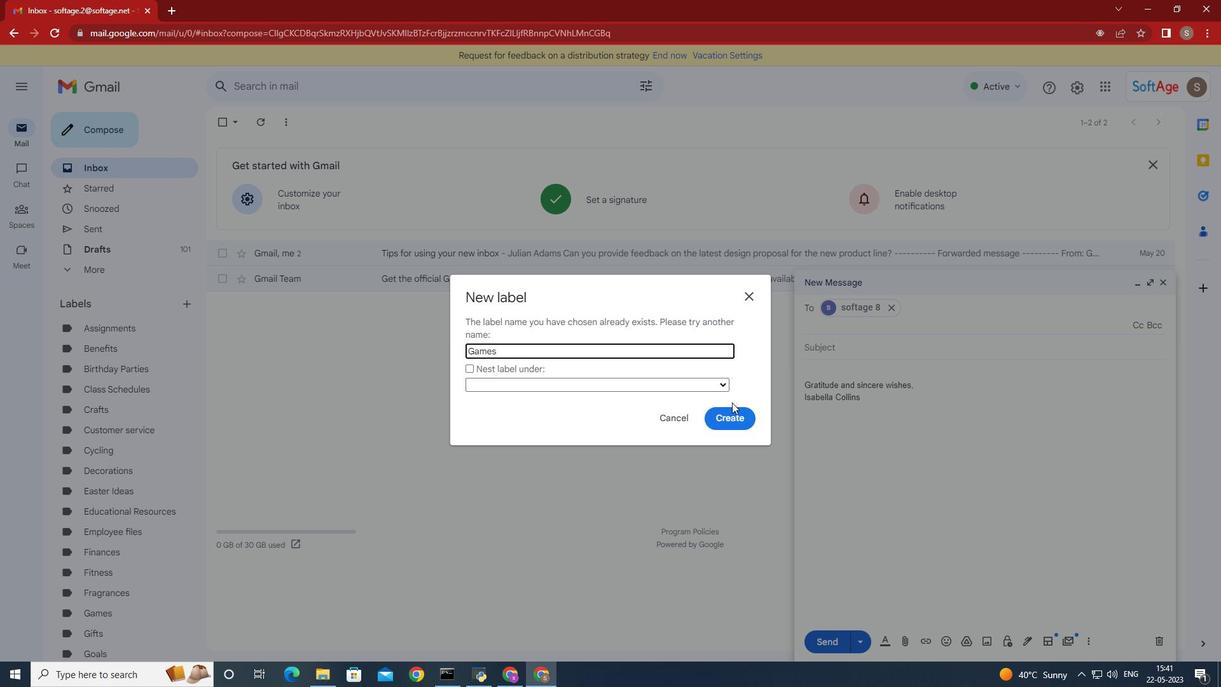 
Action: Mouse pressed left at (735, 408)
Screenshot: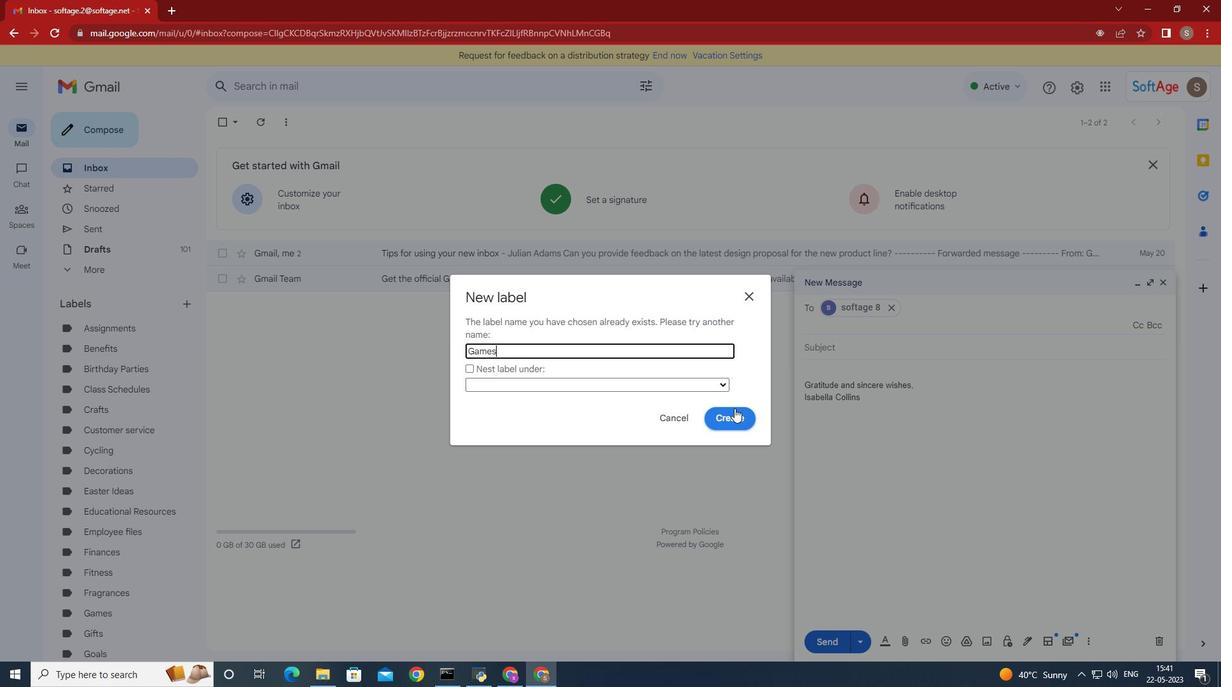 
Action: Mouse moved to (101, 521)
Screenshot: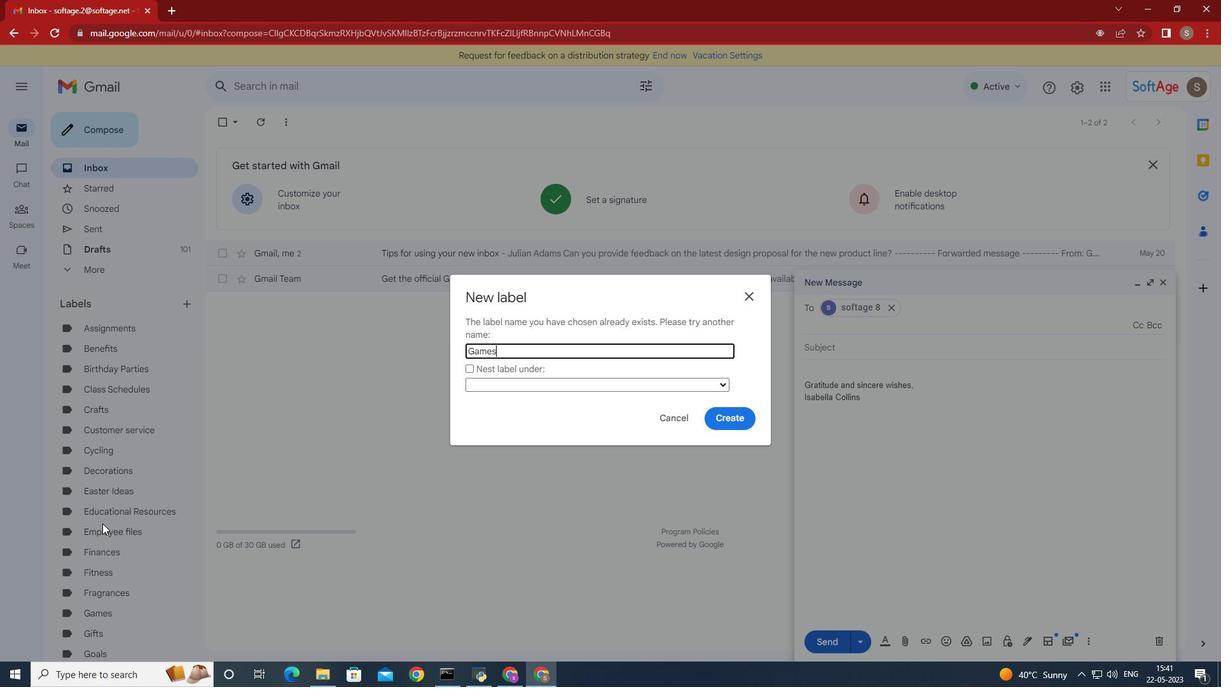 
Action: Mouse scrolled (101, 520) with delta (0, 0)
Screenshot: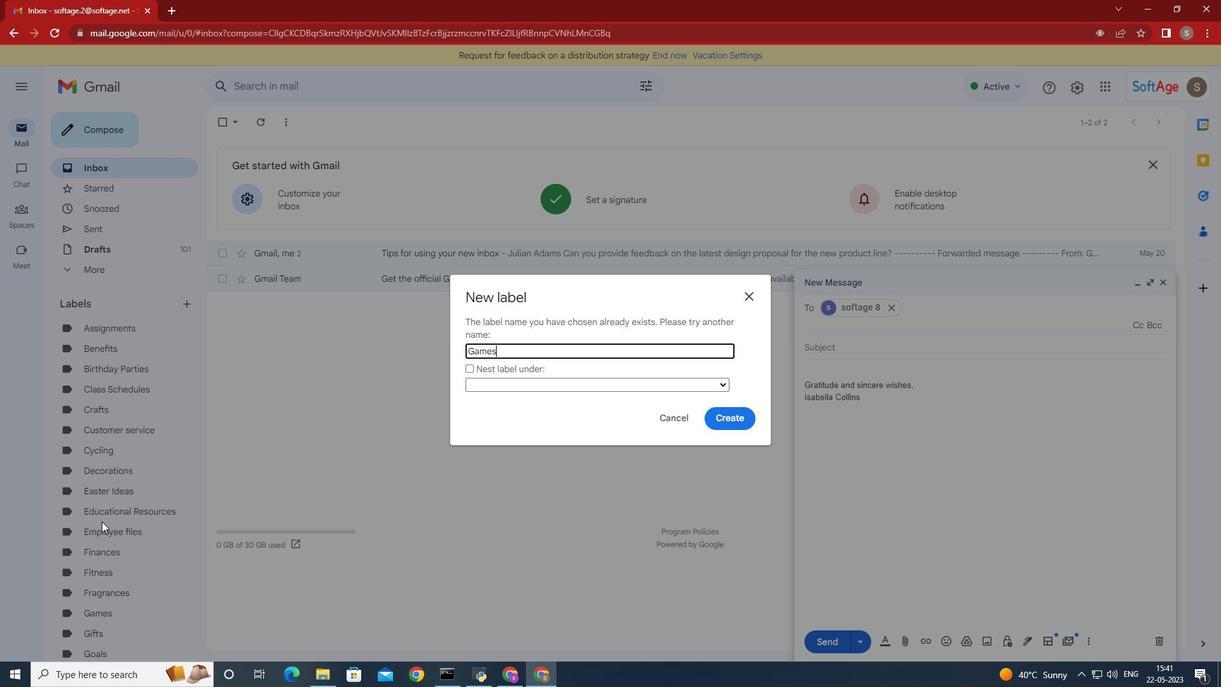 
Action: Mouse moved to (101, 520)
Screenshot: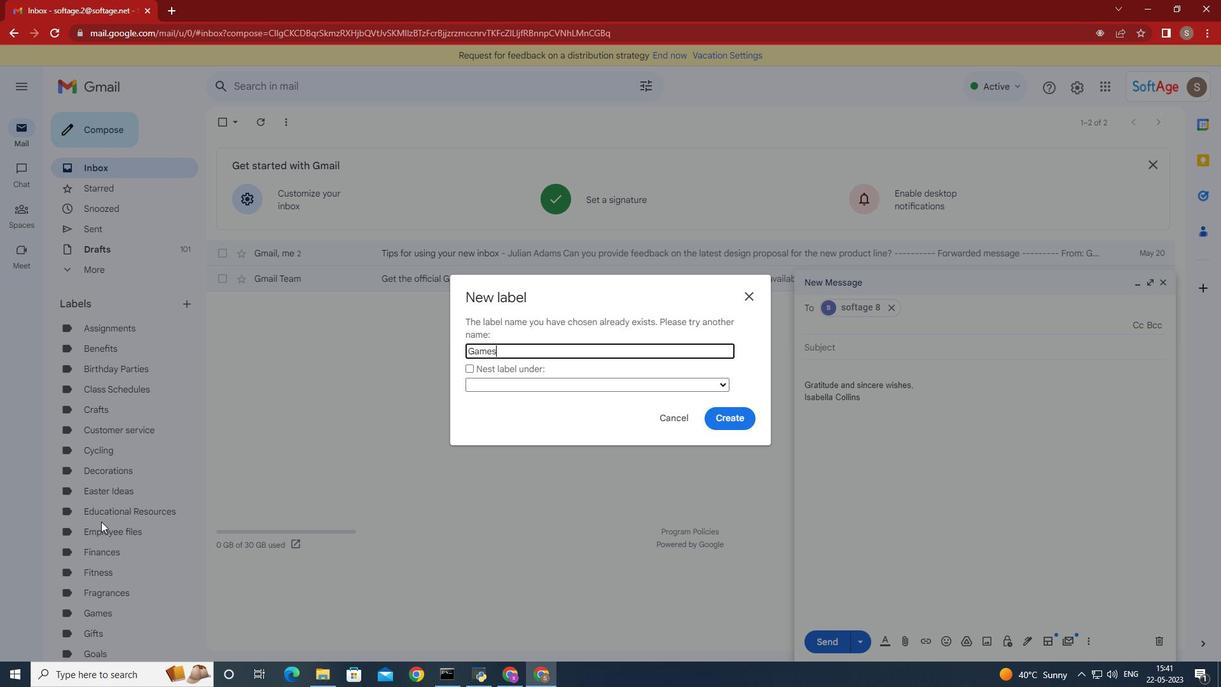 
Action: Mouse scrolled (101, 519) with delta (0, 0)
Screenshot: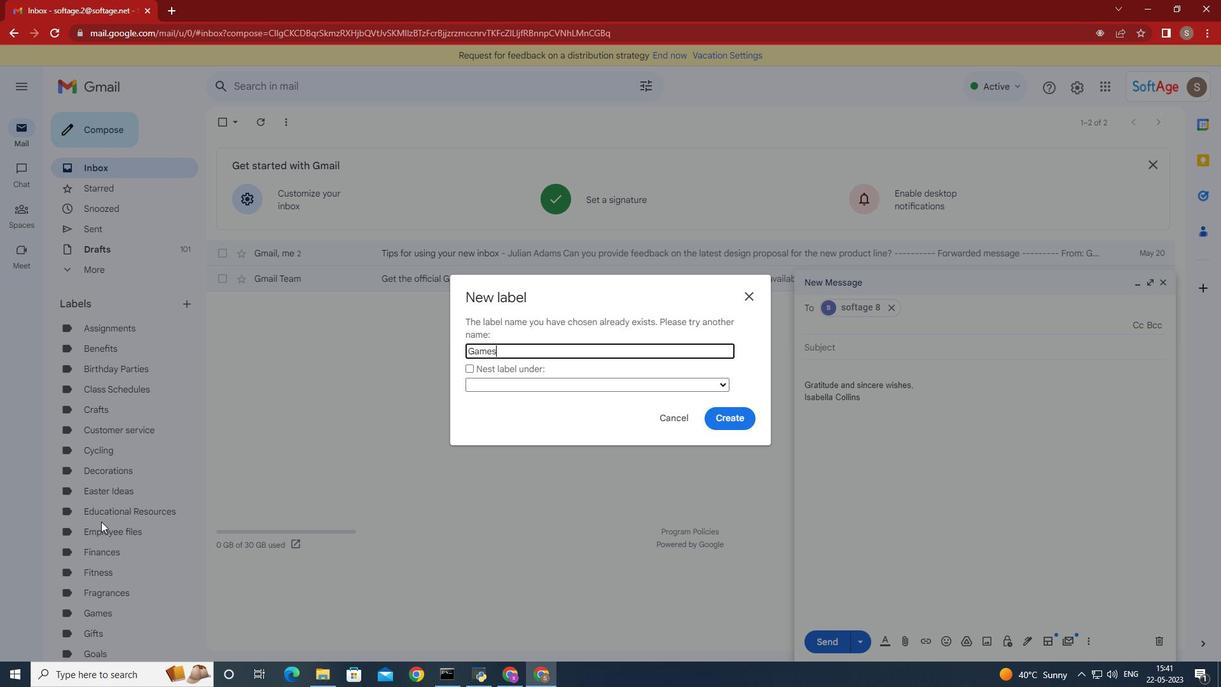 
Action: Mouse moved to (111, 508)
Screenshot: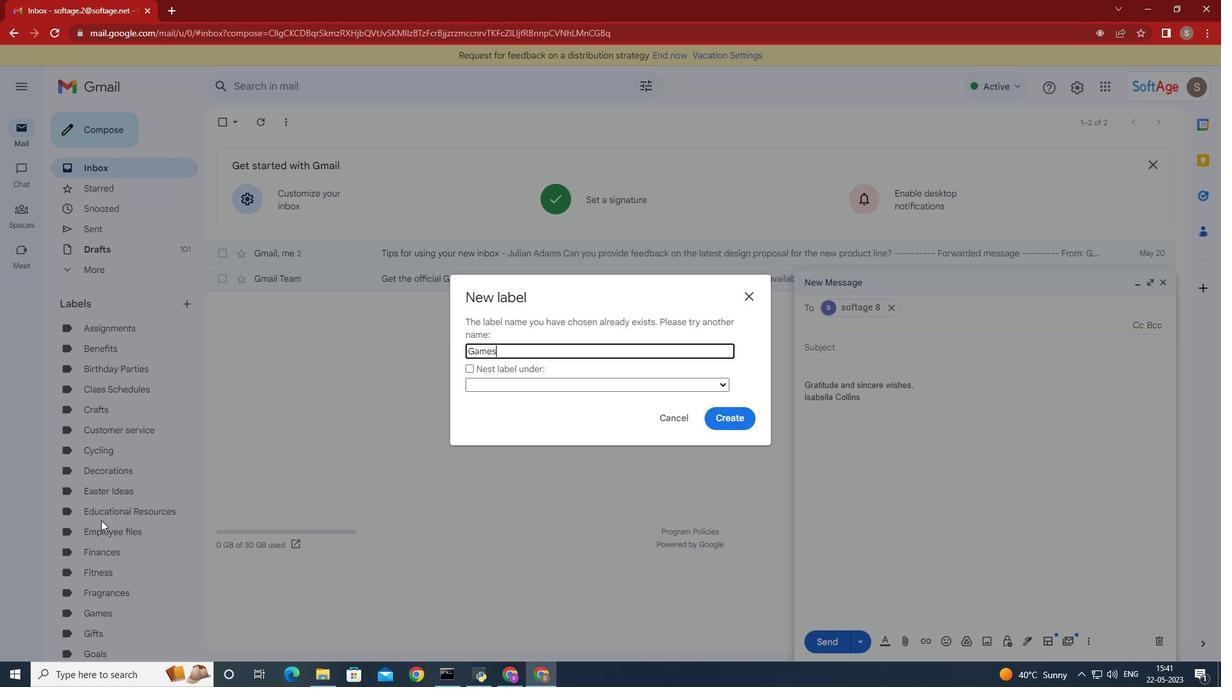 
Action: Mouse scrolled (111, 507) with delta (0, 0)
Screenshot: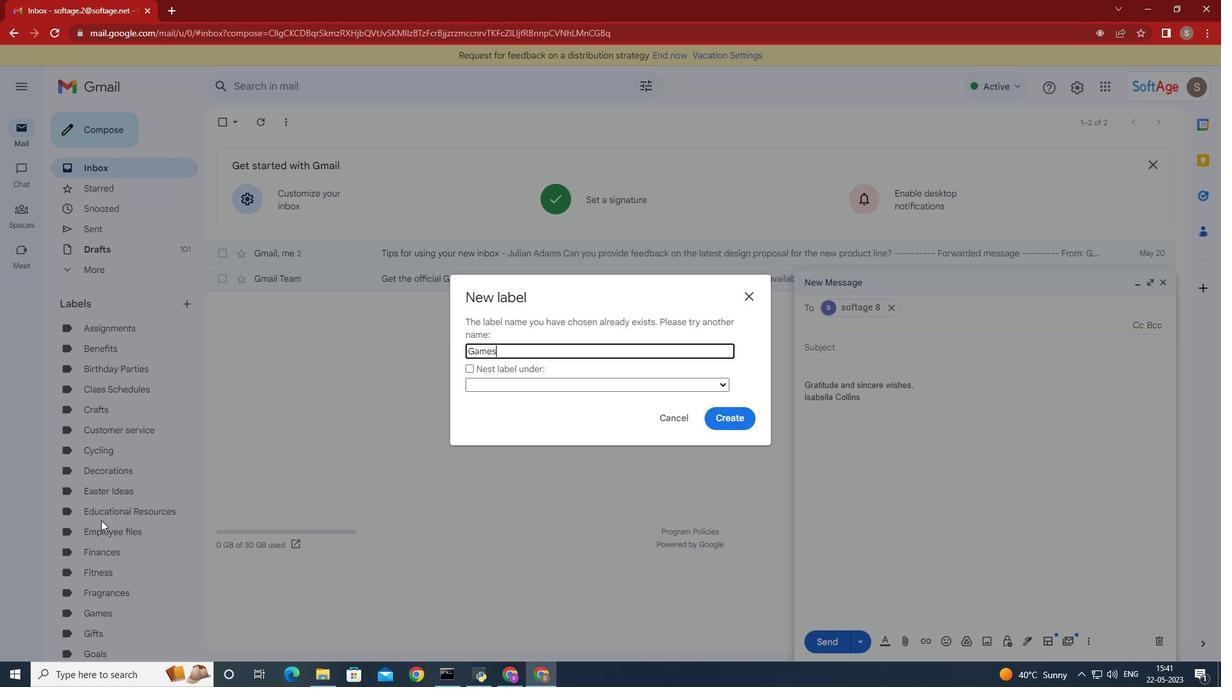 
Action: Mouse moved to (188, 525)
Screenshot: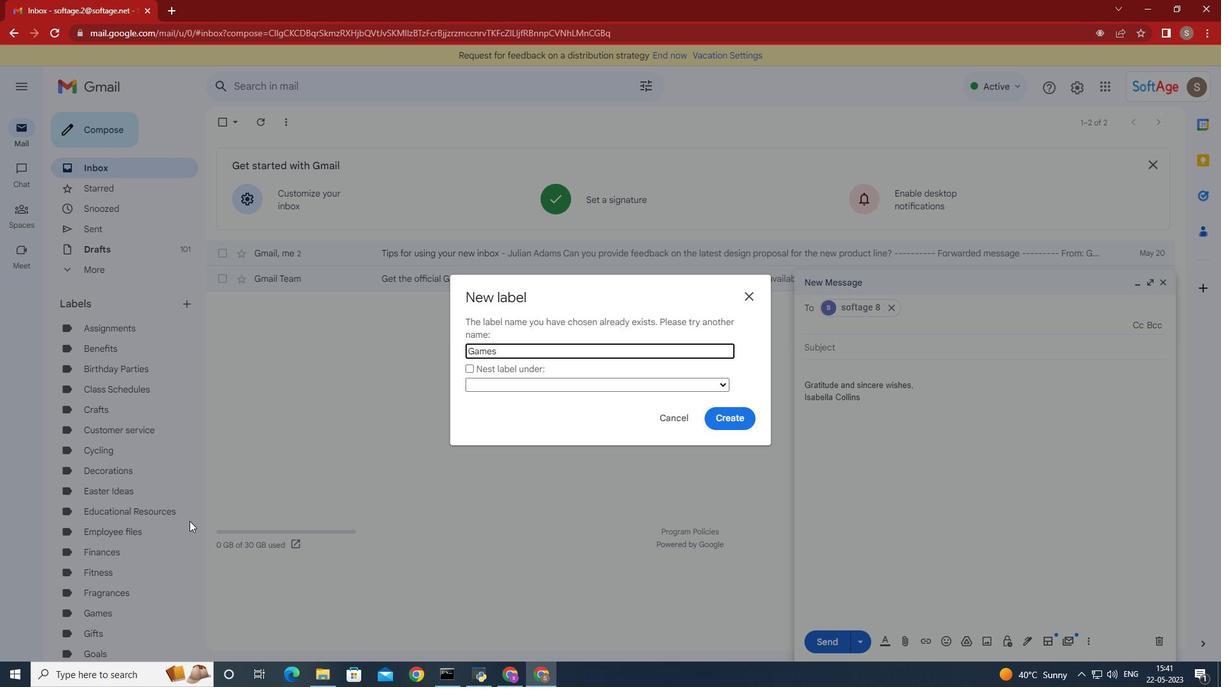 
Action: Mouse scrolled (188, 525) with delta (0, 0)
Screenshot: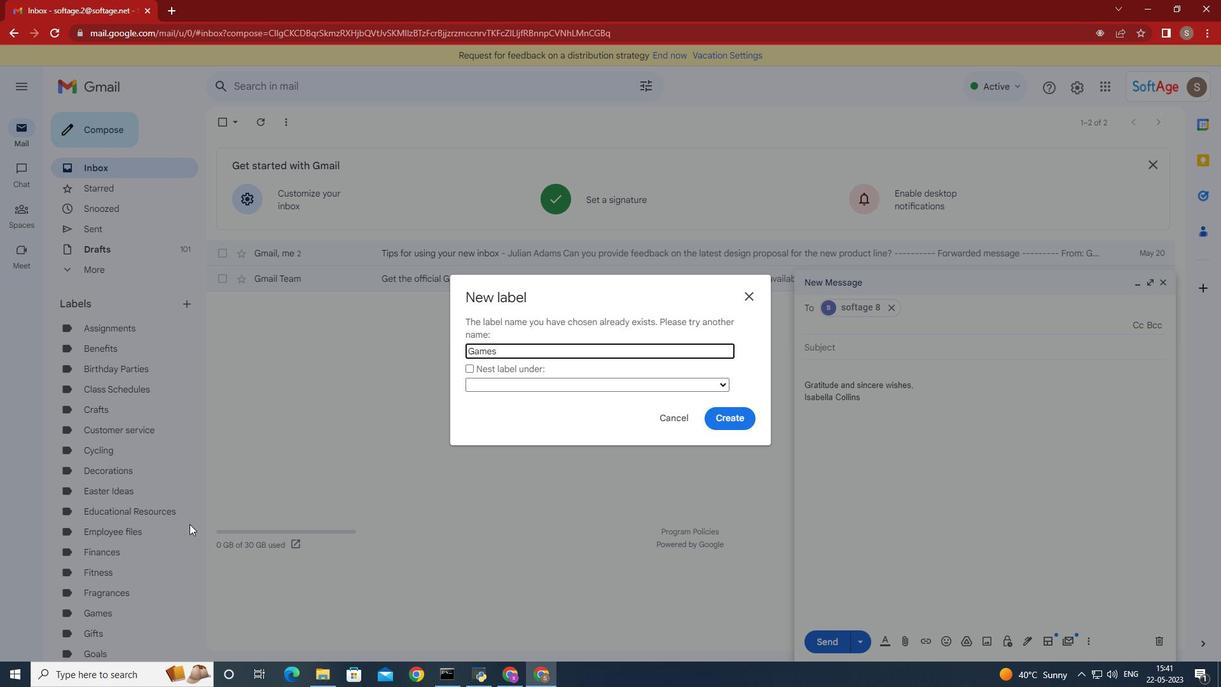 
Action: Mouse moved to (735, 413)
Screenshot: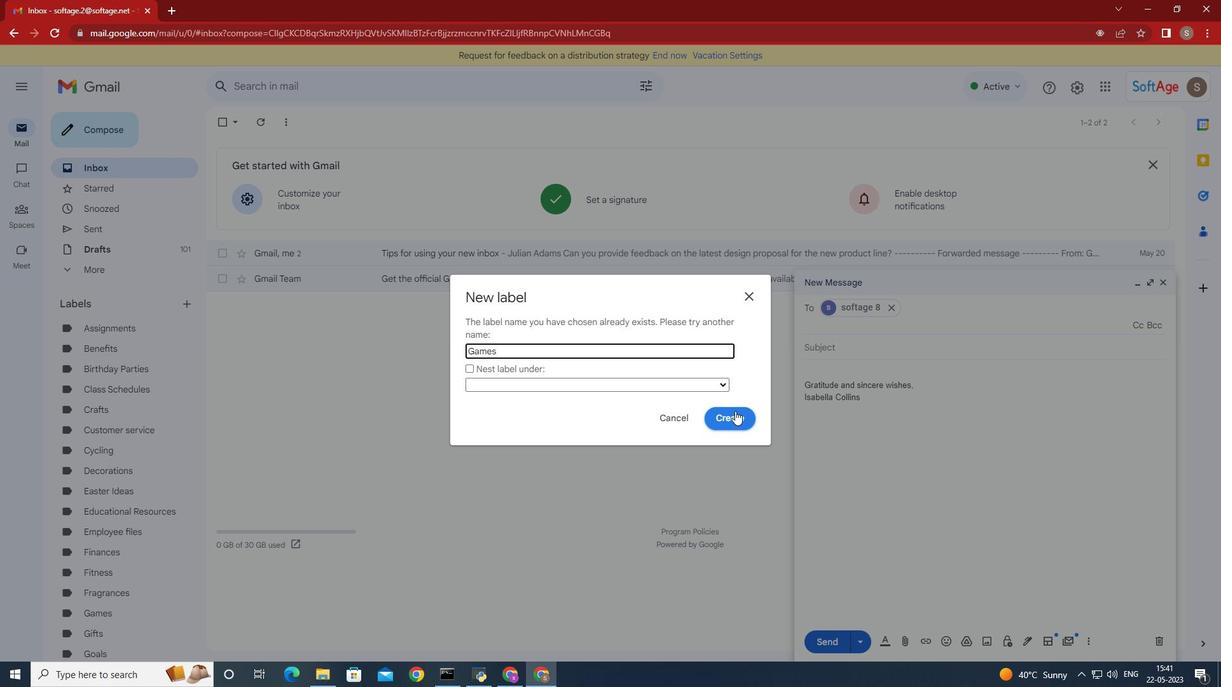 
Action: Mouse pressed left at (735, 413)
Screenshot: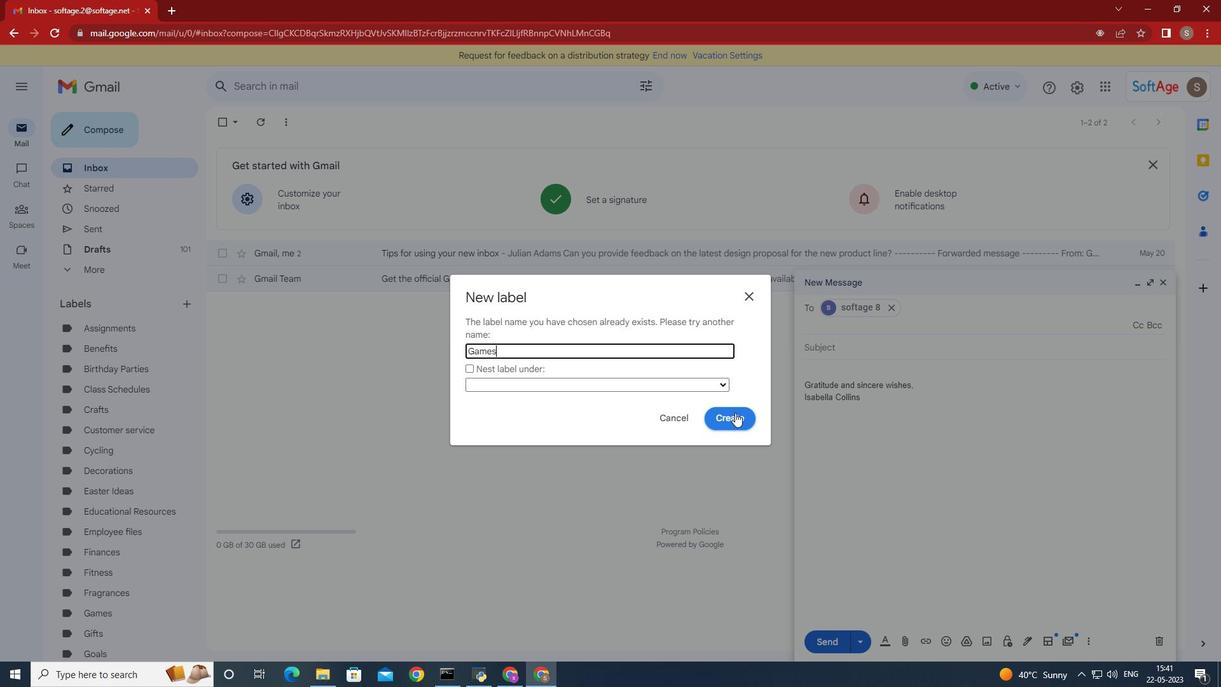 
